 Task: Send an email with the signature Andrew Lee with the subject Sales pitch and the message I regret to inform you that your request has been denied. from softage.1@softage.net to softage.2@softage.net and softage.3@softage.net with an attached document Terms_and_conditions.doc
Action: Mouse moved to (378, 618)
Screenshot: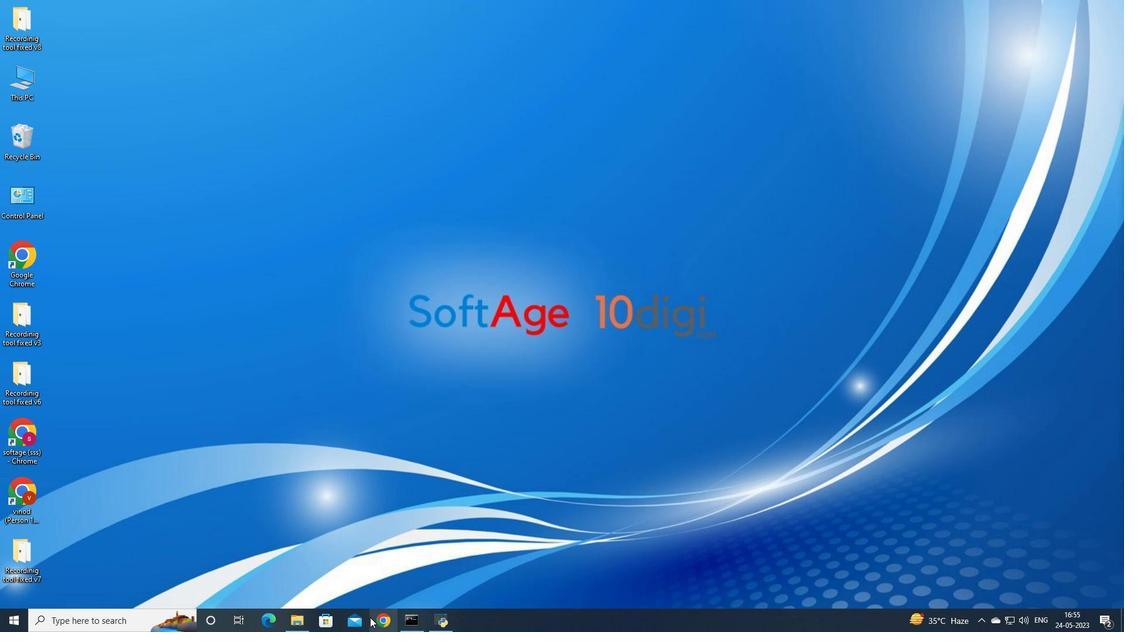 
Action: Mouse pressed left at (378, 618)
Screenshot: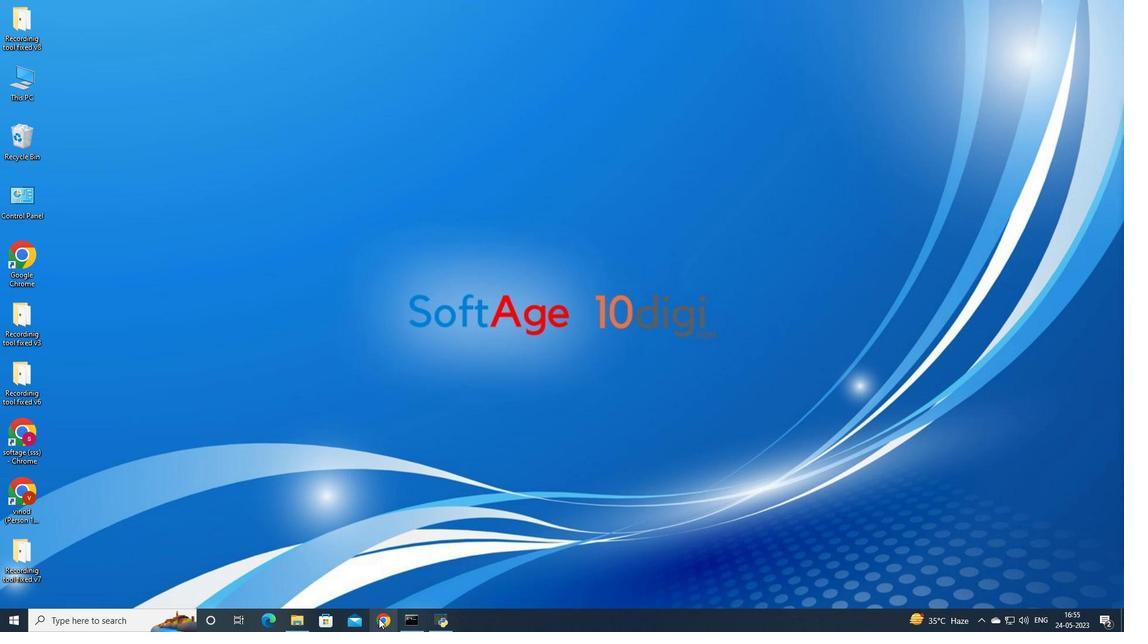 
Action: Mouse moved to (497, 362)
Screenshot: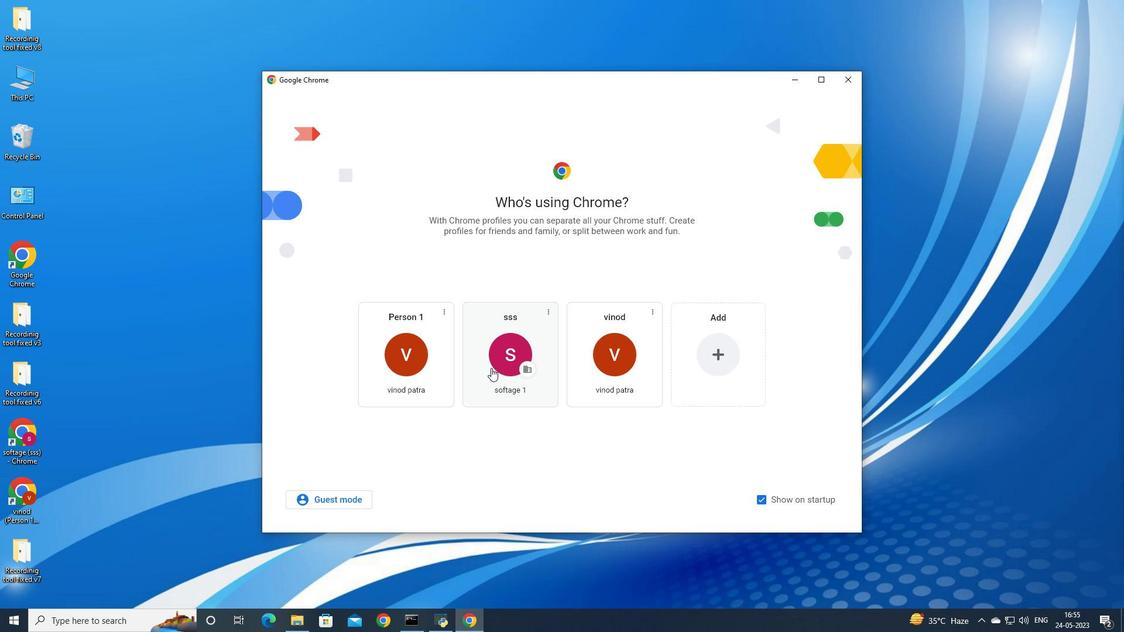 
Action: Mouse pressed left at (497, 362)
Screenshot: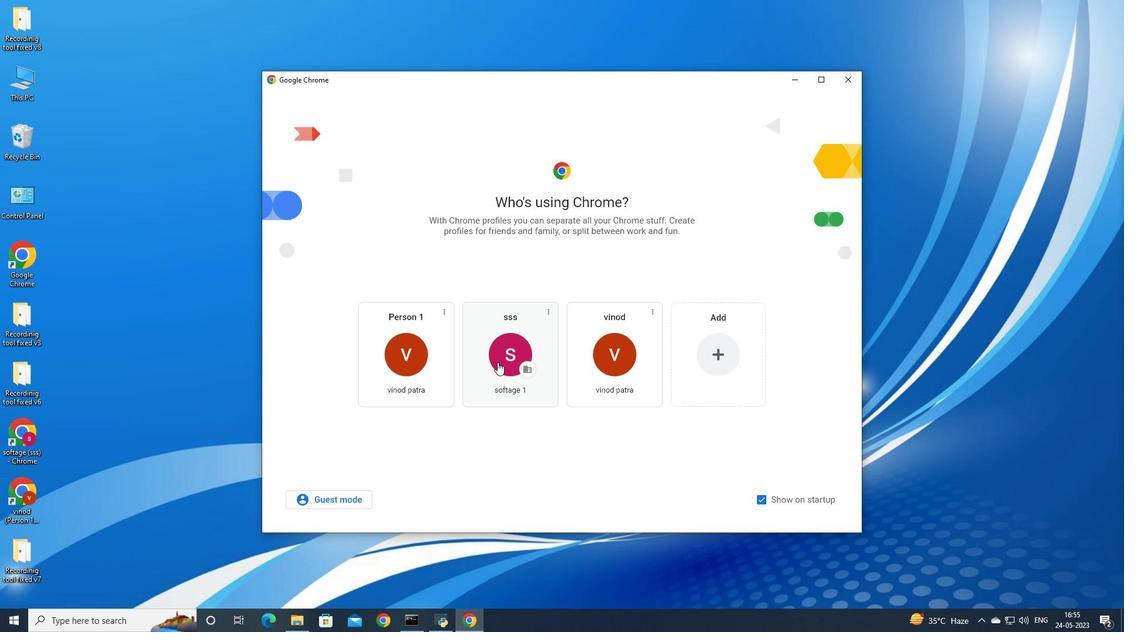
Action: Mouse moved to (1002, 62)
Screenshot: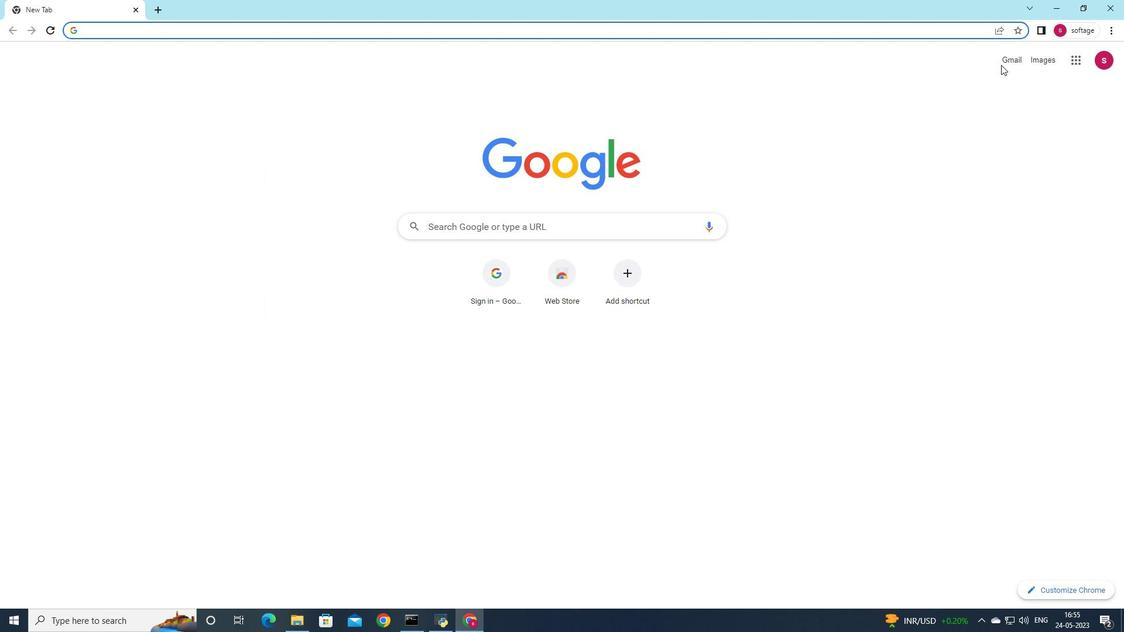 
Action: Mouse pressed left at (1002, 62)
Screenshot: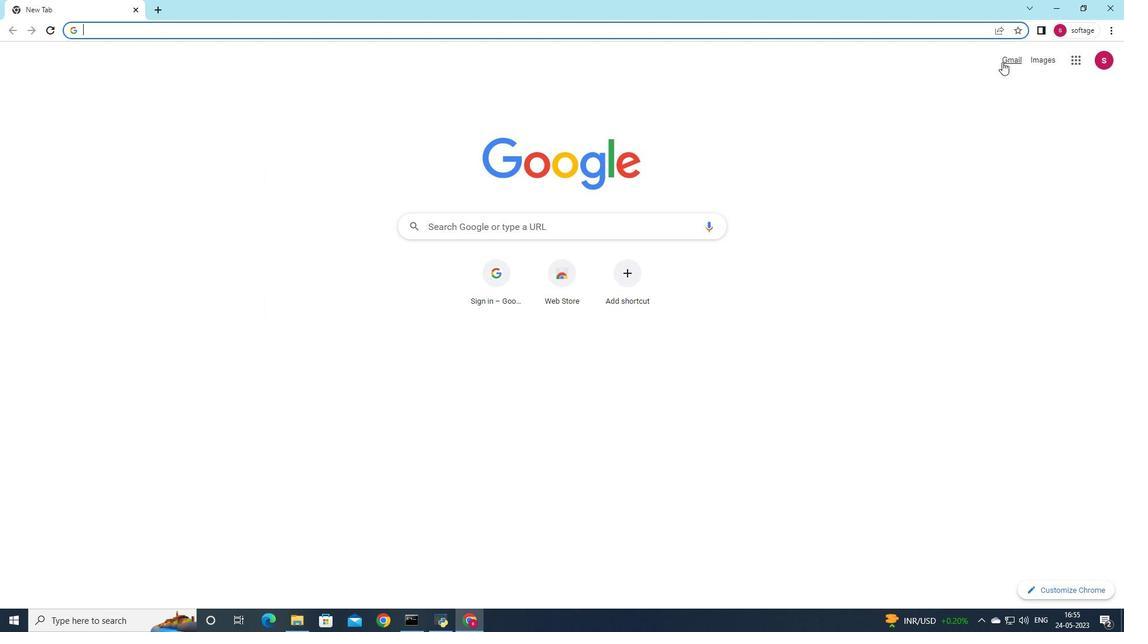 
Action: Mouse moved to (985, 76)
Screenshot: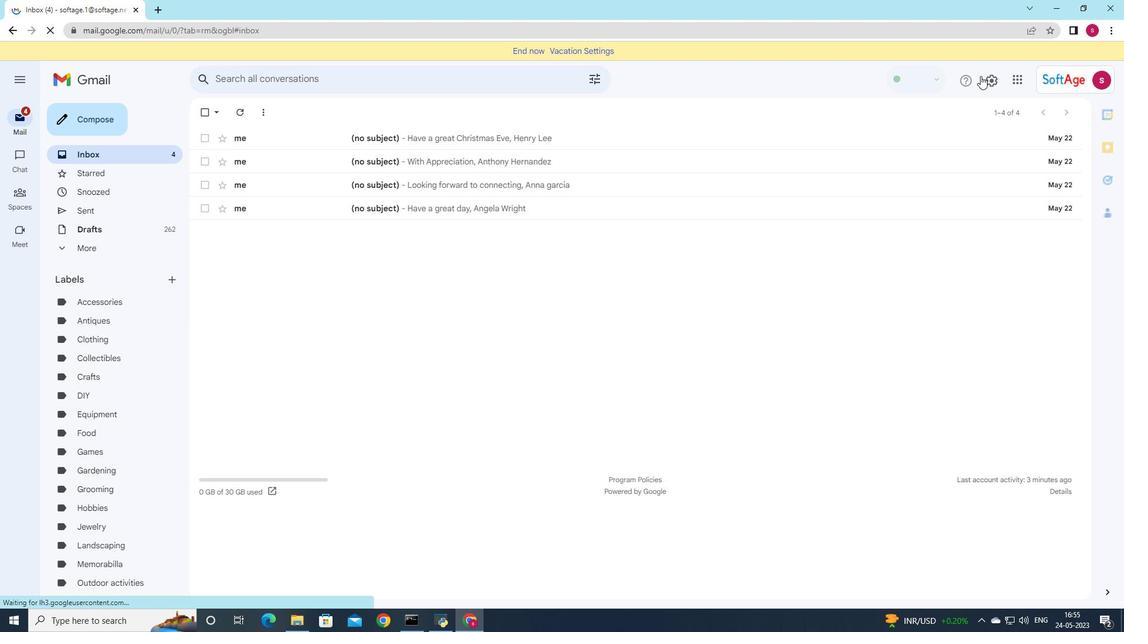 
Action: Mouse pressed left at (985, 76)
Screenshot: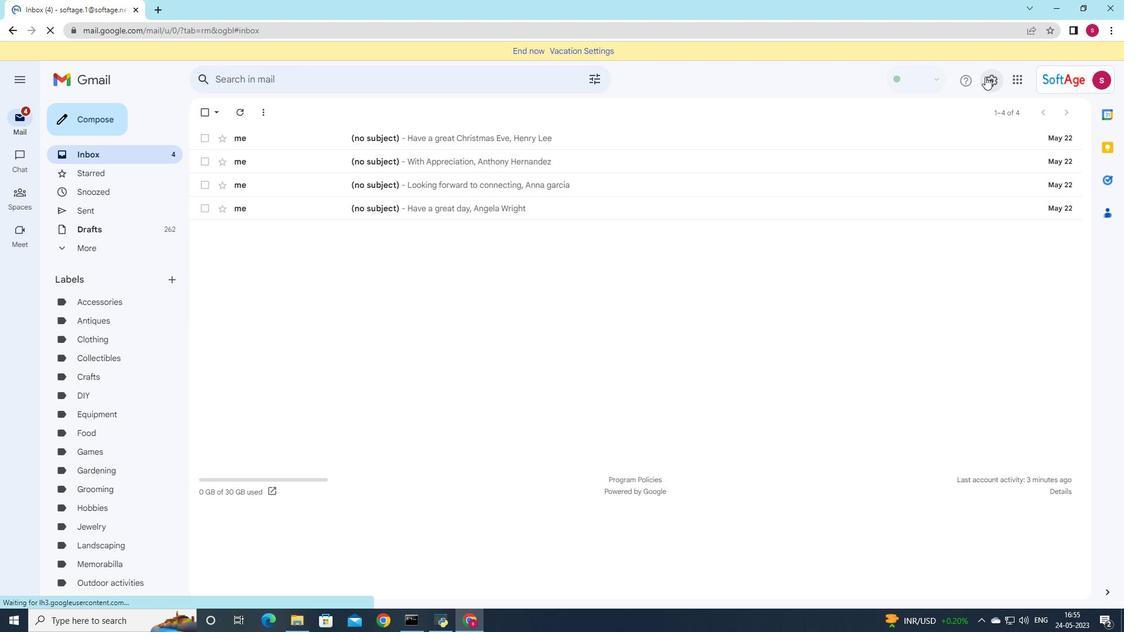 
Action: Mouse moved to (1003, 139)
Screenshot: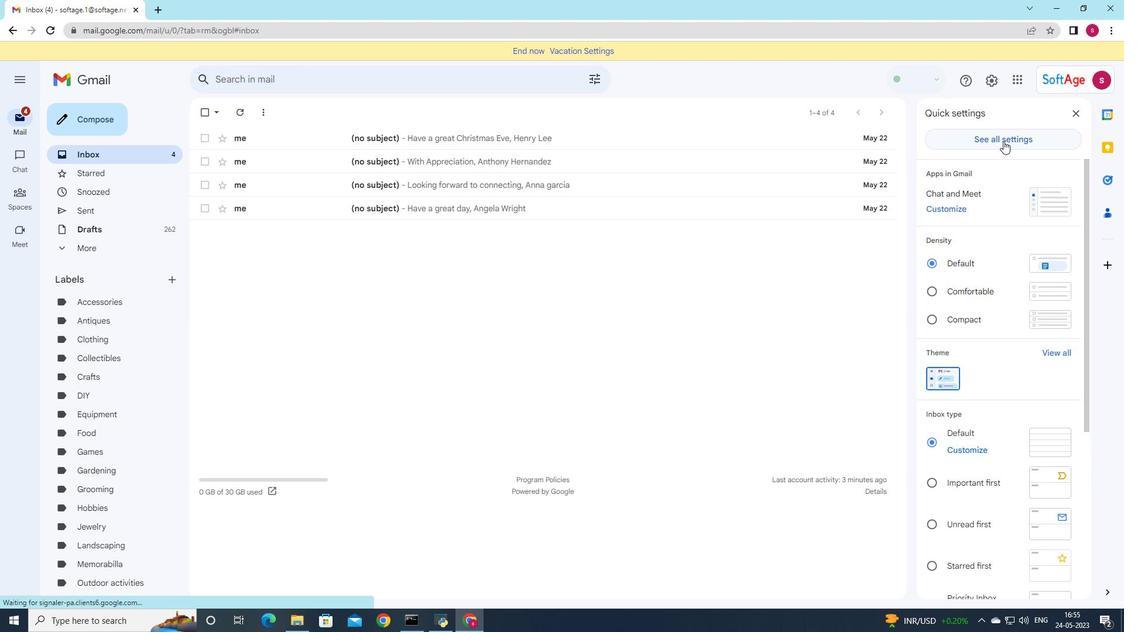 
Action: Mouse pressed left at (1003, 139)
Screenshot: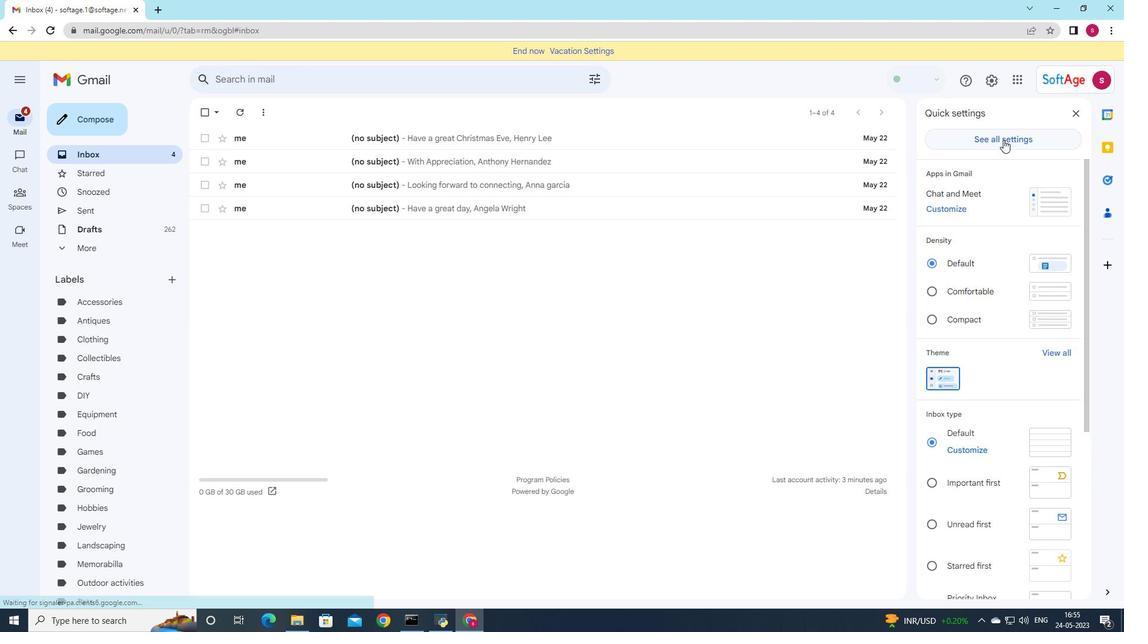
Action: Mouse moved to (627, 351)
Screenshot: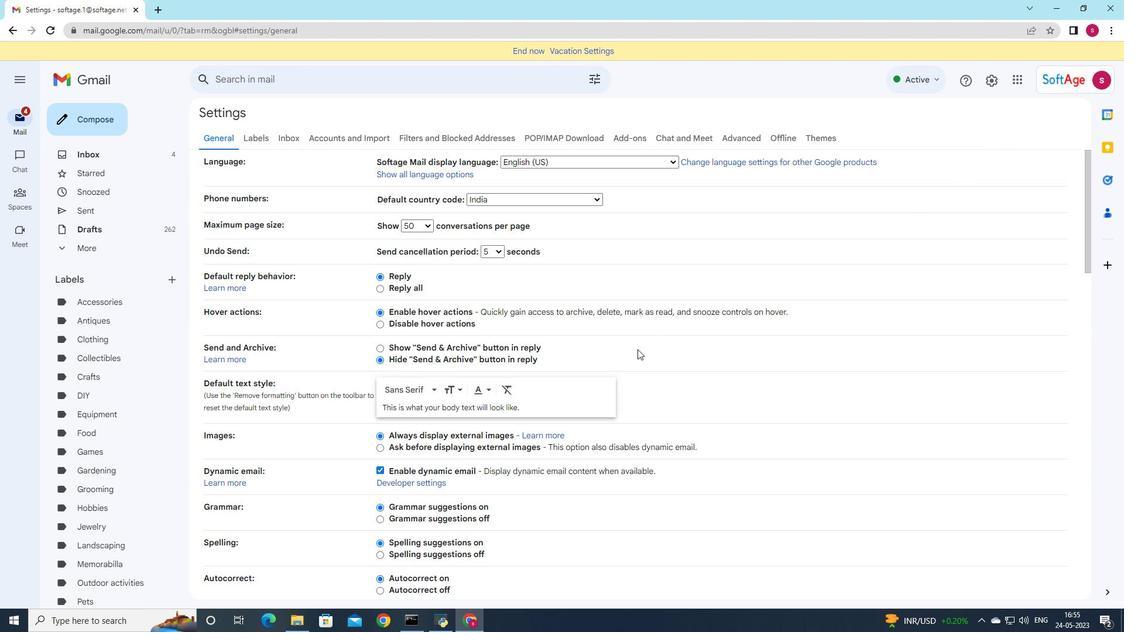 
Action: Mouse scrolled (627, 351) with delta (0, 0)
Screenshot: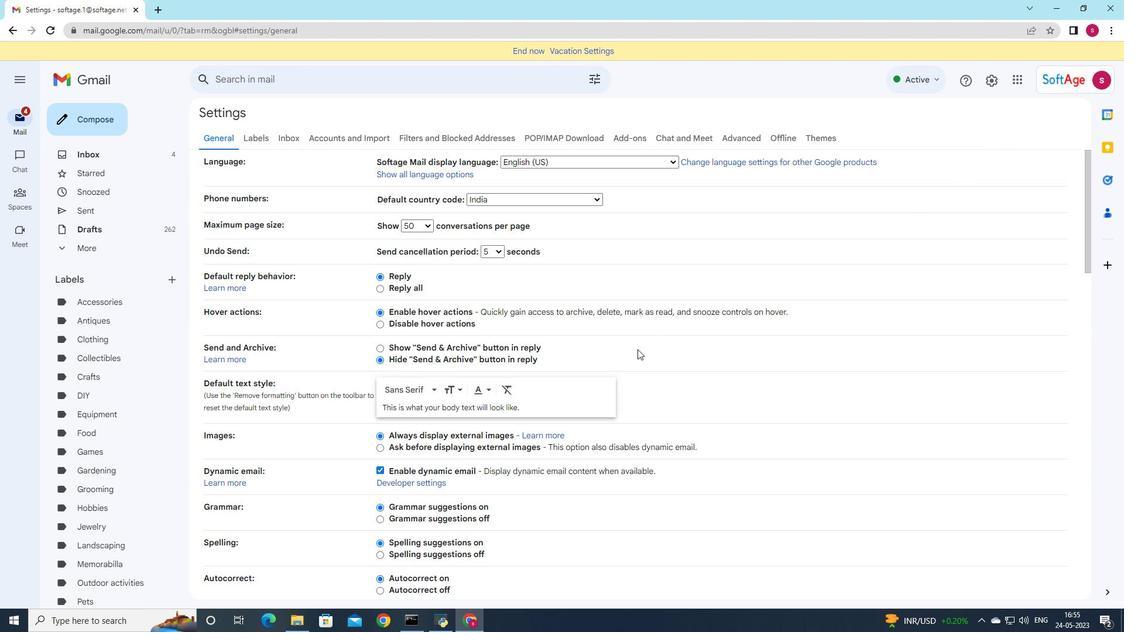 
Action: Mouse scrolled (627, 351) with delta (0, 0)
Screenshot: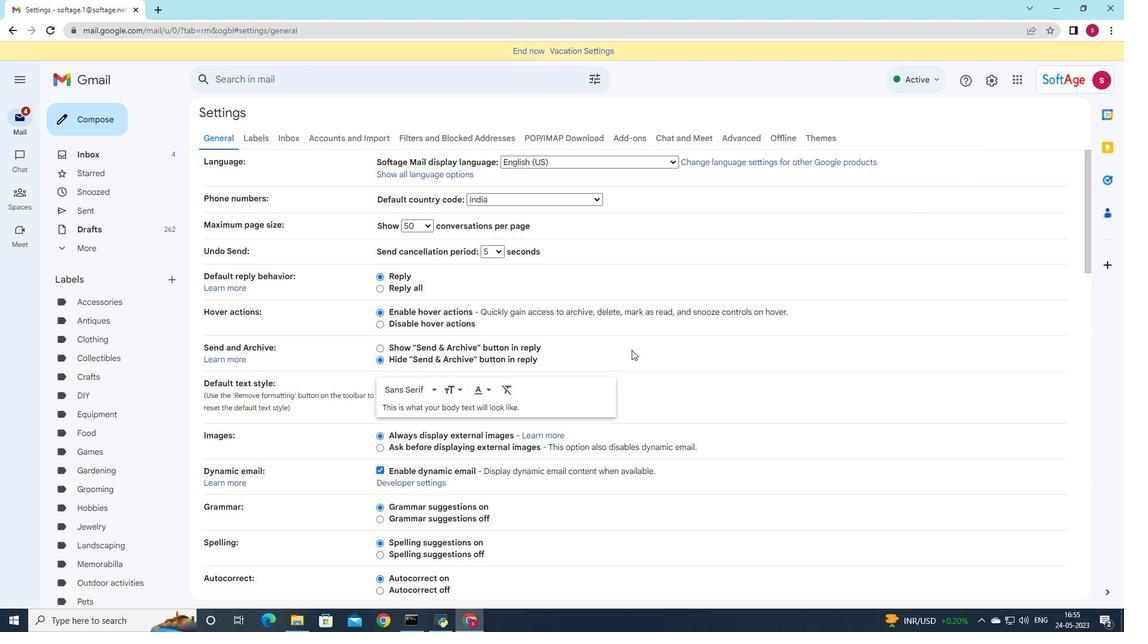 
Action: Mouse scrolled (627, 351) with delta (0, 0)
Screenshot: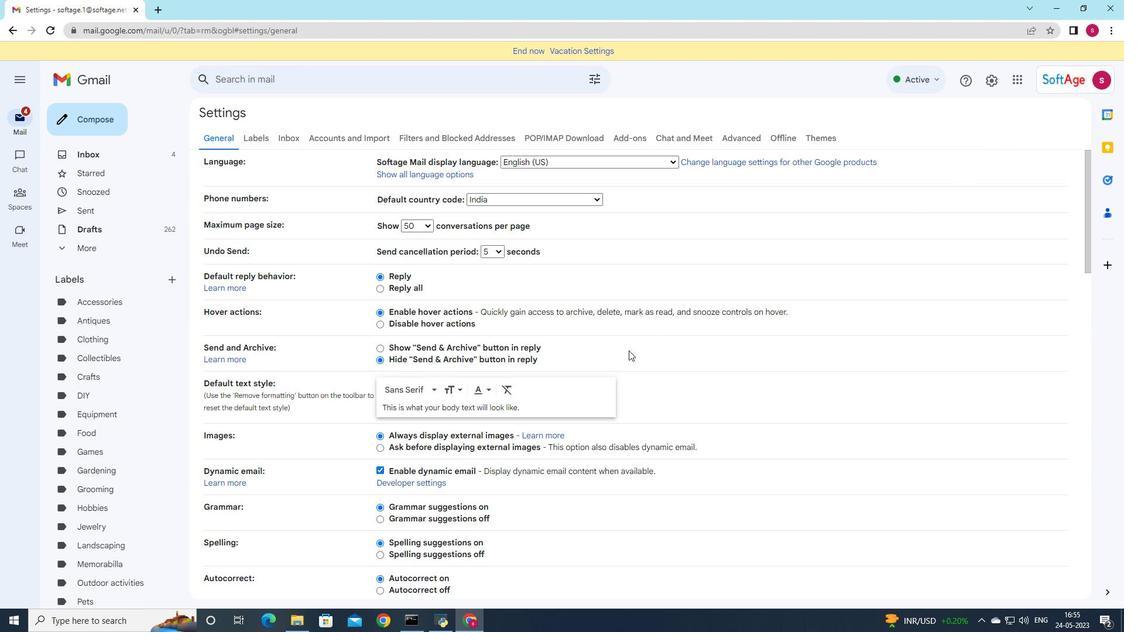
Action: Mouse scrolled (627, 351) with delta (0, 0)
Screenshot: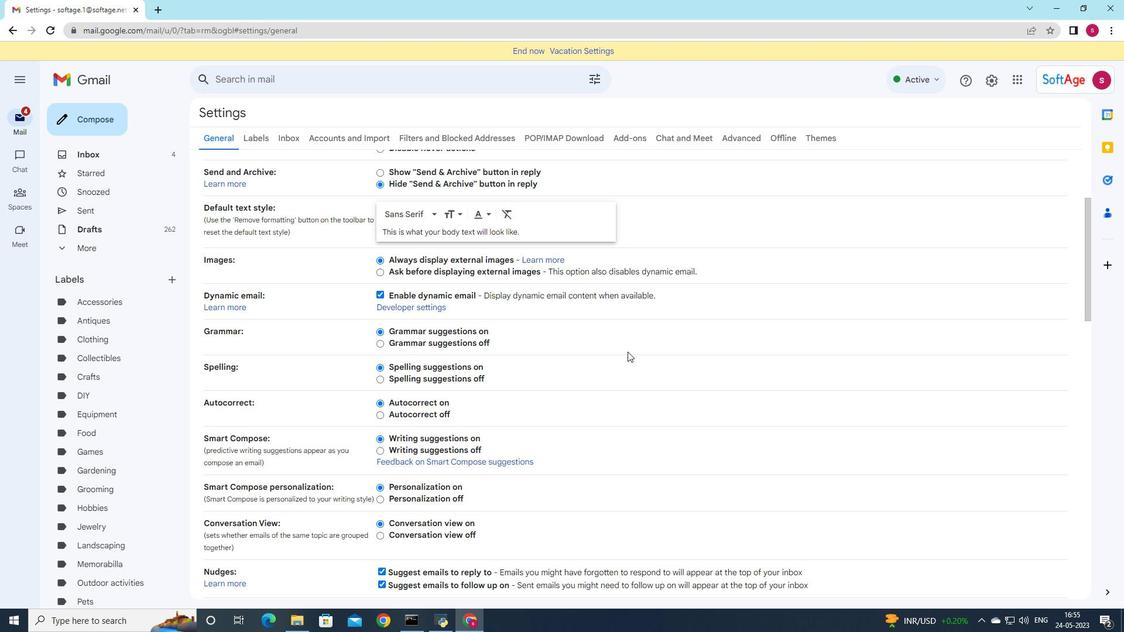 
Action: Mouse scrolled (627, 351) with delta (0, 0)
Screenshot: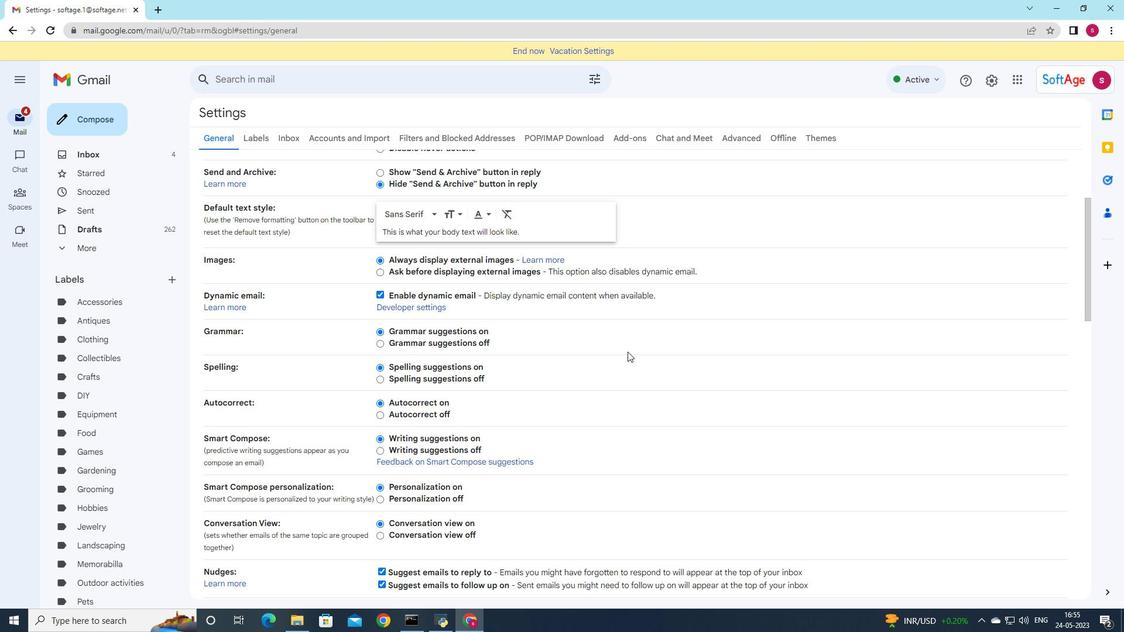 
Action: Mouse scrolled (627, 351) with delta (0, 0)
Screenshot: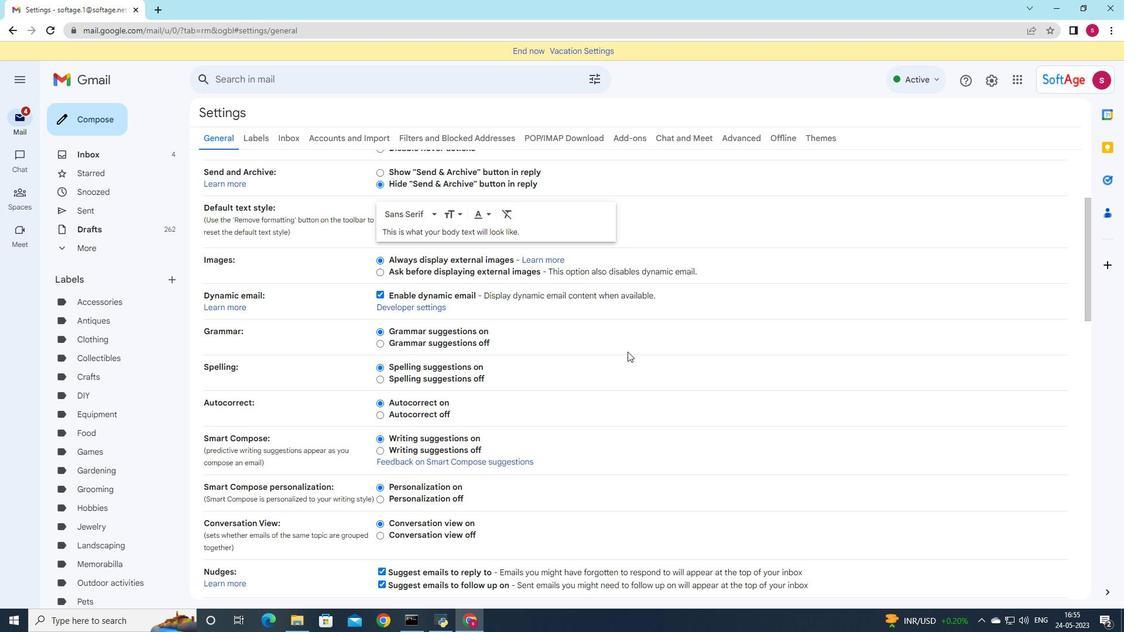 
Action: Mouse scrolled (627, 351) with delta (0, 0)
Screenshot: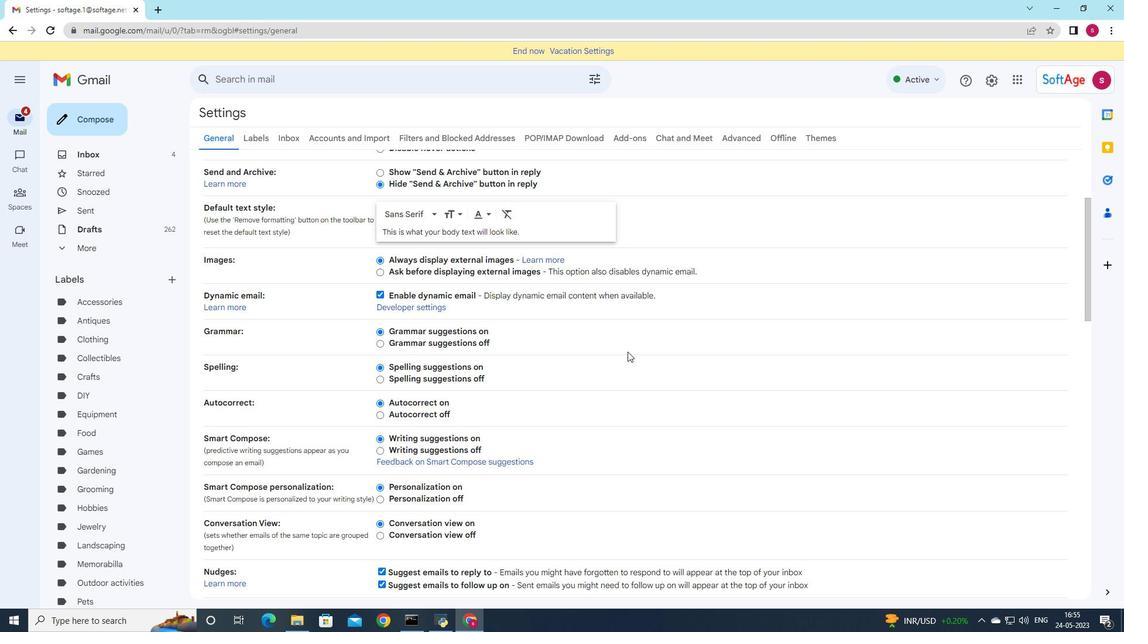 
Action: Mouse scrolled (627, 351) with delta (0, 0)
Screenshot: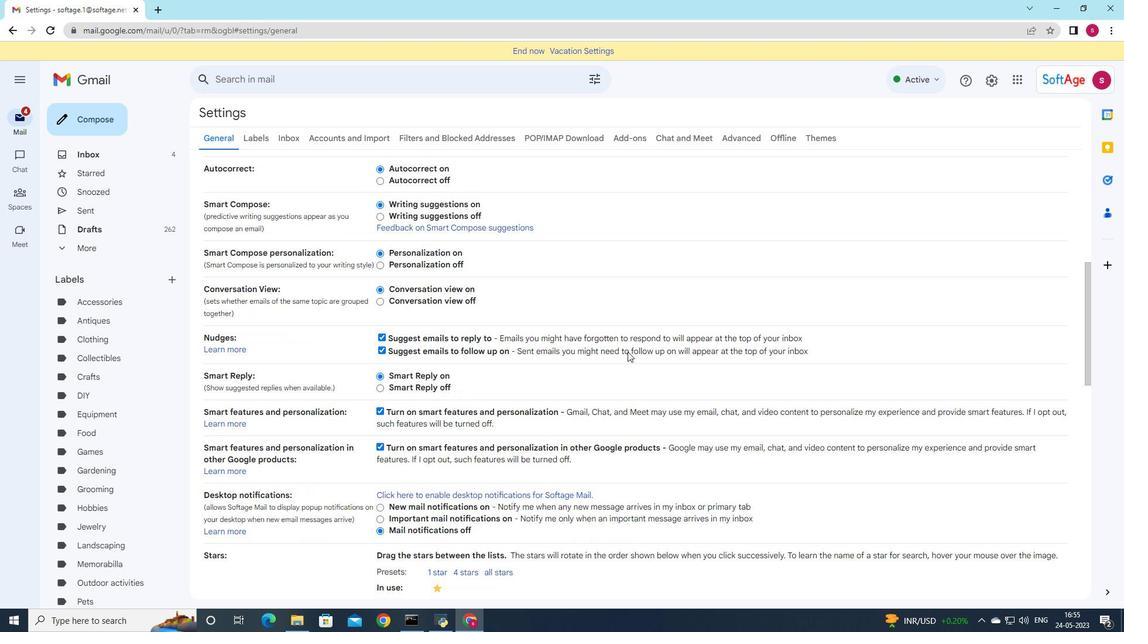 
Action: Mouse scrolled (627, 351) with delta (0, 0)
Screenshot: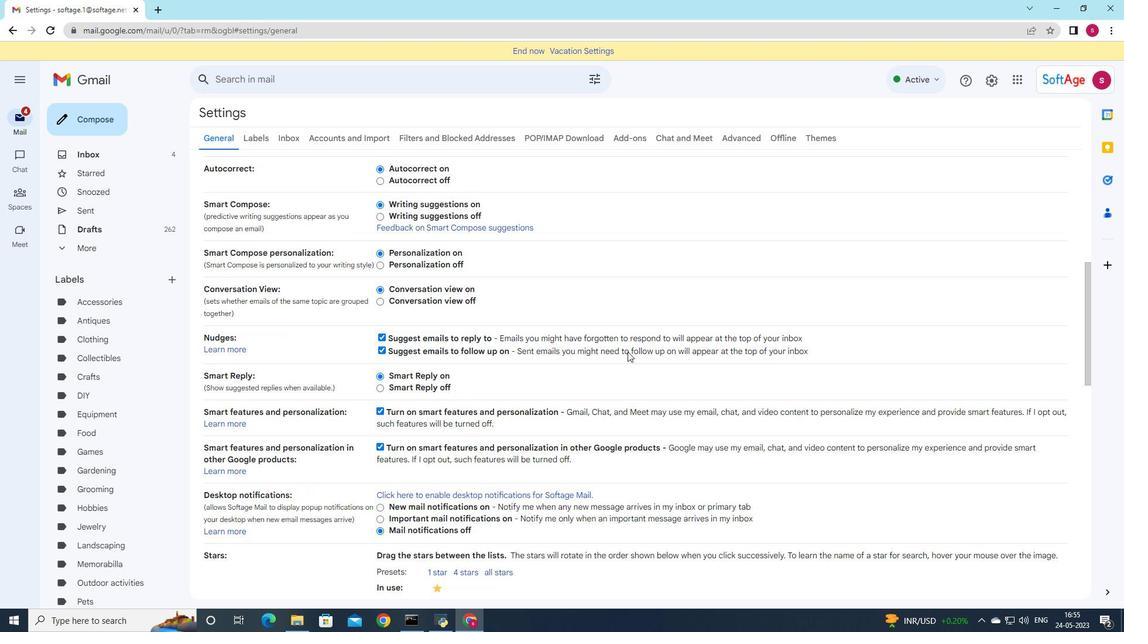 
Action: Mouse scrolled (627, 351) with delta (0, 0)
Screenshot: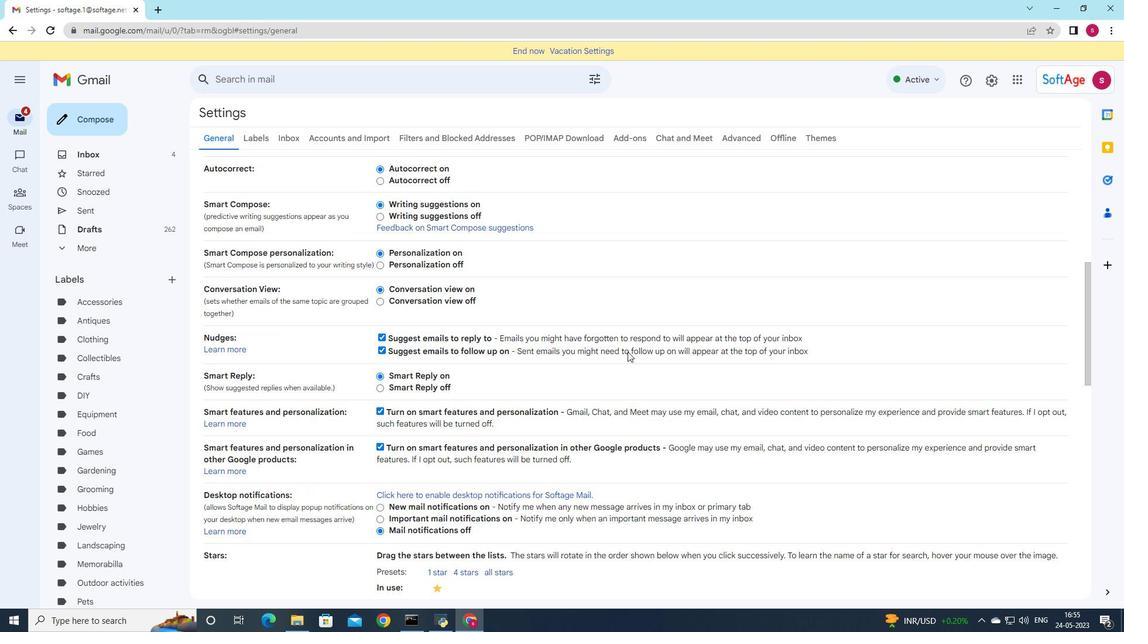 
Action: Mouse scrolled (627, 351) with delta (0, 0)
Screenshot: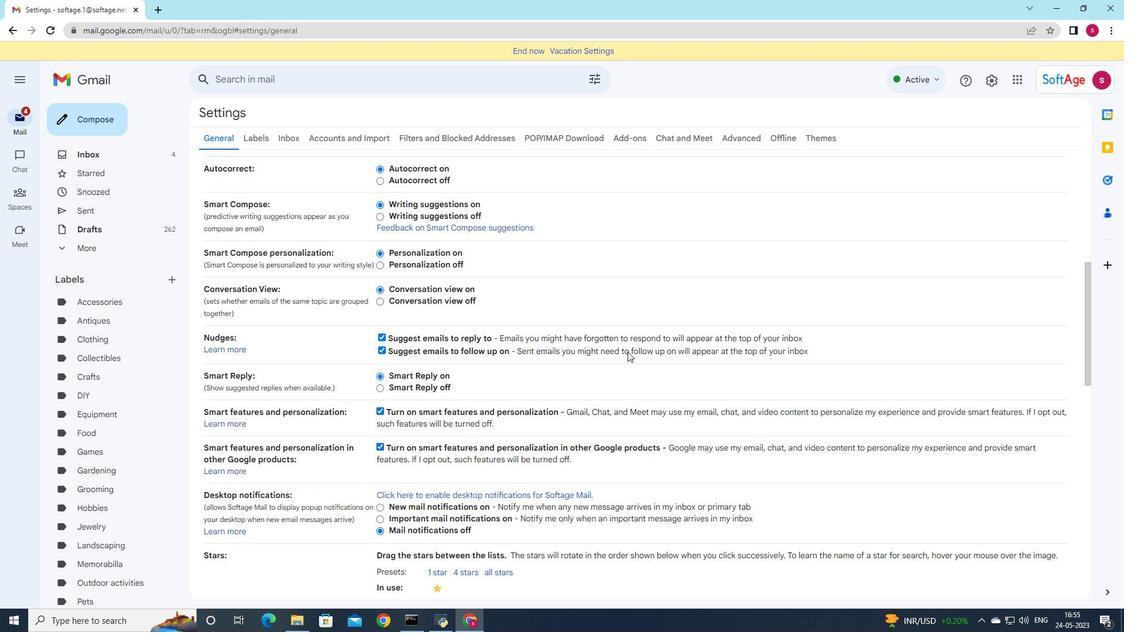 
Action: Mouse scrolled (627, 351) with delta (0, 0)
Screenshot: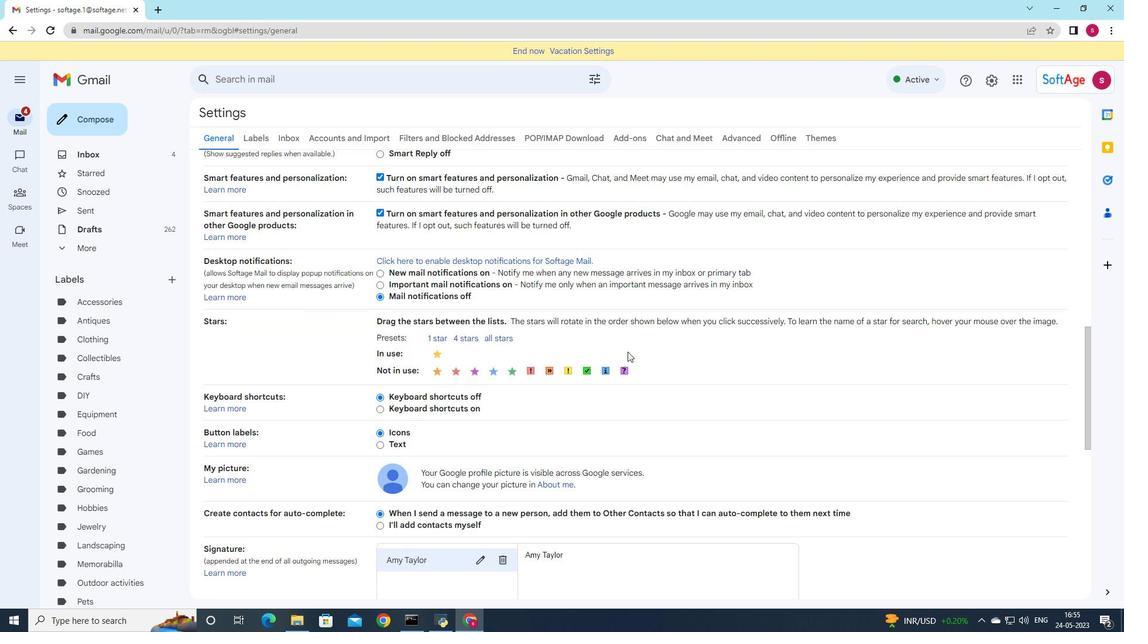 
Action: Mouse scrolled (627, 351) with delta (0, 0)
Screenshot: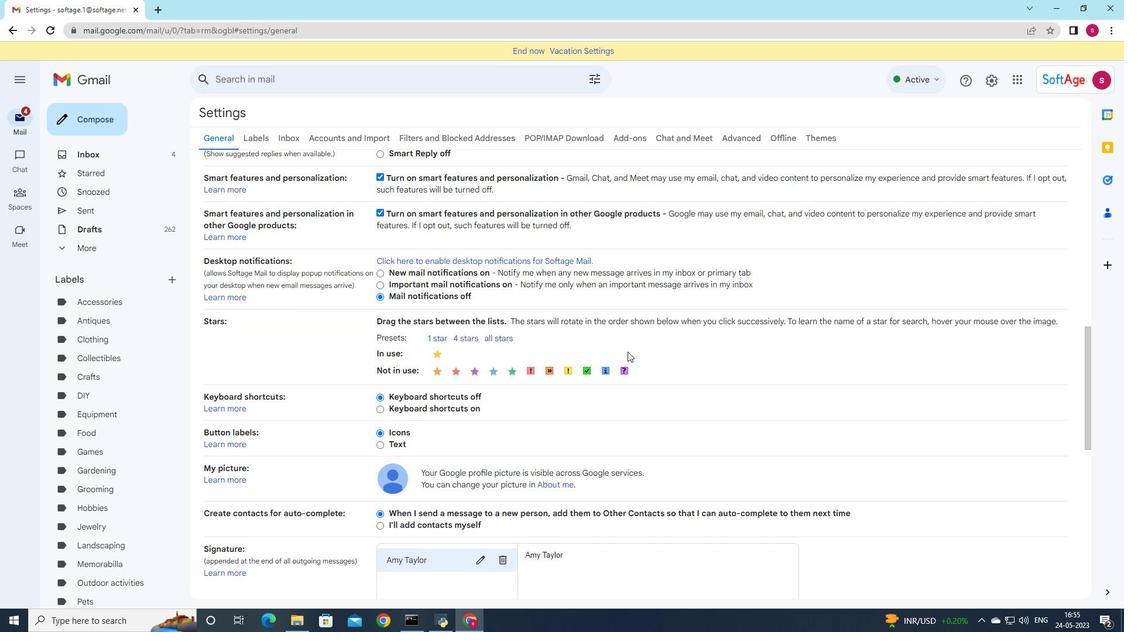 
Action: Mouse scrolled (627, 351) with delta (0, 0)
Screenshot: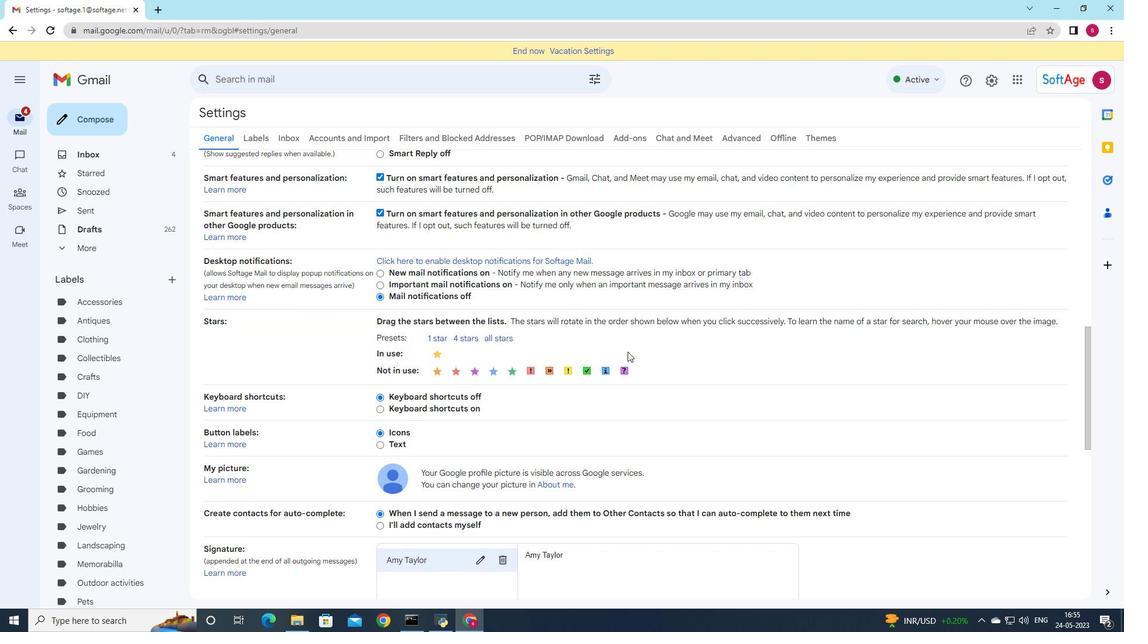 
Action: Mouse scrolled (627, 351) with delta (0, 0)
Screenshot: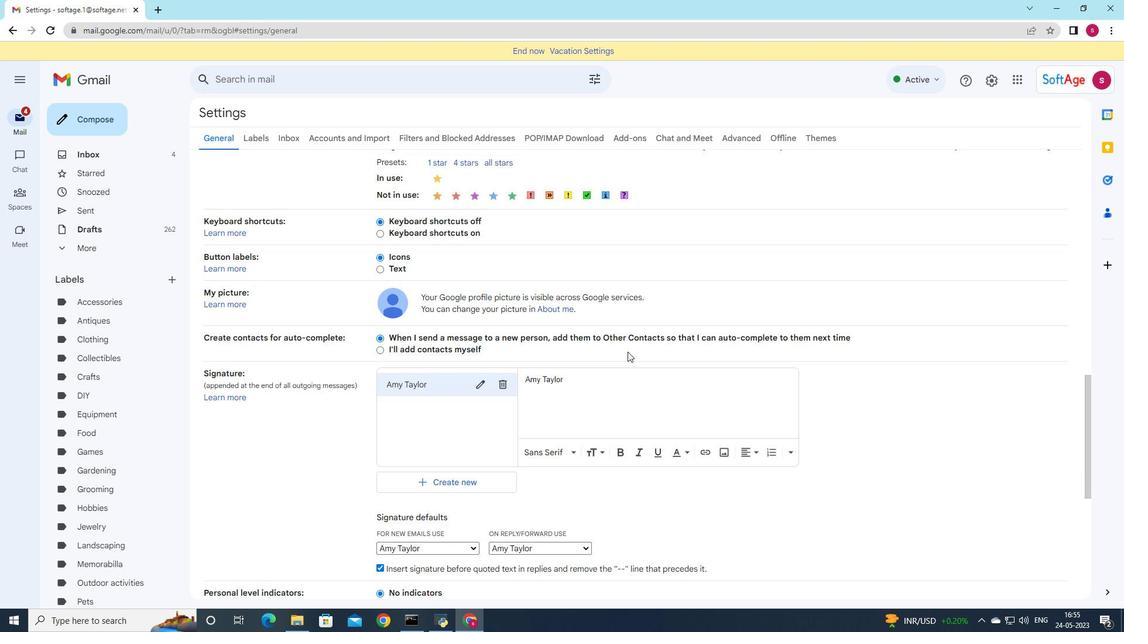 
Action: Mouse scrolled (627, 351) with delta (0, 0)
Screenshot: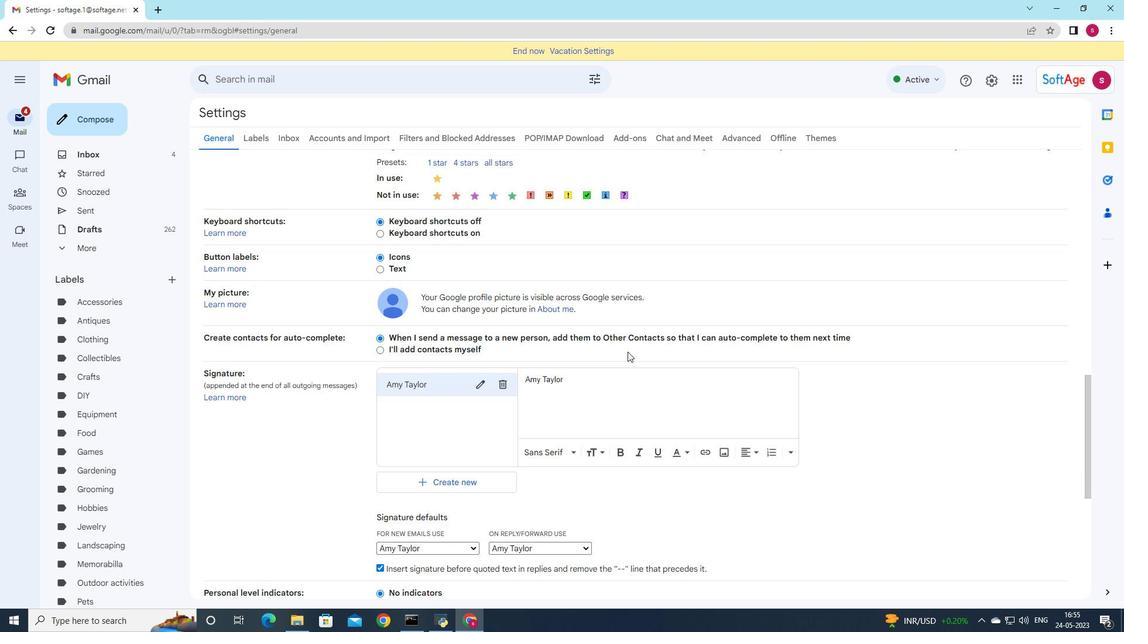 
Action: Mouse scrolled (627, 351) with delta (0, 0)
Screenshot: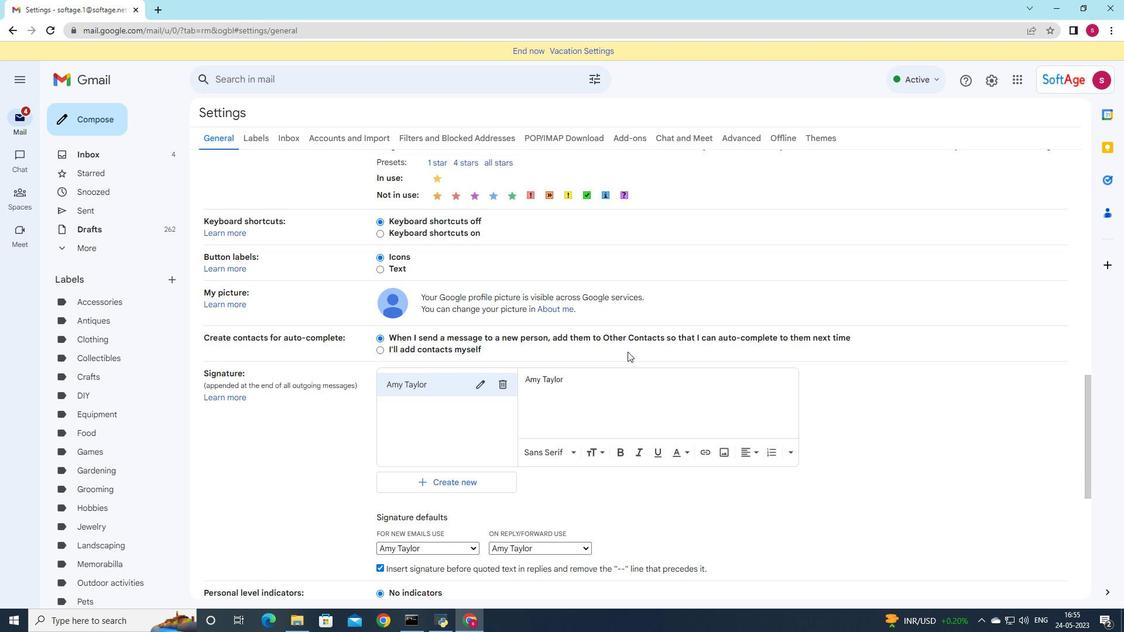 
Action: Mouse scrolled (627, 351) with delta (0, 0)
Screenshot: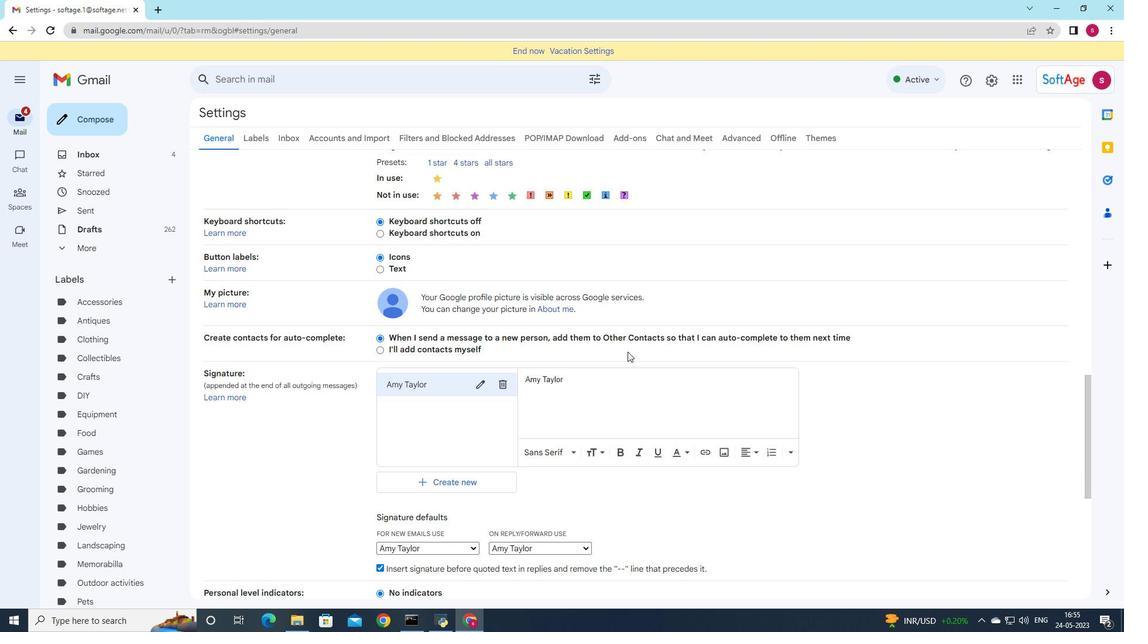 
Action: Mouse moved to (506, 145)
Screenshot: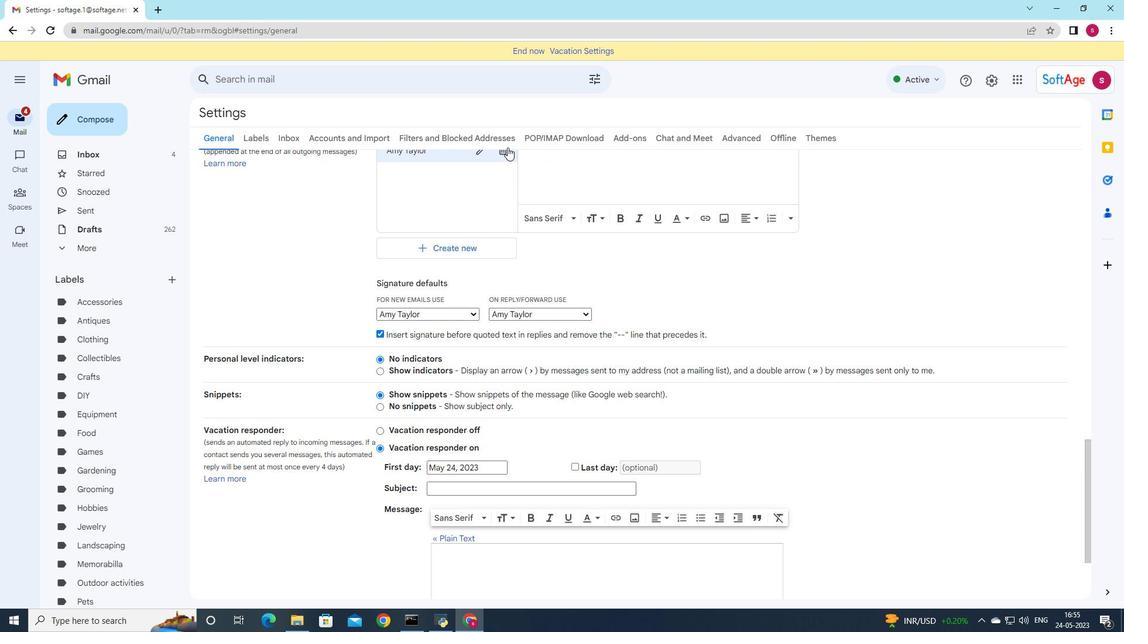 
Action: Mouse pressed left at (506, 145)
Screenshot: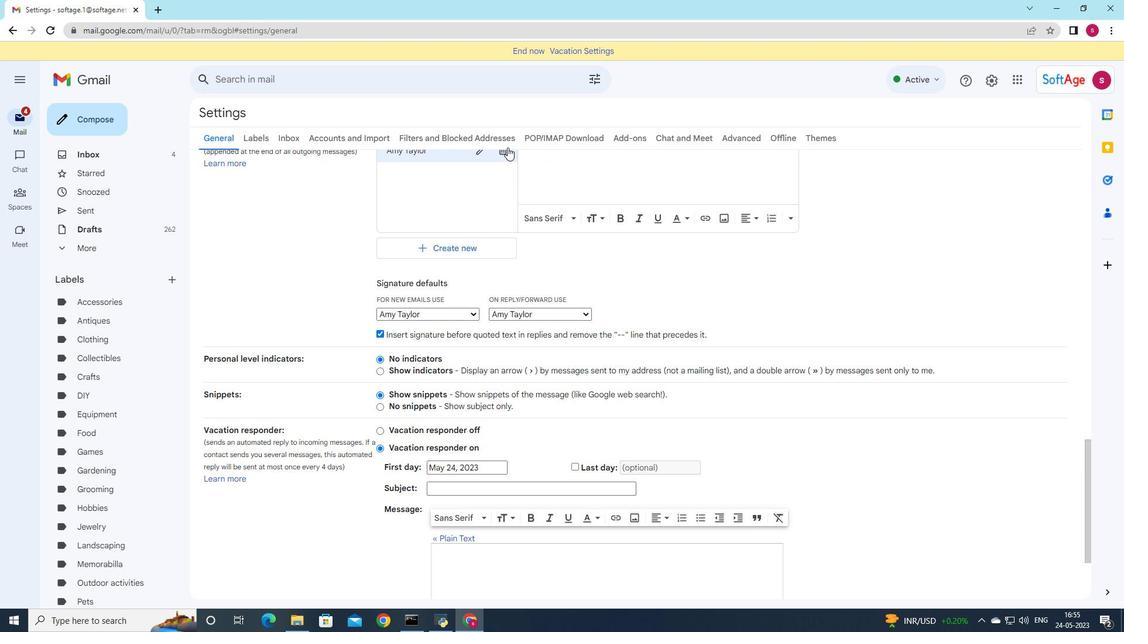 
Action: Mouse moved to (554, 240)
Screenshot: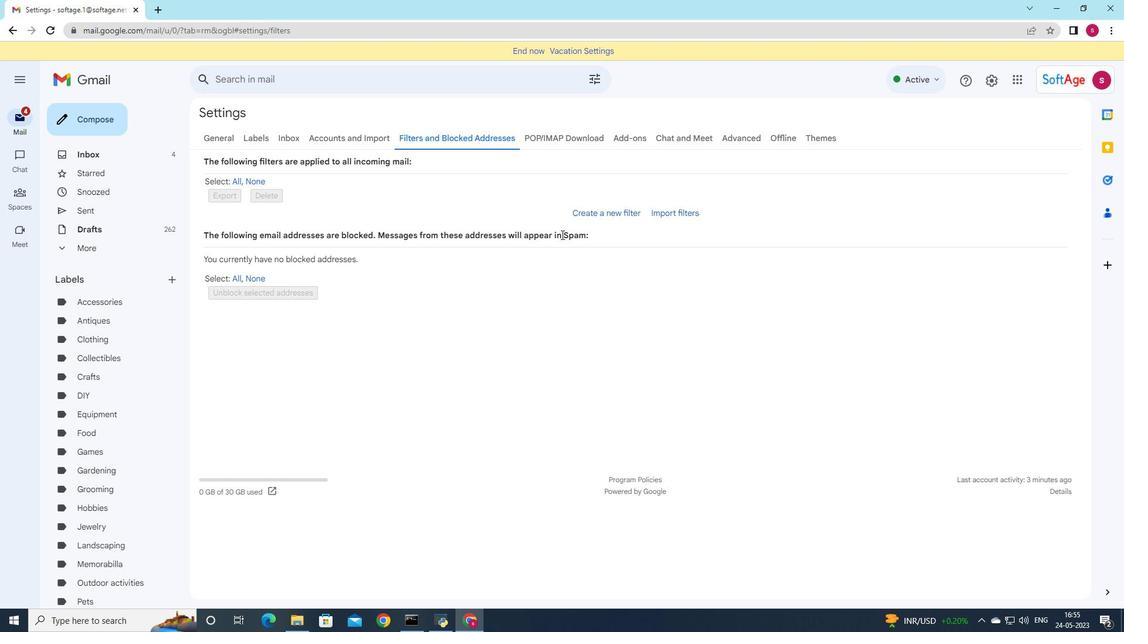 
Action: Mouse scrolled (554, 241) with delta (0, 0)
Screenshot: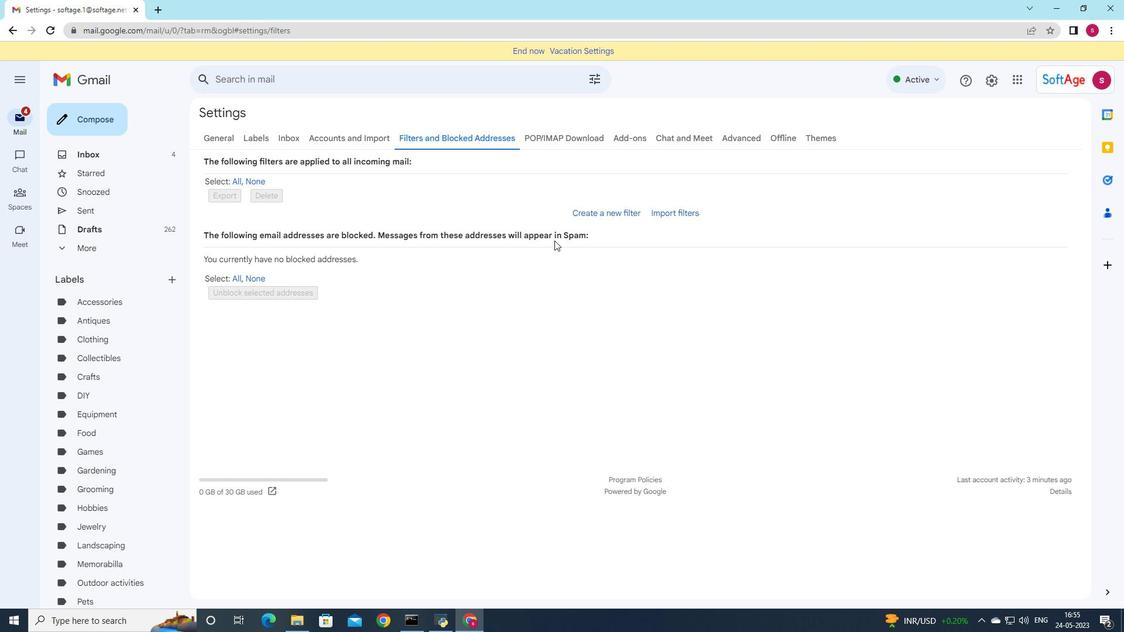 
Action: Mouse scrolled (554, 241) with delta (0, 0)
Screenshot: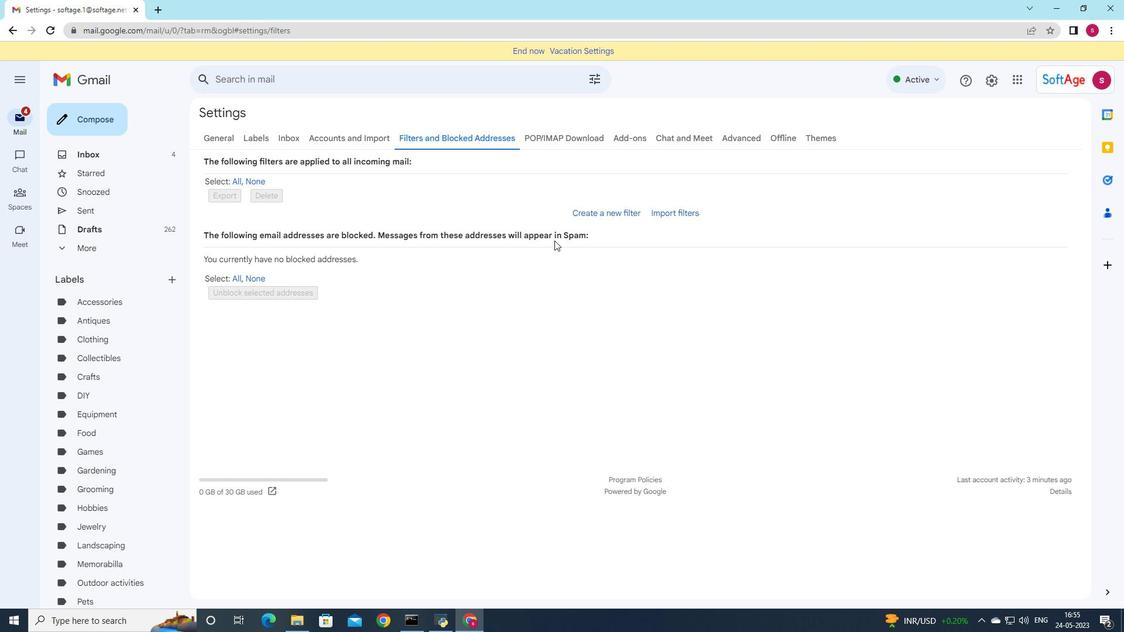 
Action: Mouse scrolled (554, 241) with delta (0, 0)
Screenshot: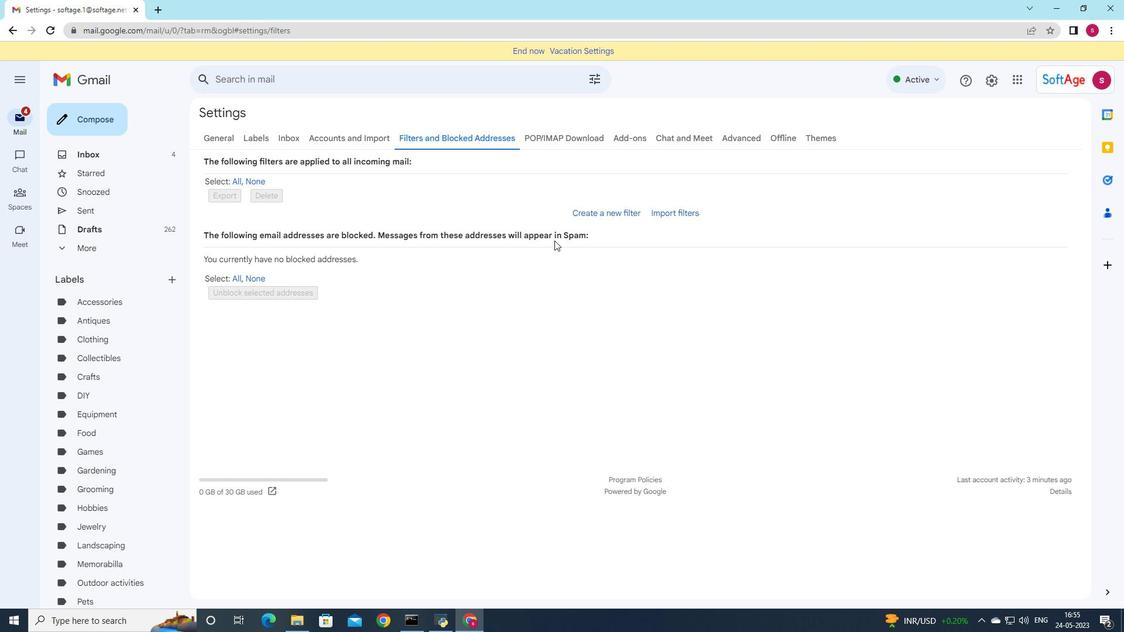 
Action: Mouse moved to (231, 138)
Screenshot: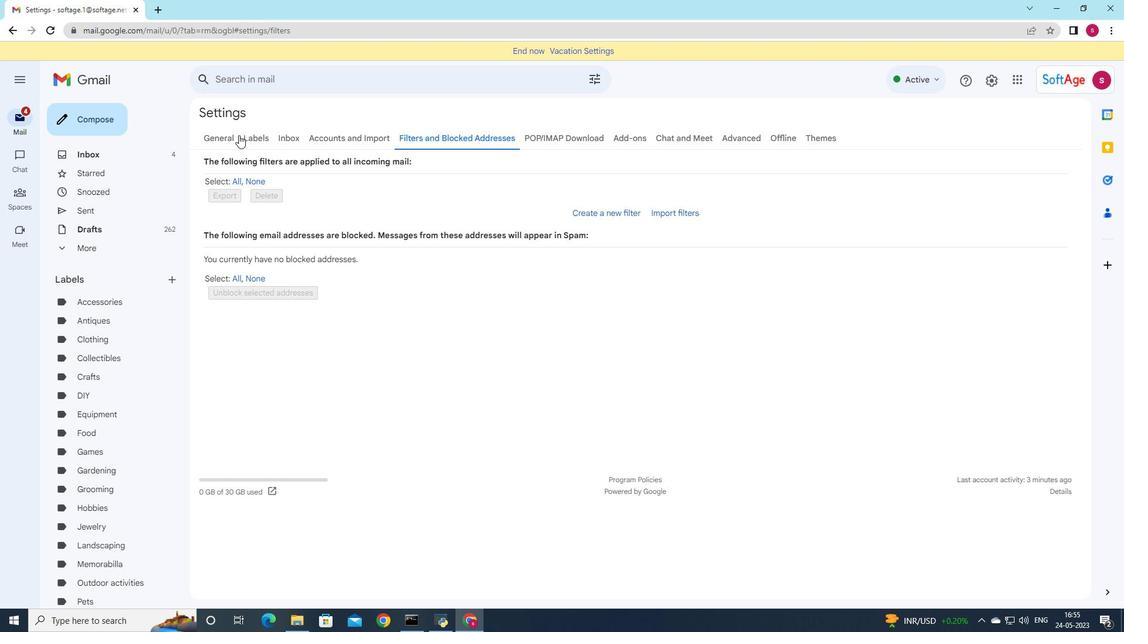 
Action: Mouse pressed left at (231, 138)
Screenshot: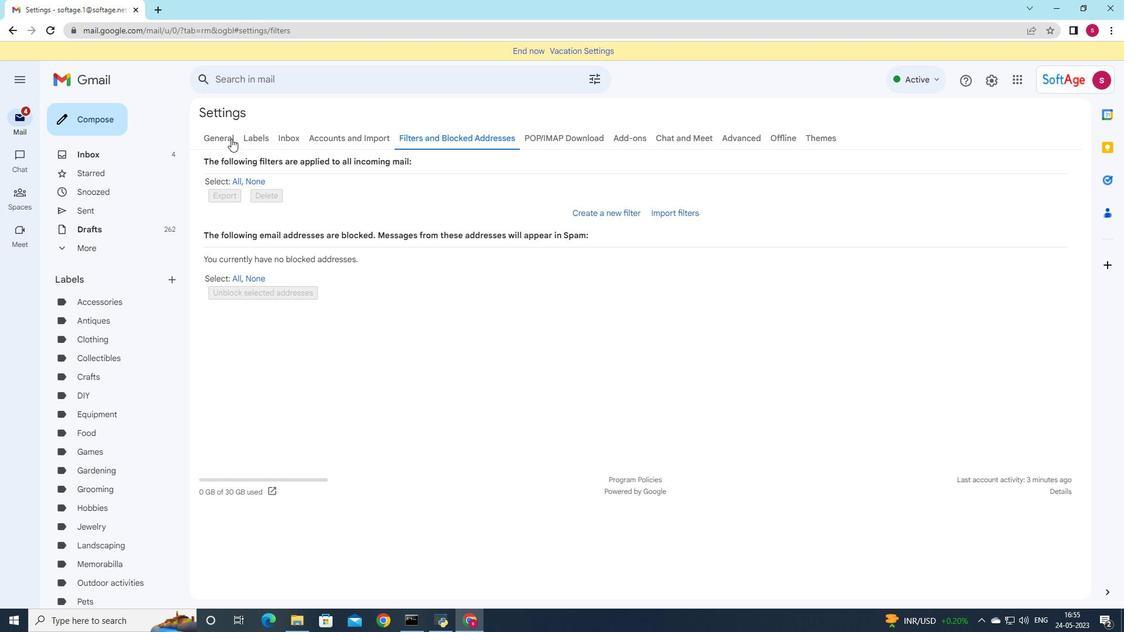 
Action: Mouse moved to (459, 254)
Screenshot: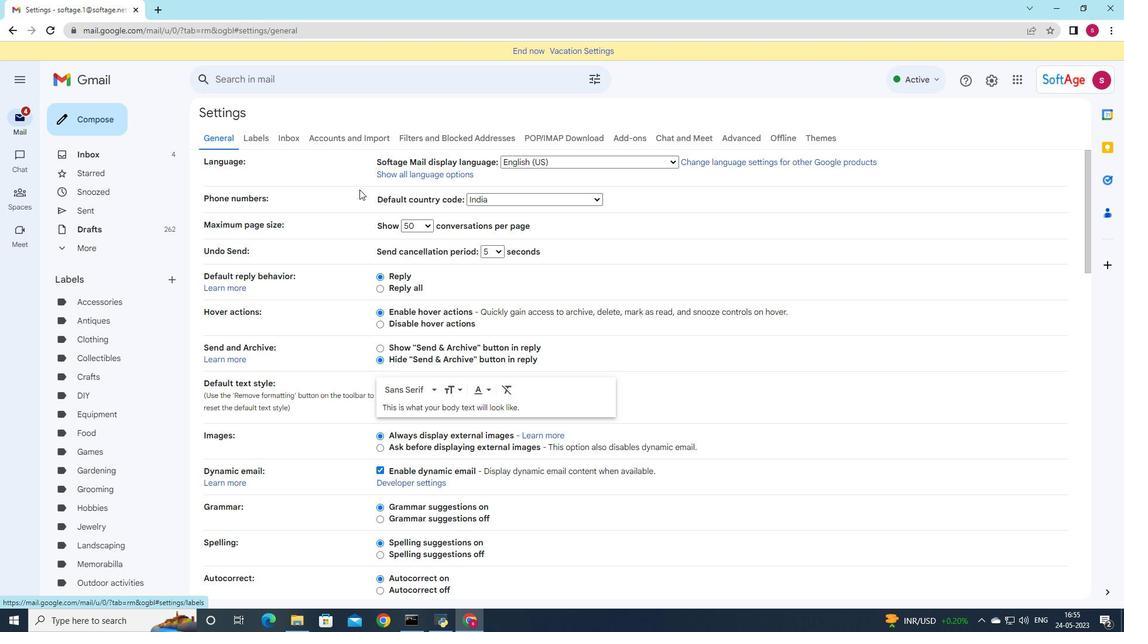 
Action: Mouse scrolled (459, 253) with delta (0, 0)
Screenshot: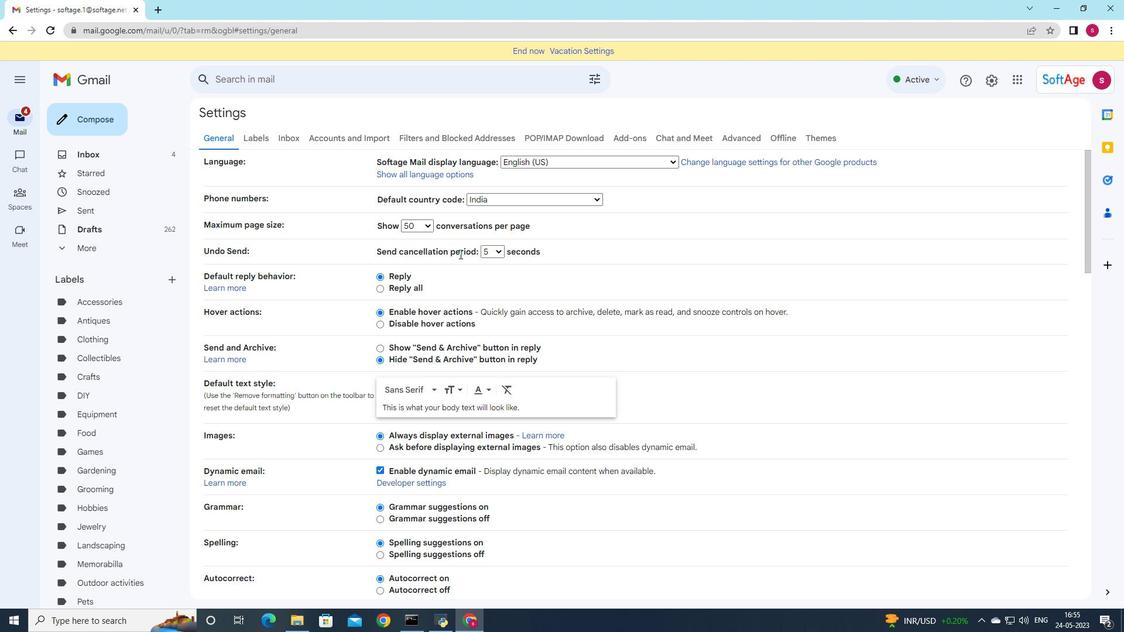 
Action: Mouse scrolled (459, 253) with delta (0, 0)
Screenshot: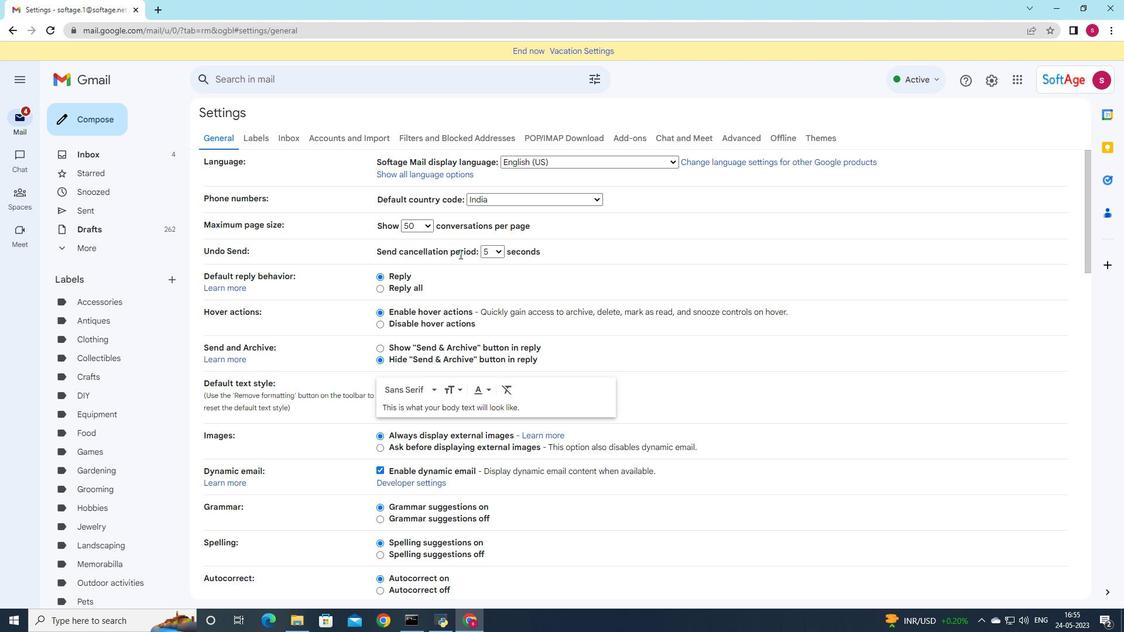 
Action: Mouse scrolled (459, 253) with delta (0, 0)
Screenshot: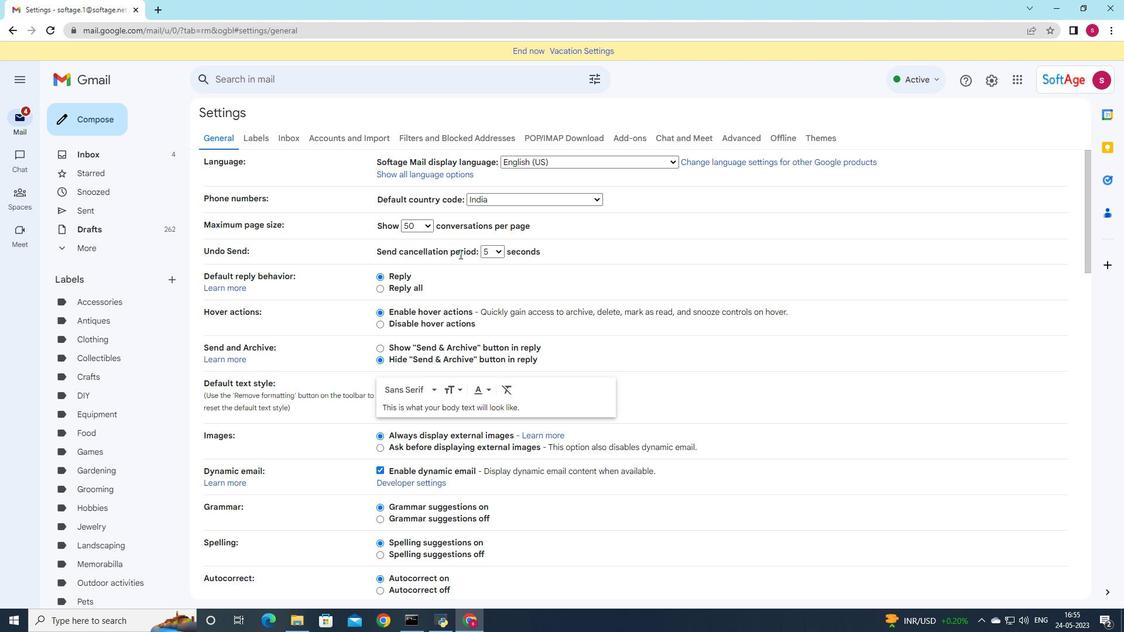
Action: Mouse scrolled (459, 253) with delta (0, 0)
Screenshot: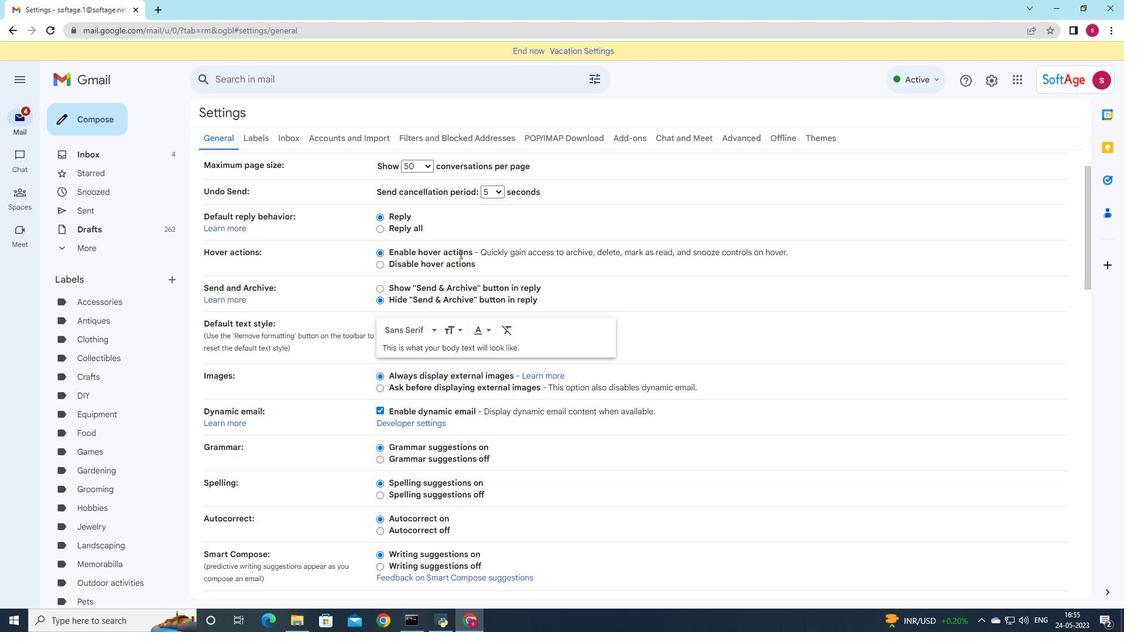 
Action: Mouse scrolled (459, 253) with delta (0, 0)
Screenshot: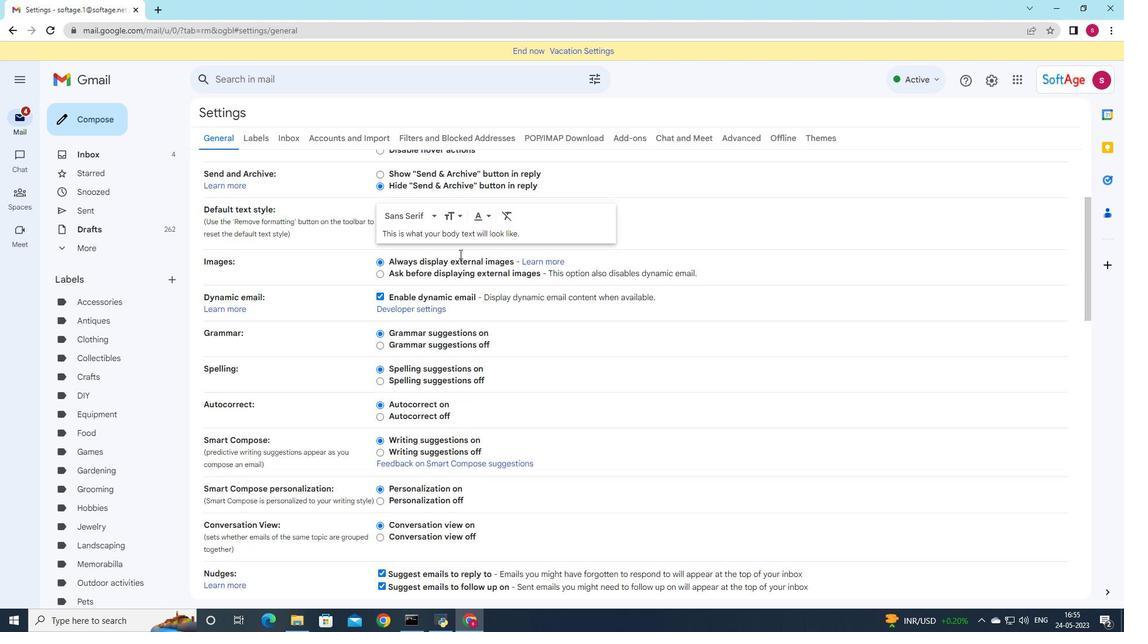 
Action: Mouse scrolled (459, 253) with delta (0, 0)
Screenshot: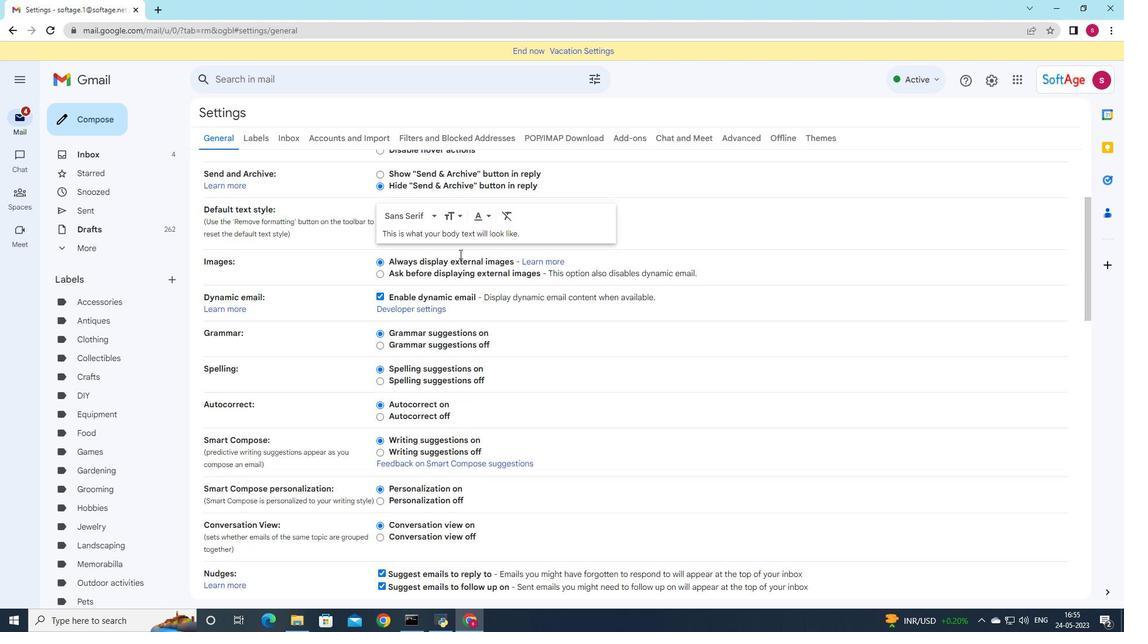 
Action: Mouse scrolled (459, 253) with delta (0, 0)
Screenshot: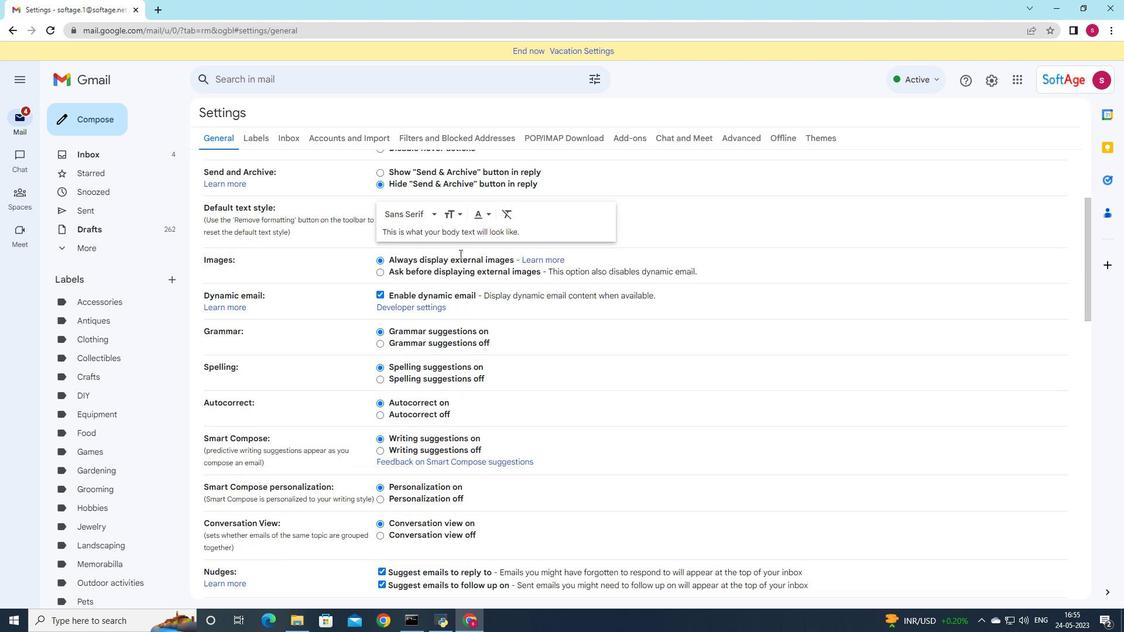 
Action: Mouse scrolled (459, 253) with delta (0, 0)
Screenshot: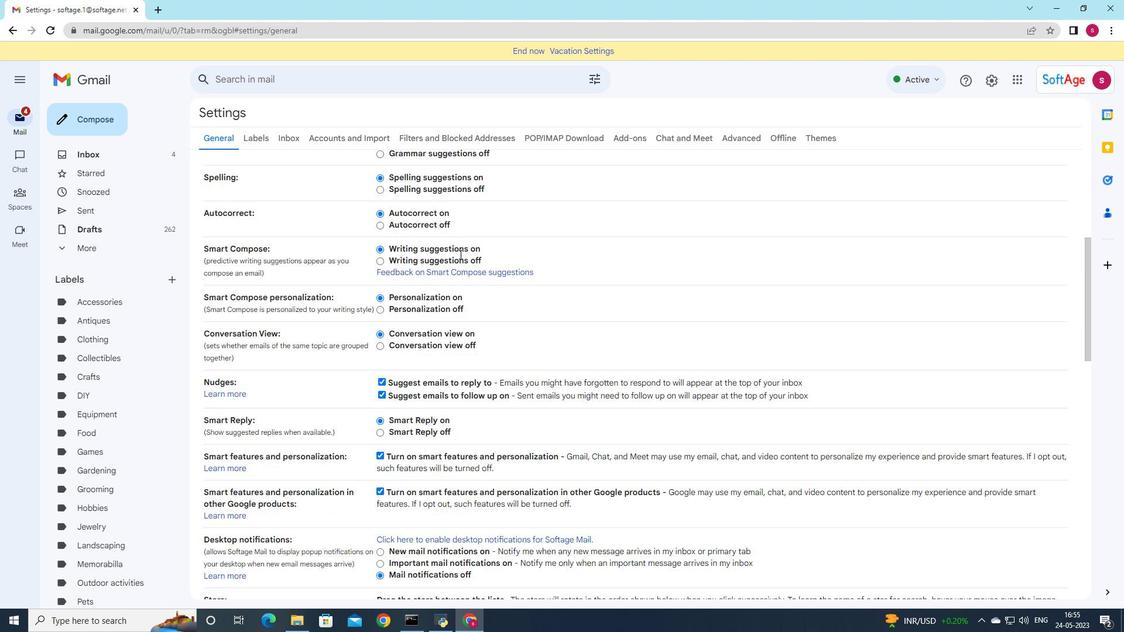 
Action: Mouse scrolled (459, 253) with delta (0, 0)
Screenshot: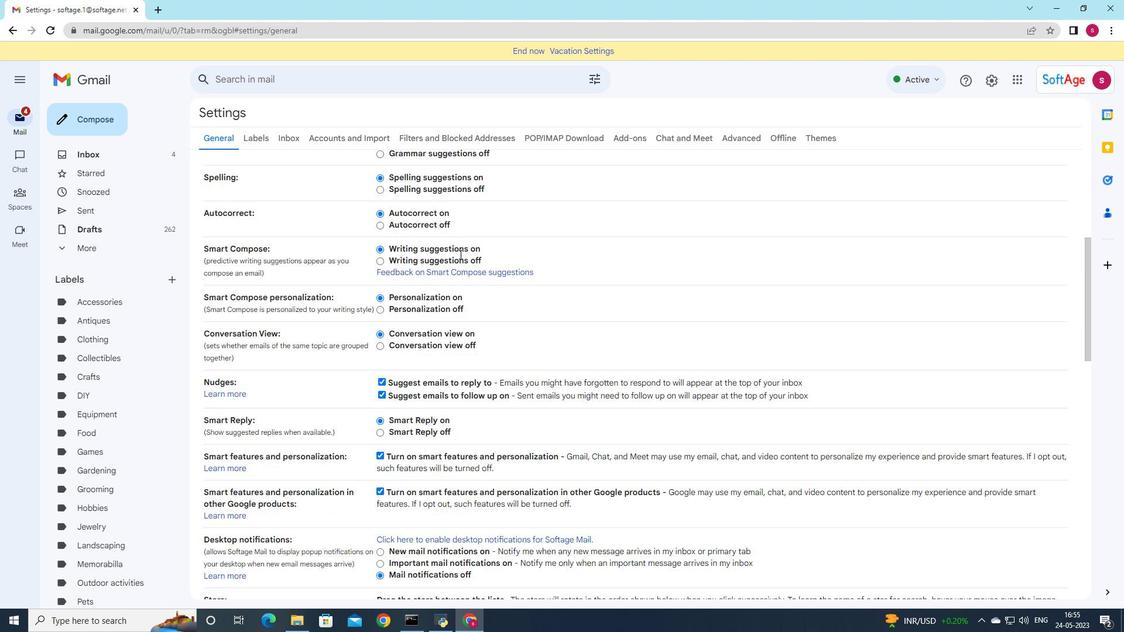 
Action: Mouse scrolled (459, 253) with delta (0, 0)
Screenshot: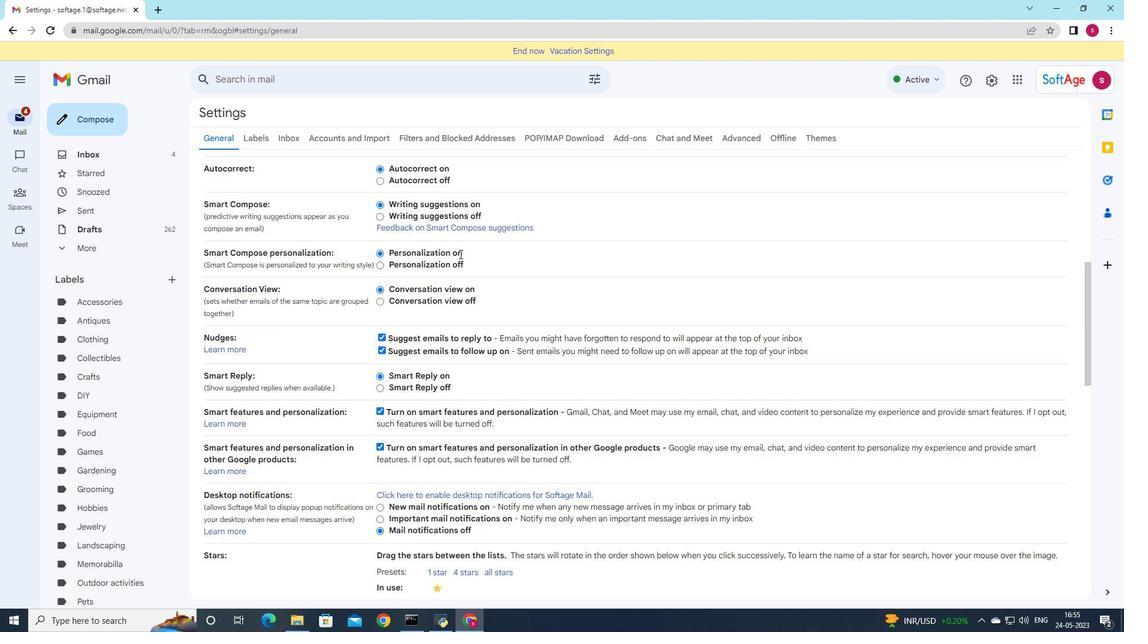
Action: Mouse scrolled (459, 253) with delta (0, 0)
Screenshot: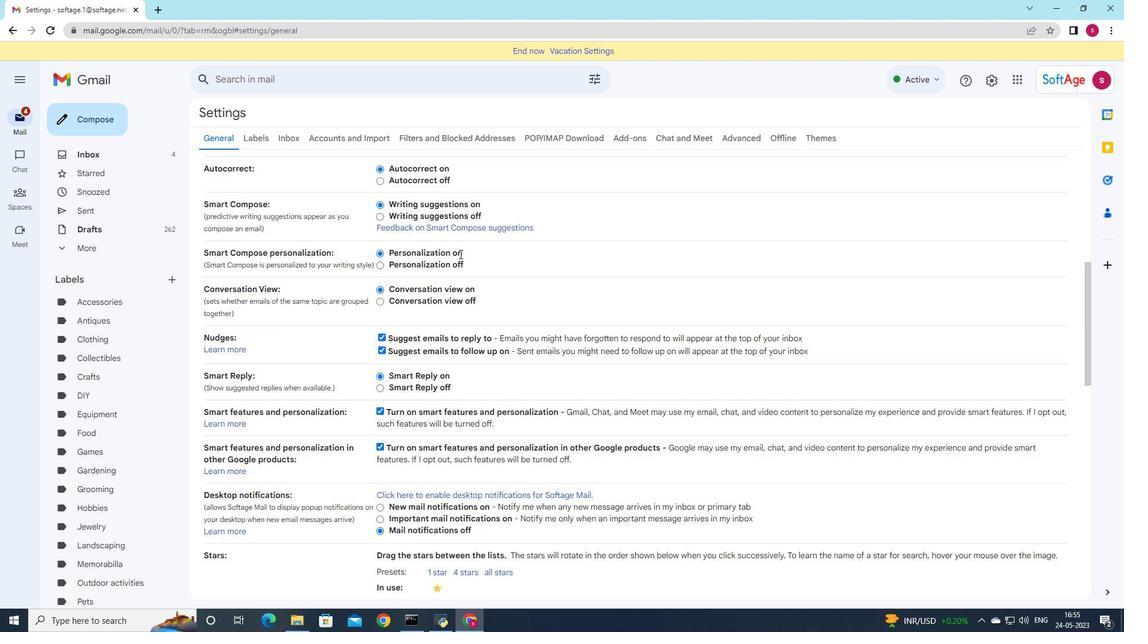 
Action: Mouse moved to (508, 556)
Screenshot: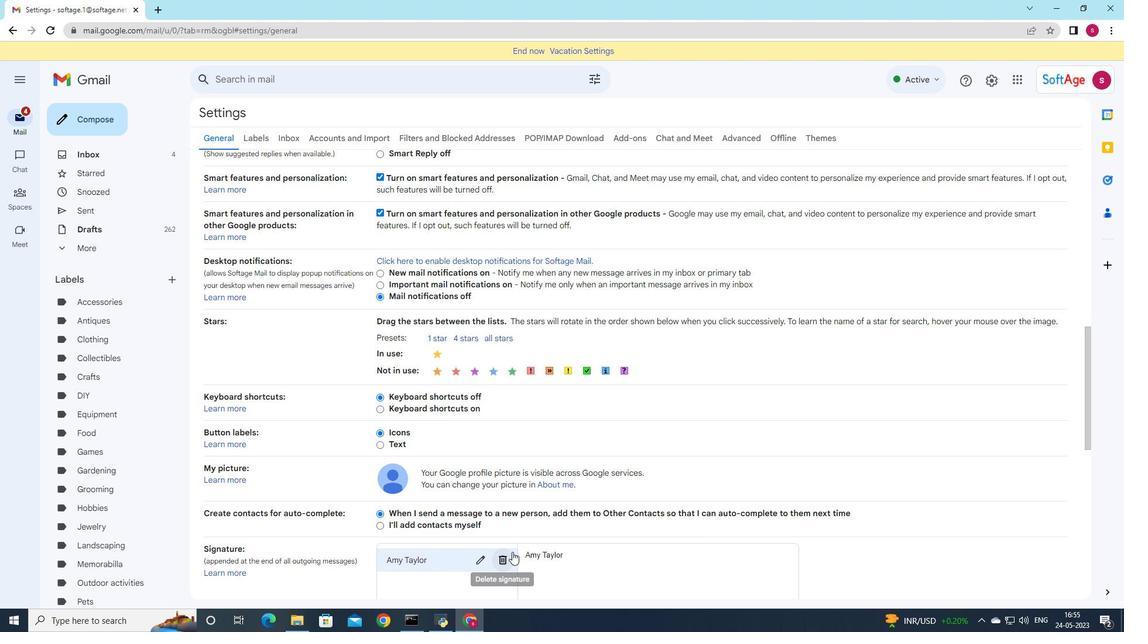 
Action: Mouse pressed left at (508, 556)
Screenshot: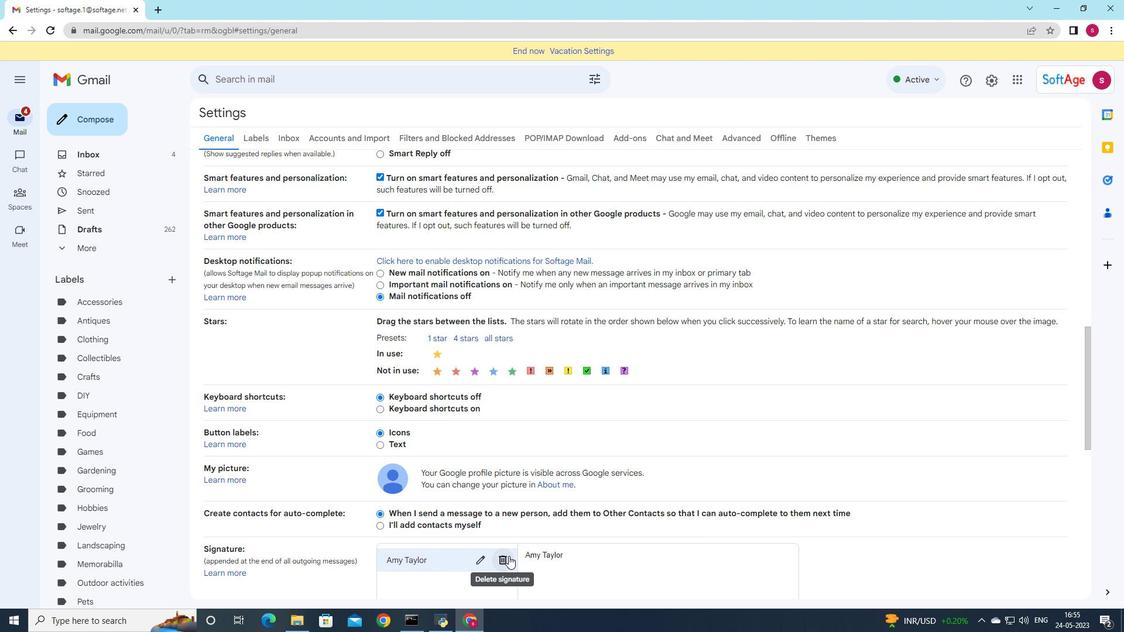 
Action: Mouse moved to (644, 352)
Screenshot: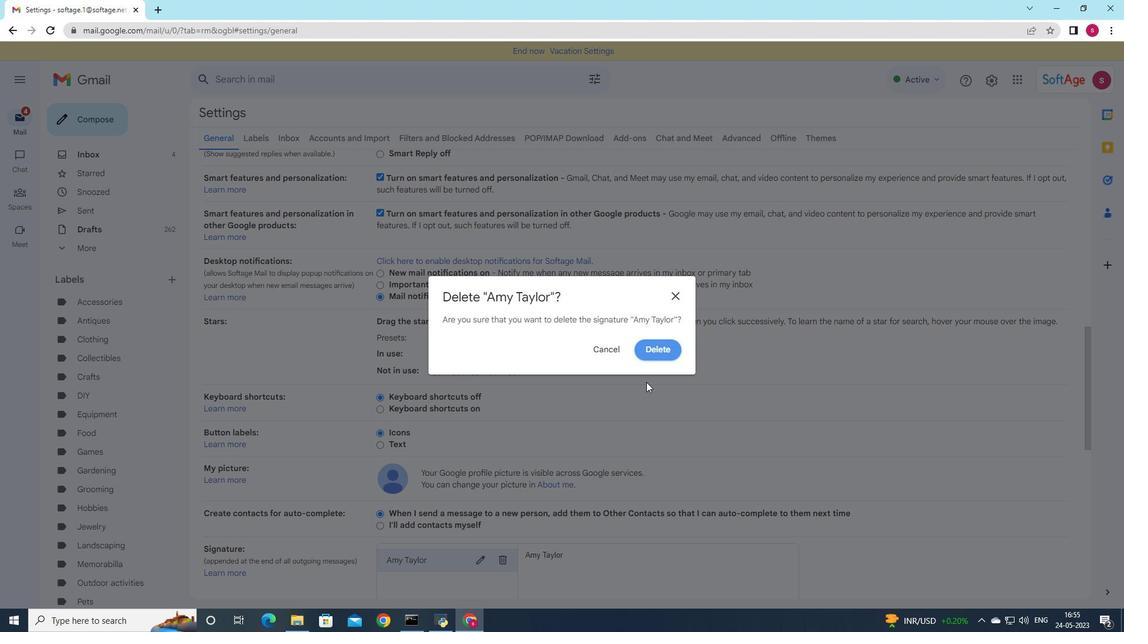 
Action: Mouse pressed left at (644, 352)
Screenshot: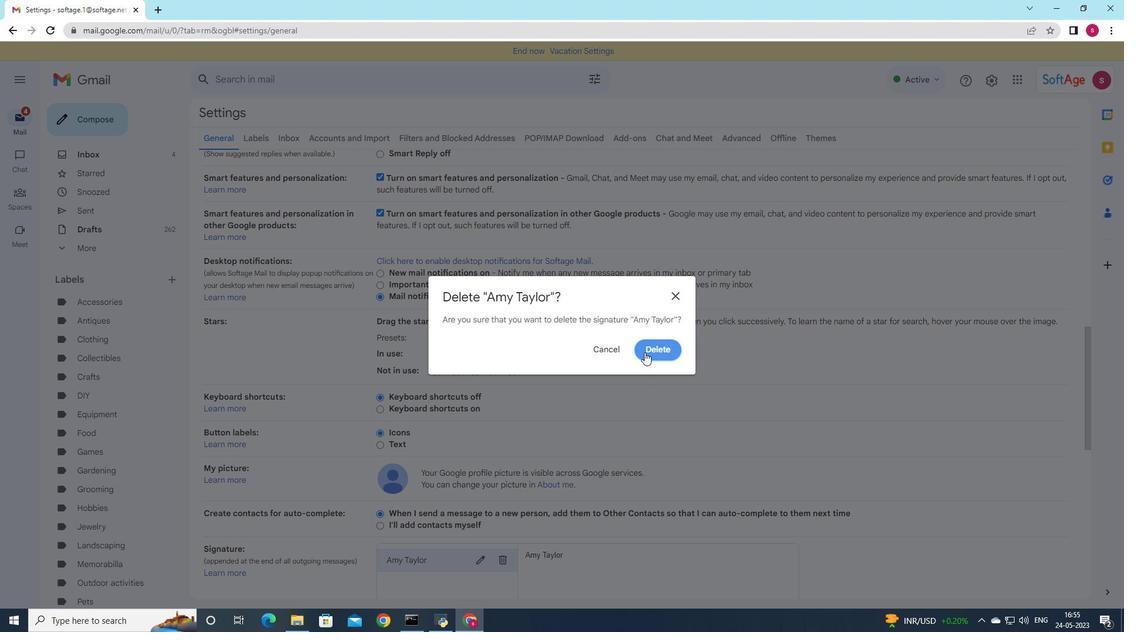
Action: Mouse moved to (527, 398)
Screenshot: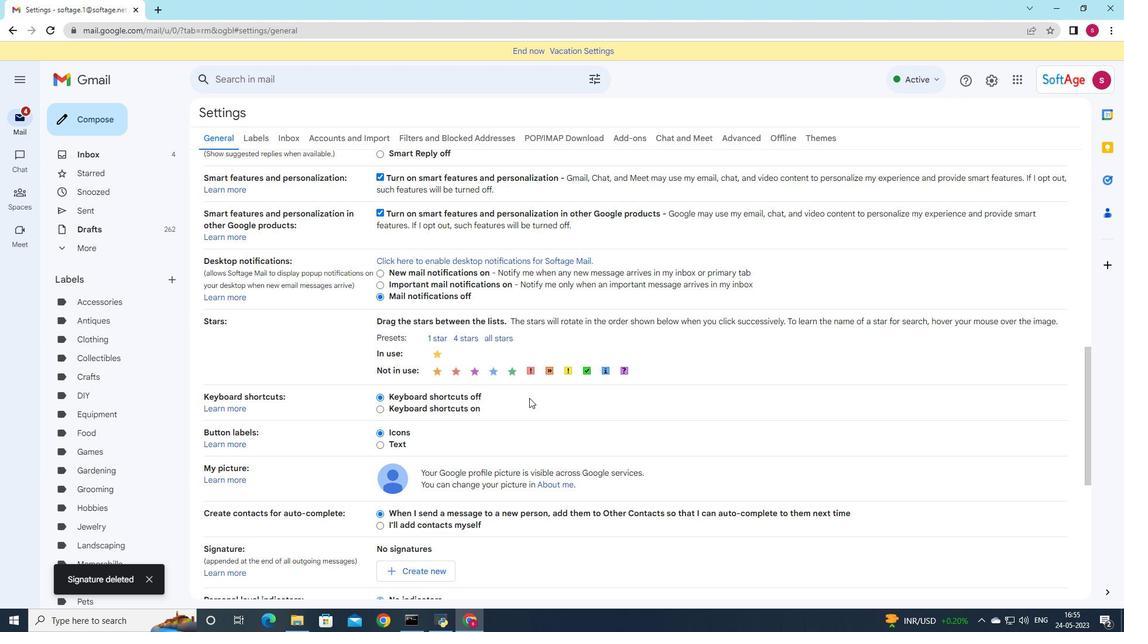 
Action: Mouse scrolled (527, 397) with delta (0, 0)
Screenshot: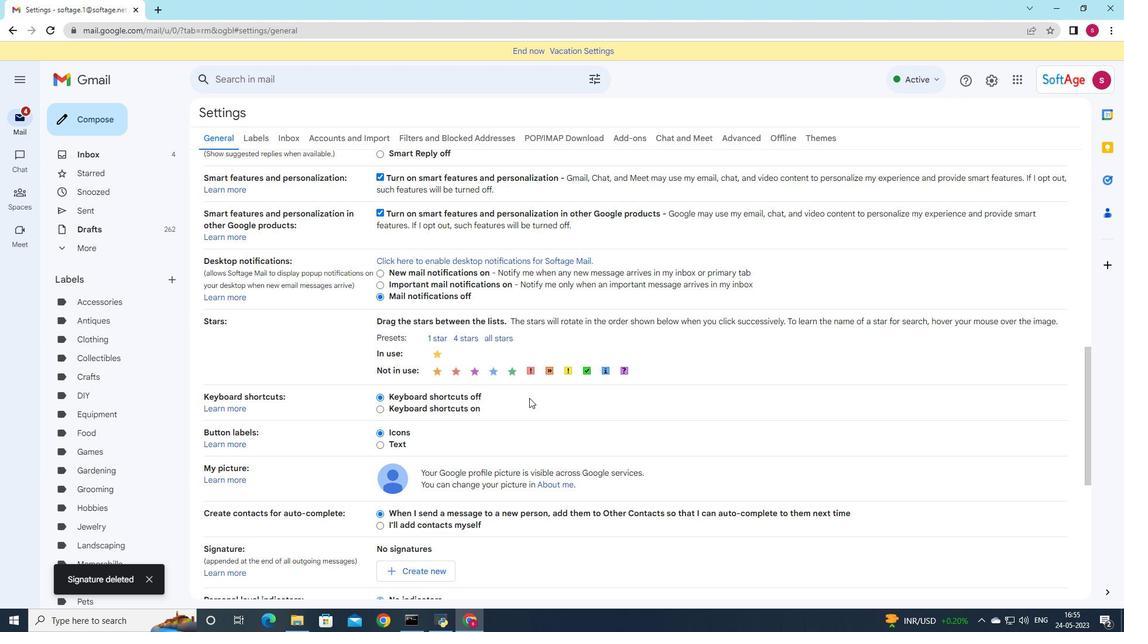 
Action: Mouse moved to (524, 399)
Screenshot: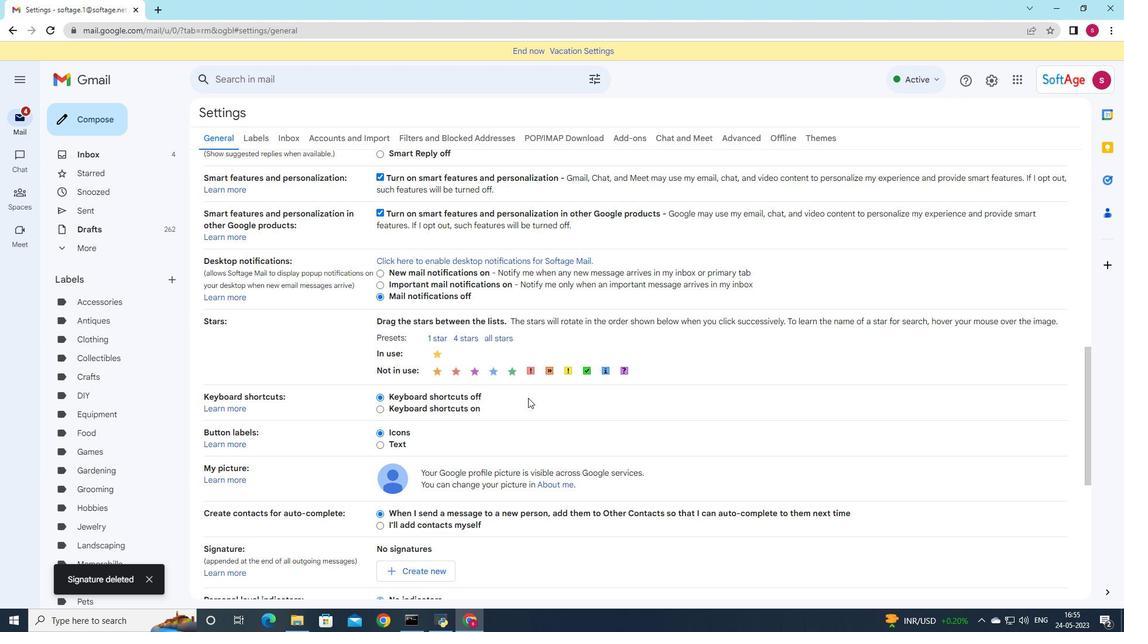 
Action: Mouse scrolled (524, 398) with delta (0, 0)
Screenshot: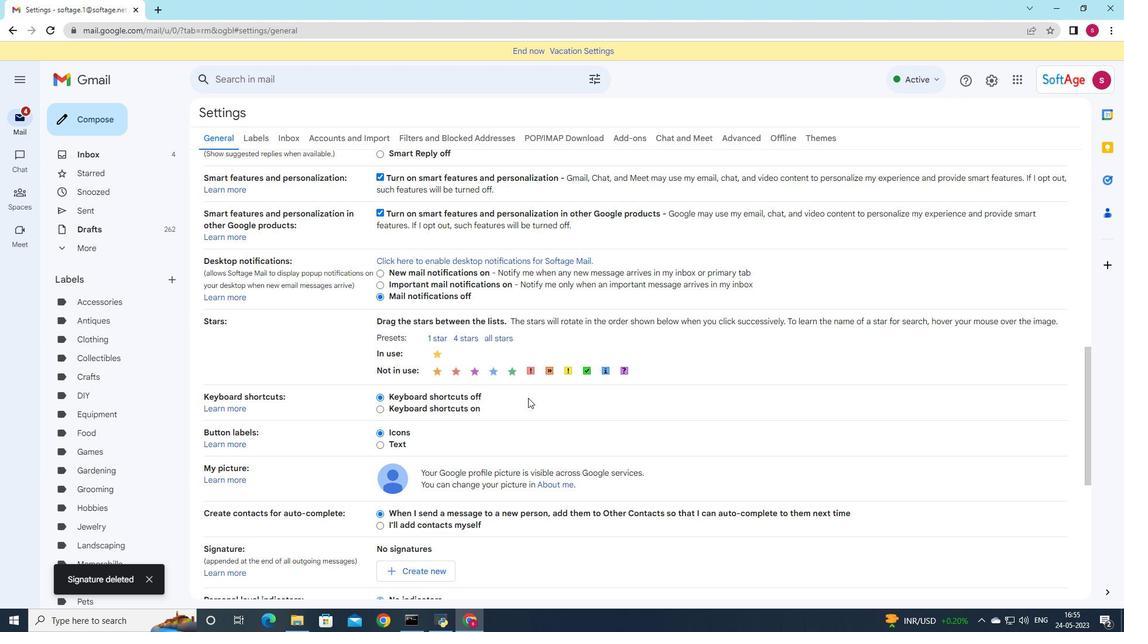 
Action: Mouse moved to (501, 417)
Screenshot: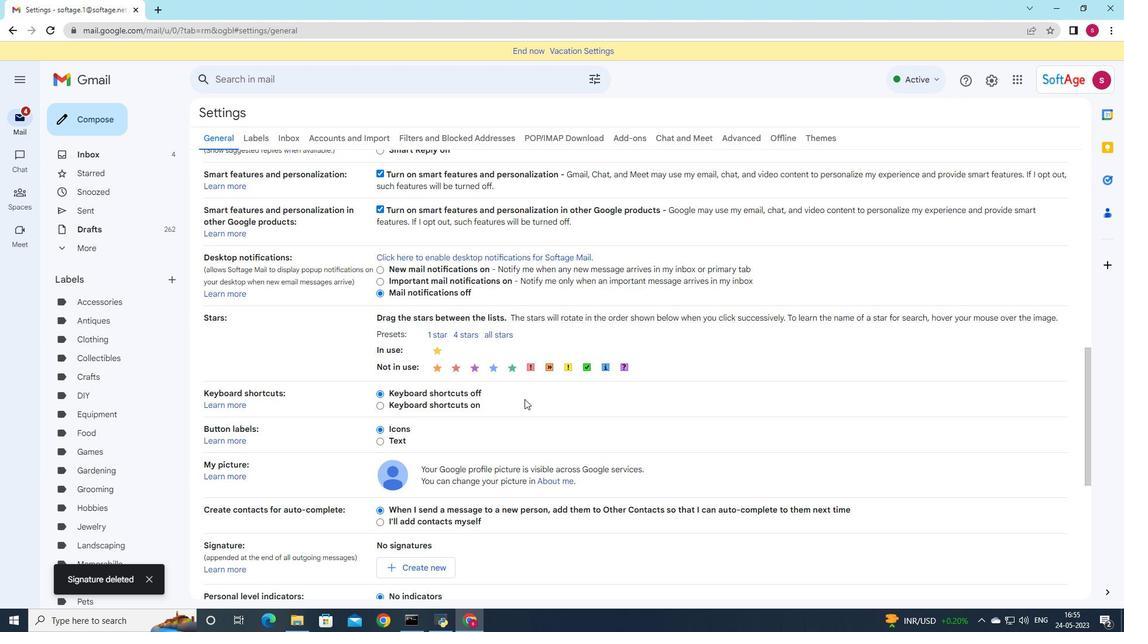 
Action: Mouse scrolled (517, 404) with delta (0, 0)
Screenshot: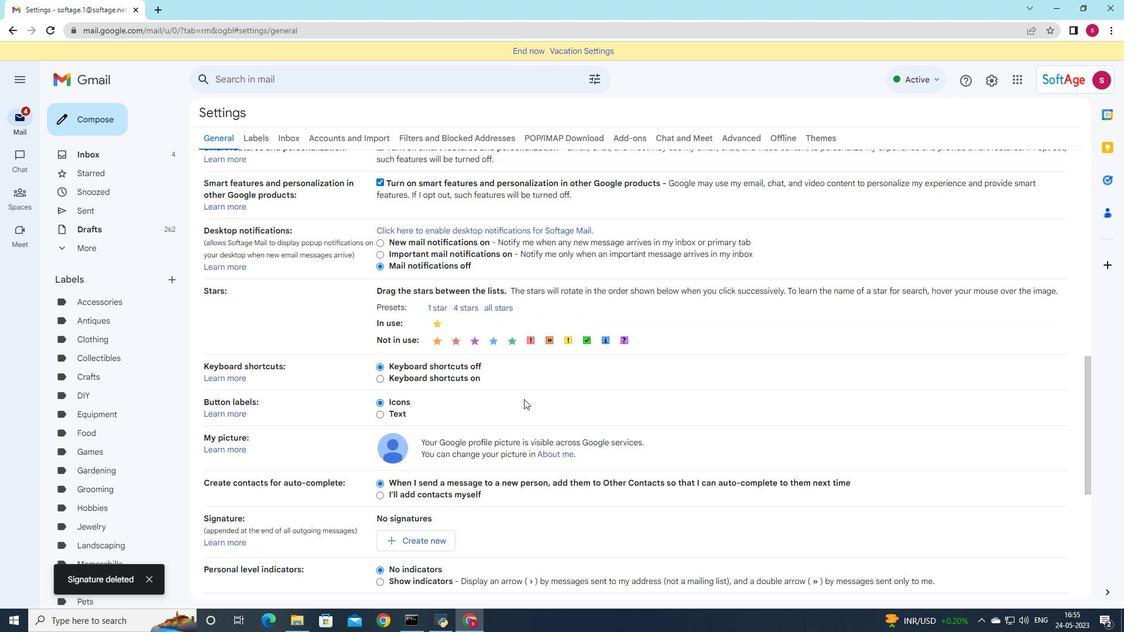 
Action: Mouse moved to (438, 404)
Screenshot: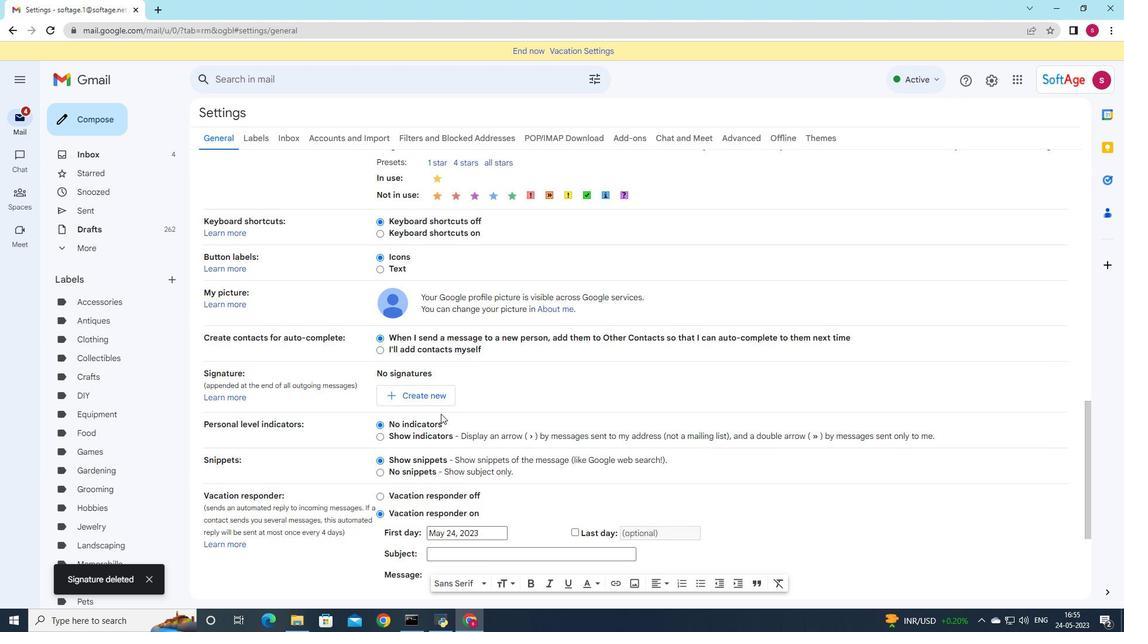 
Action: Mouse pressed left at (438, 404)
Screenshot: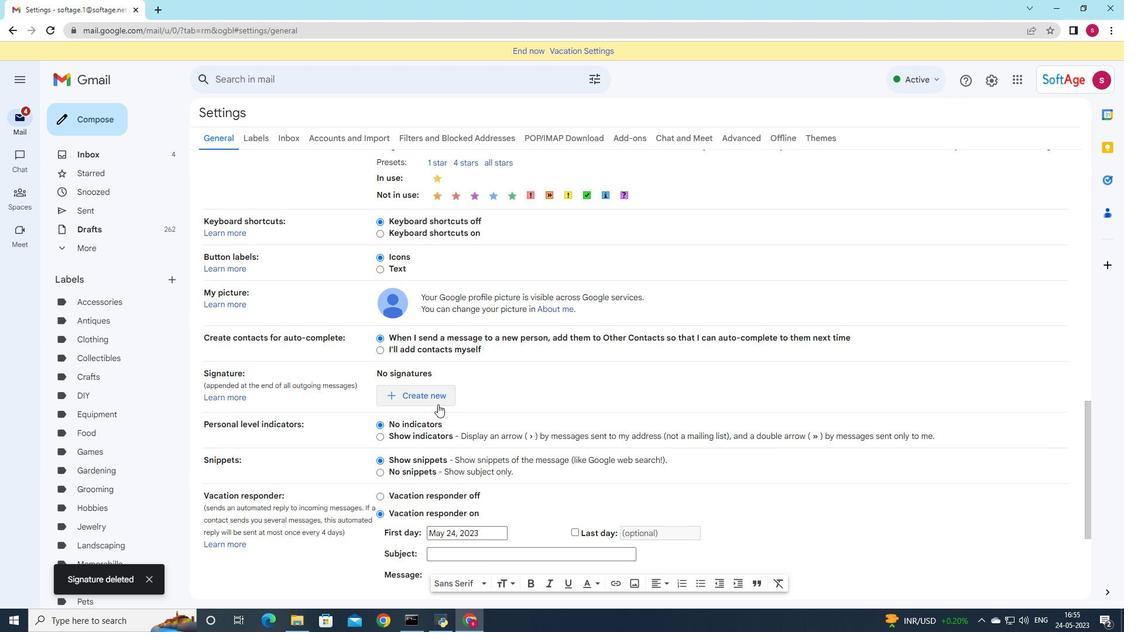 
Action: Mouse moved to (649, 371)
Screenshot: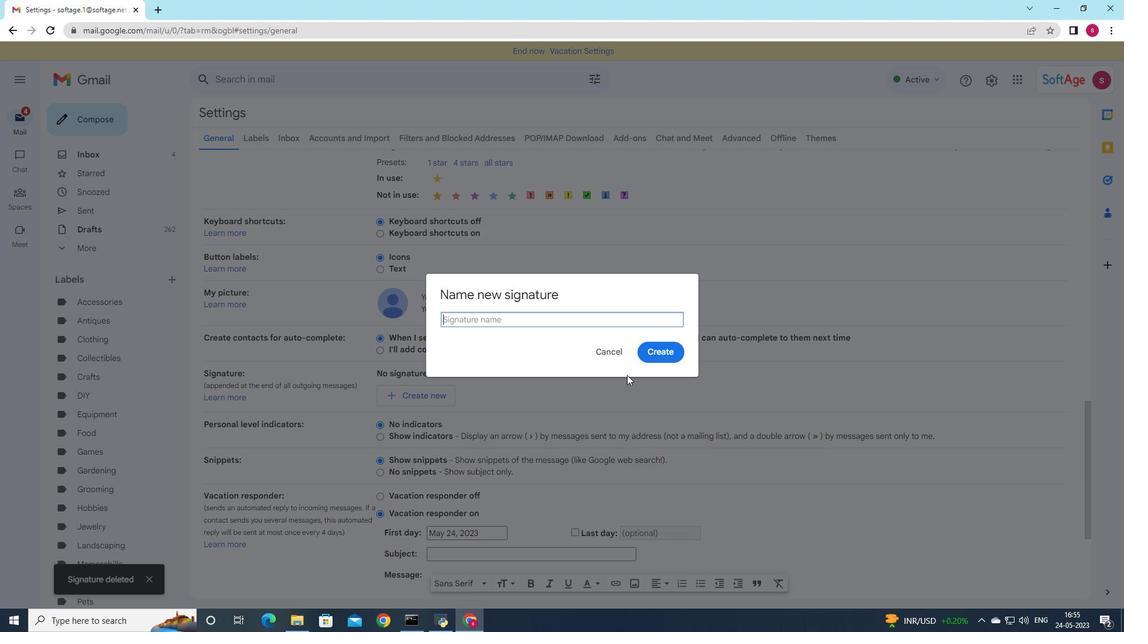 
Action: Key pressed <Key.shift>Andrew<Key.space><Key.shift>Lee
Screenshot: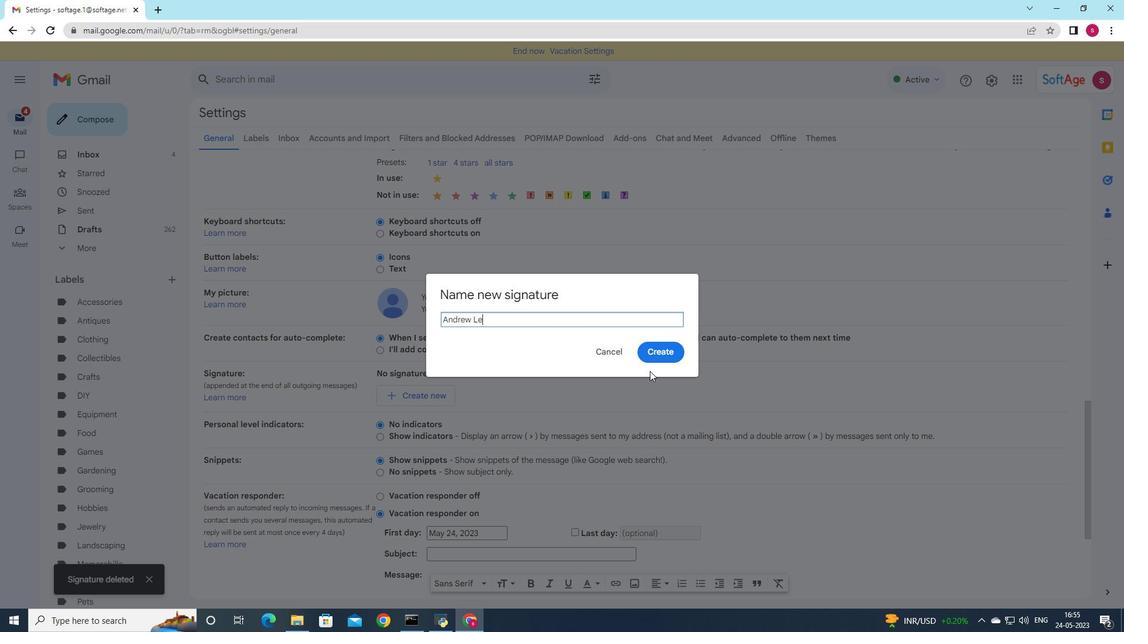 
Action: Mouse moved to (653, 358)
Screenshot: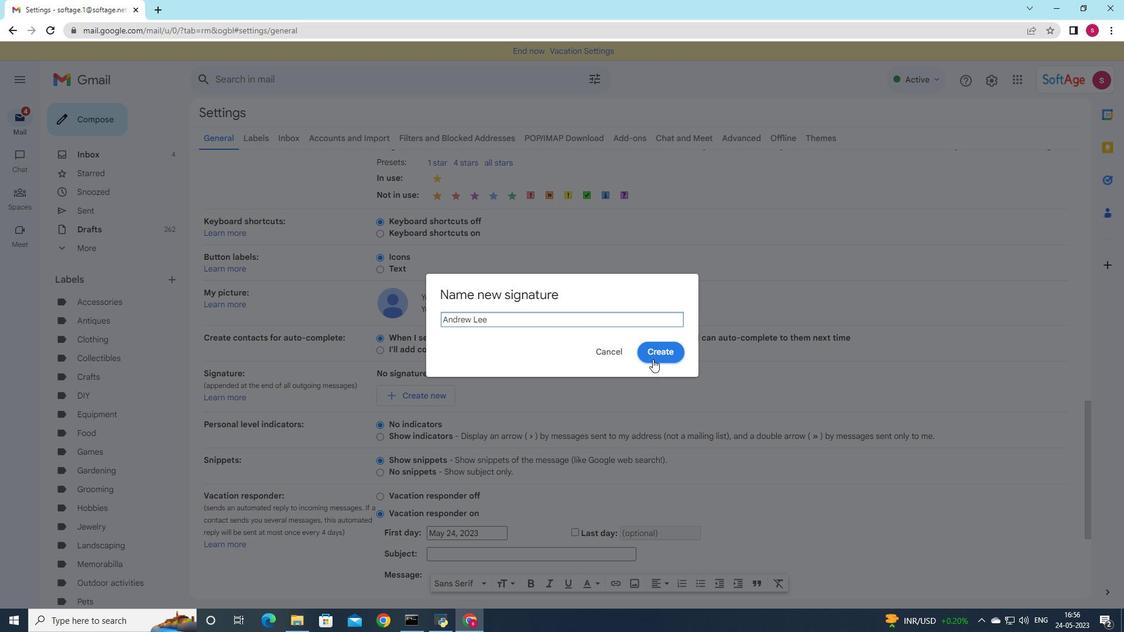 
Action: Mouse pressed left at (653, 358)
Screenshot: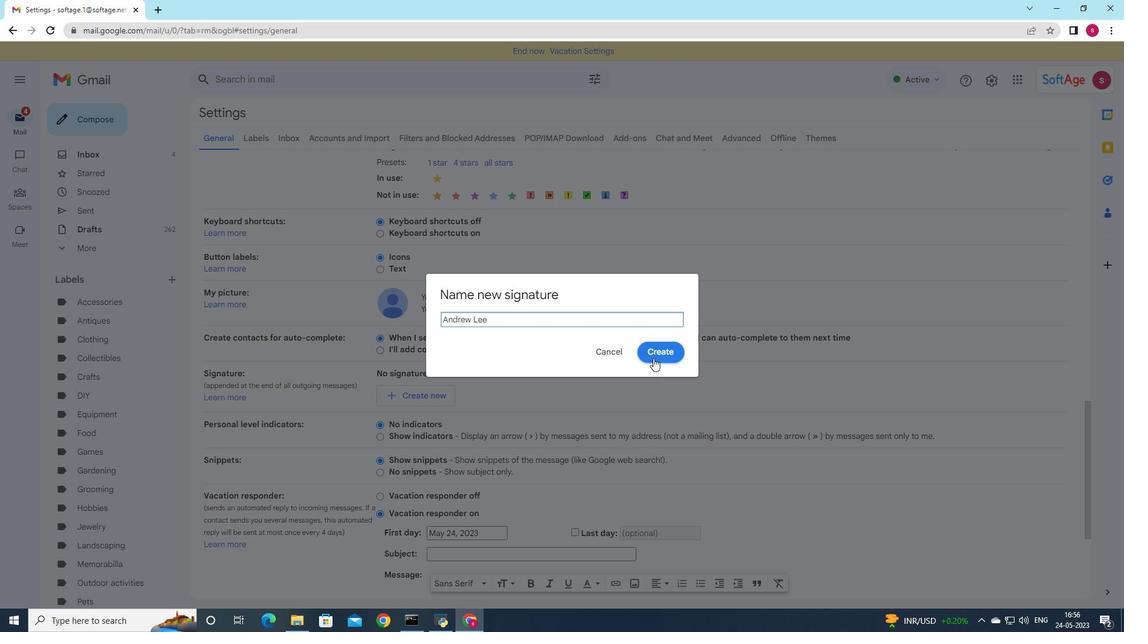 
Action: Mouse moved to (580, 374)
Screenshot: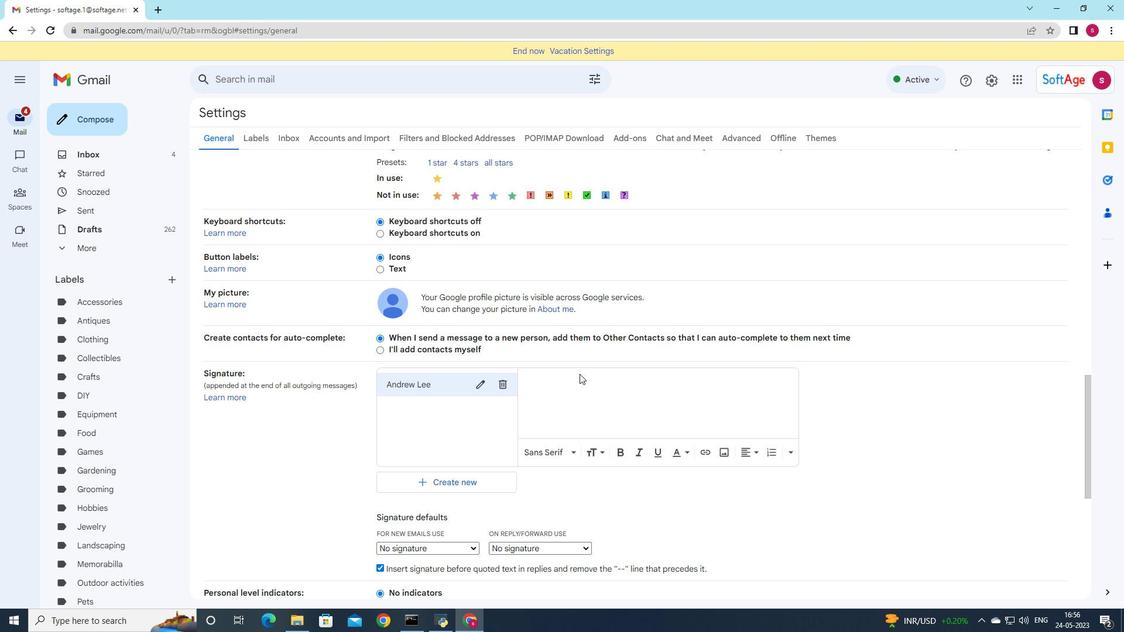 
Action: Mouse pressed left at (580, 374)
Screenshot: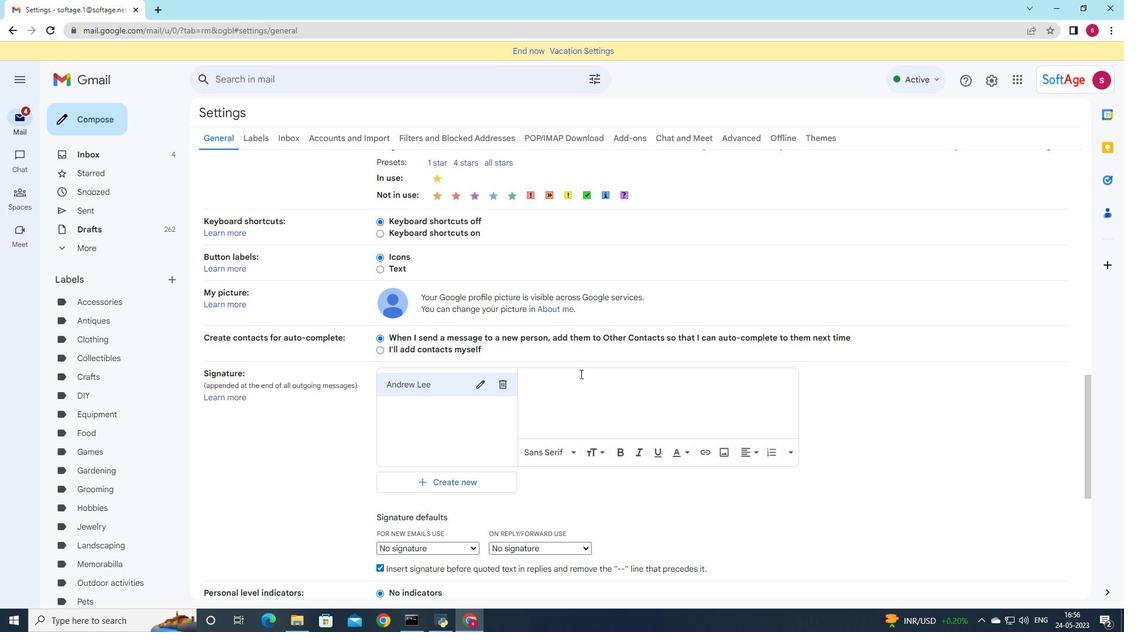 
Action: Key pressed <Key.shift>Andrew<Key.space><Key.shift><Key.shift>Lee
Screenshot: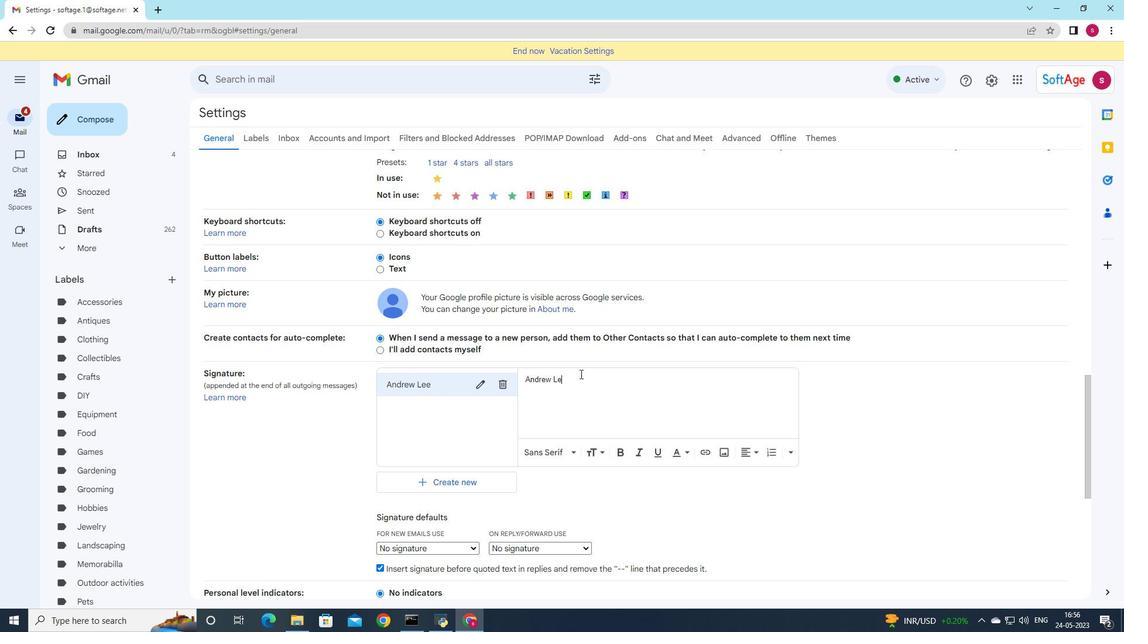 
Action: Mouse moved to (450, 435)
Screenshot: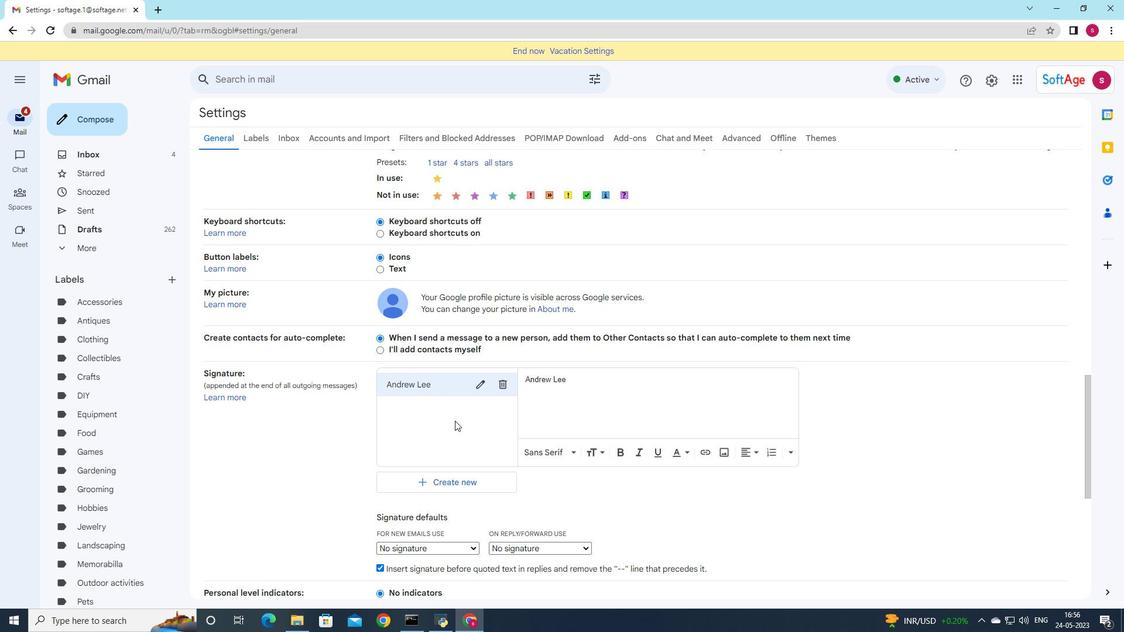 
Action: Mouse scrolled (450, 434) with delta (0, 0)
Screenshot: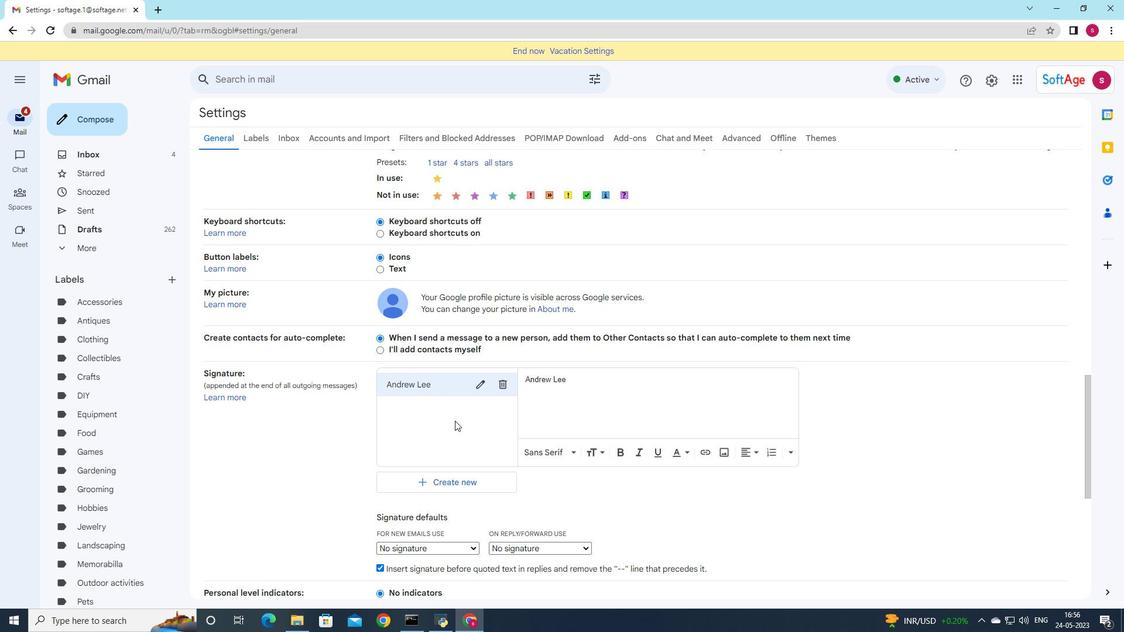 
Action: Mouse moved to (452, 459)
Screenshot: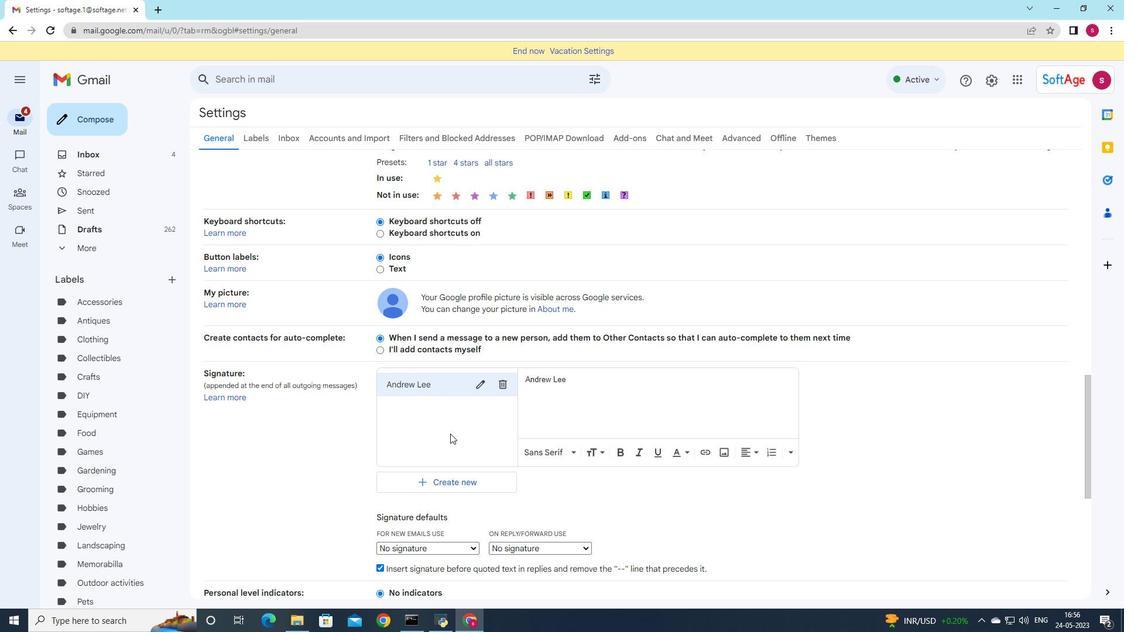 
Action: Mouse scrolled (452, 458) with delta (0, 0)
Screenshot: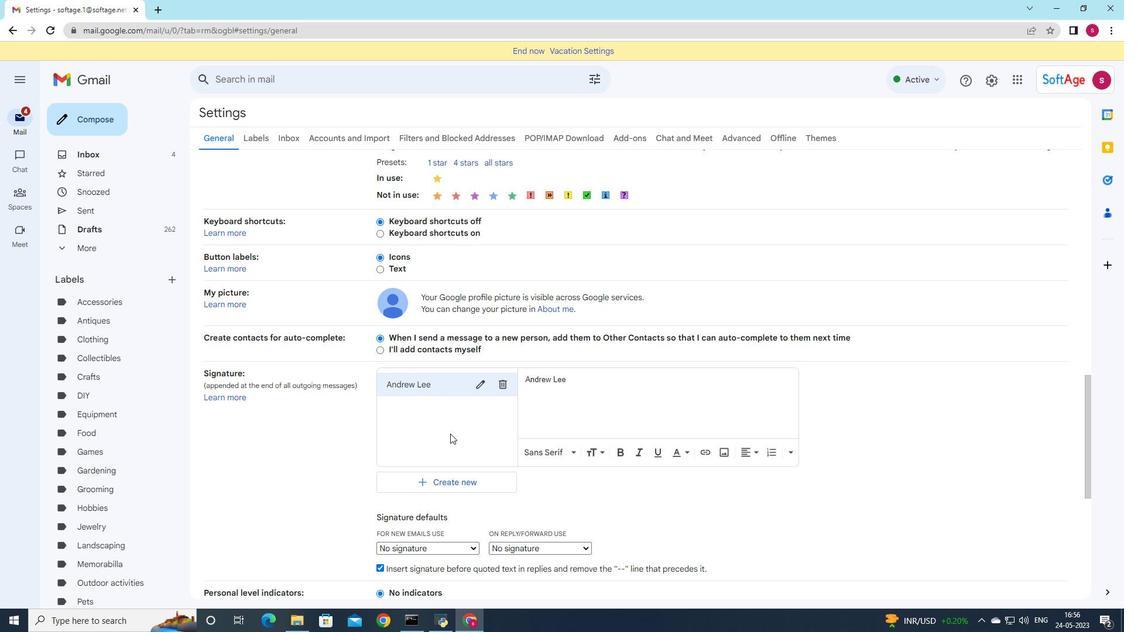 
Action: Mouse moved to (451, 427)
Screenshot: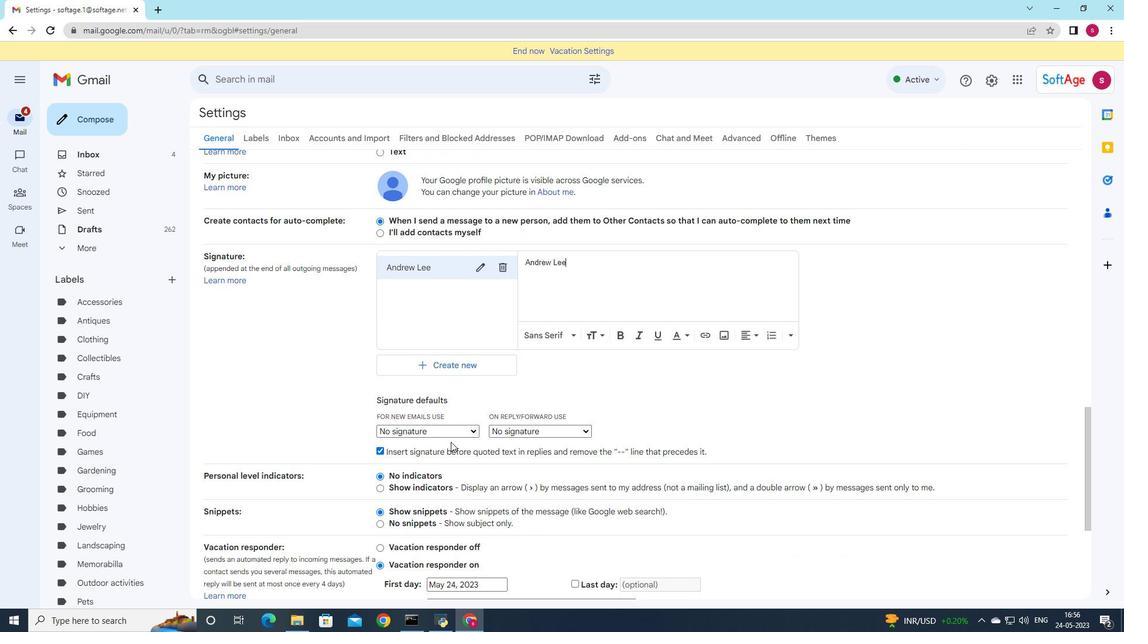 
Action: Mouse pressed left at (451, 427)
Screenshot: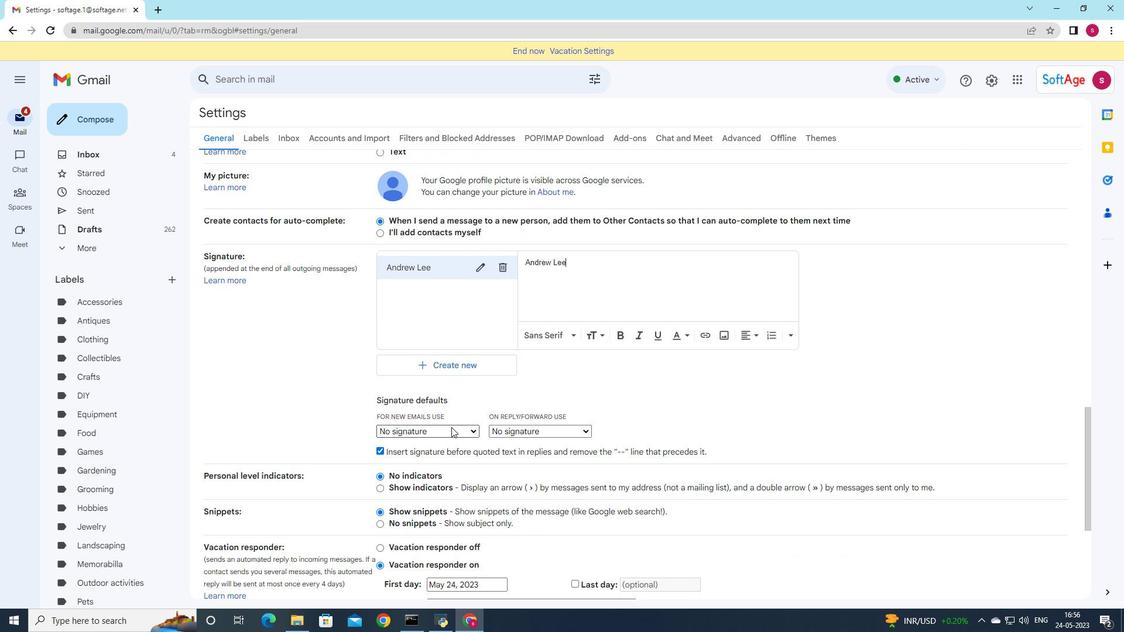 
Action: Mouse moved to (452, 459)
Screenshot: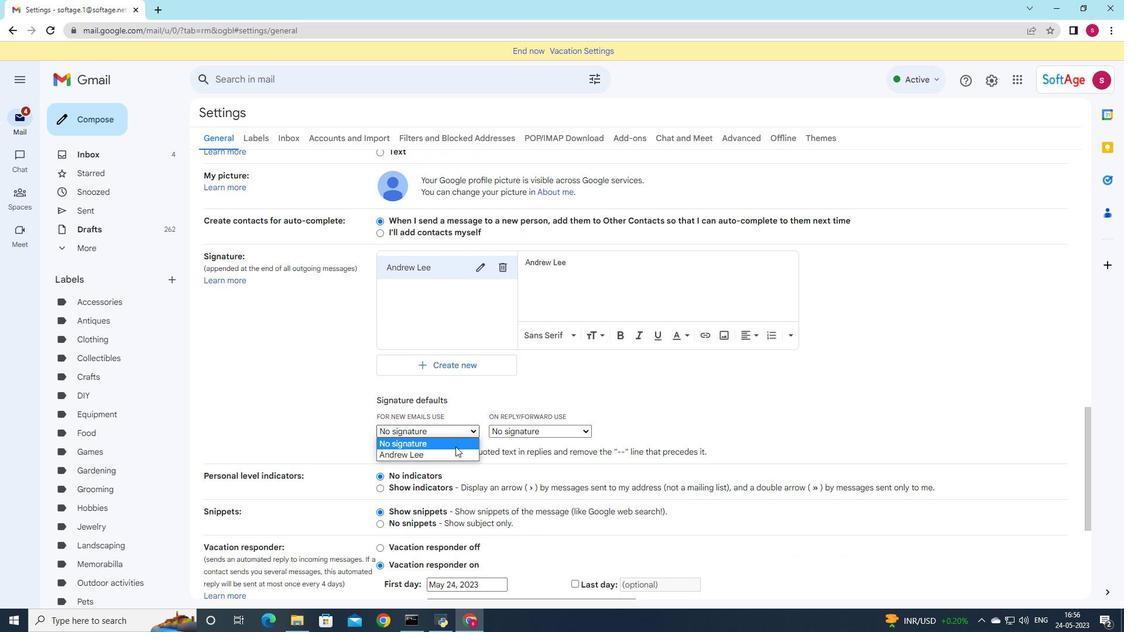 
Action: Mouse pressed left at (452, 459)
Screenshot: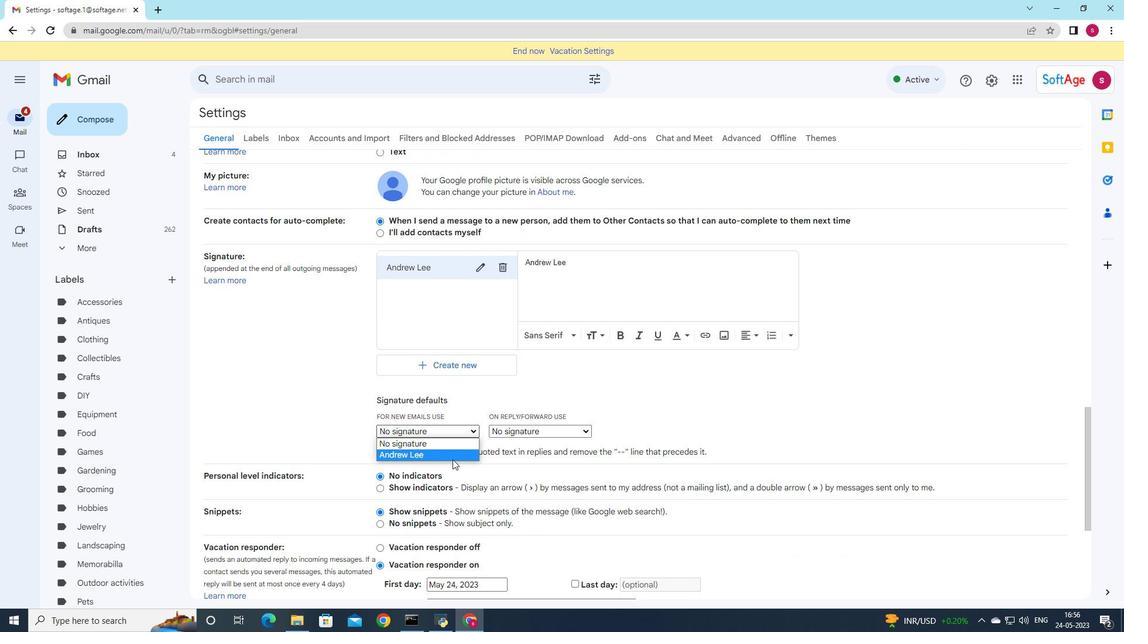 
Action: Mouse moved to (512, 428)
Screenshot: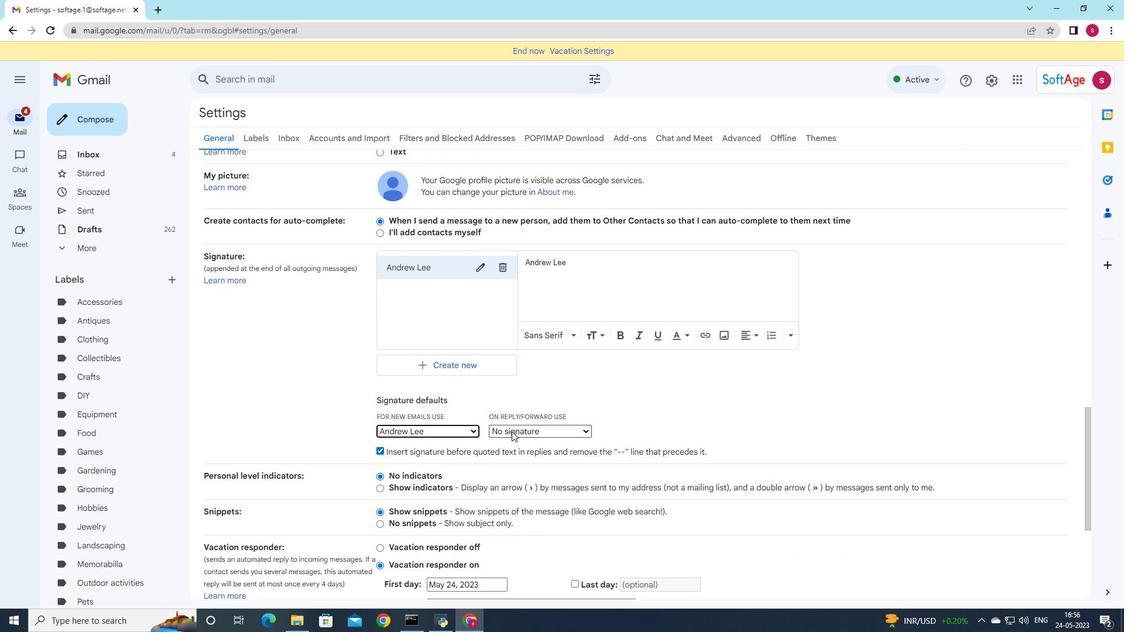 
Action: Mouse pressed left at (512, 428)
Screenshot: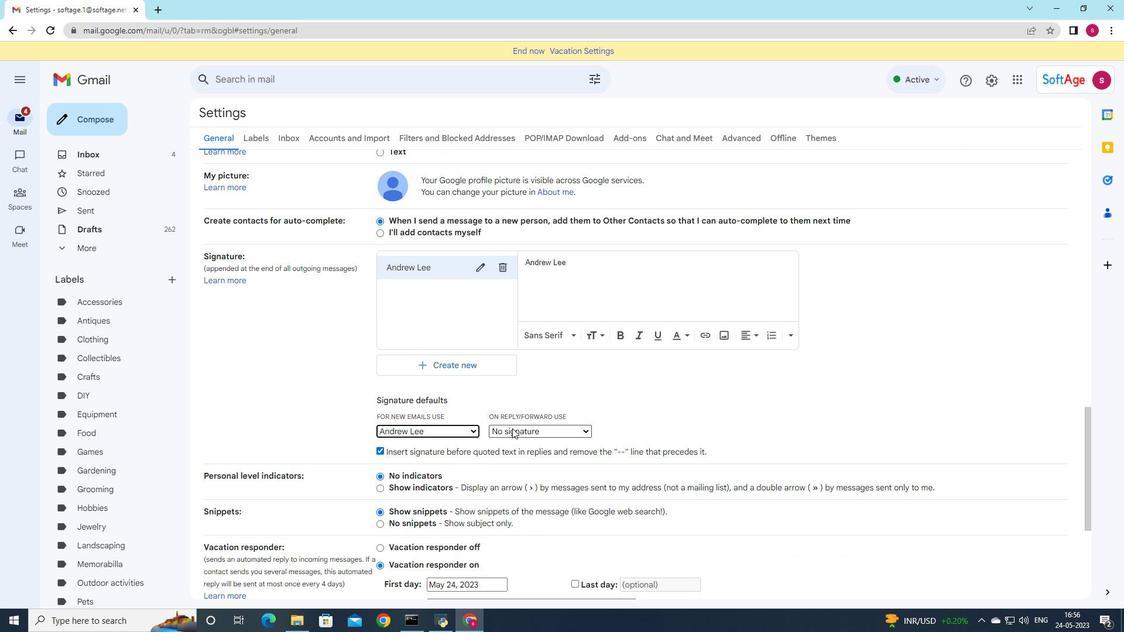
Action: Mouse moved to (524, 454)
Screenshot: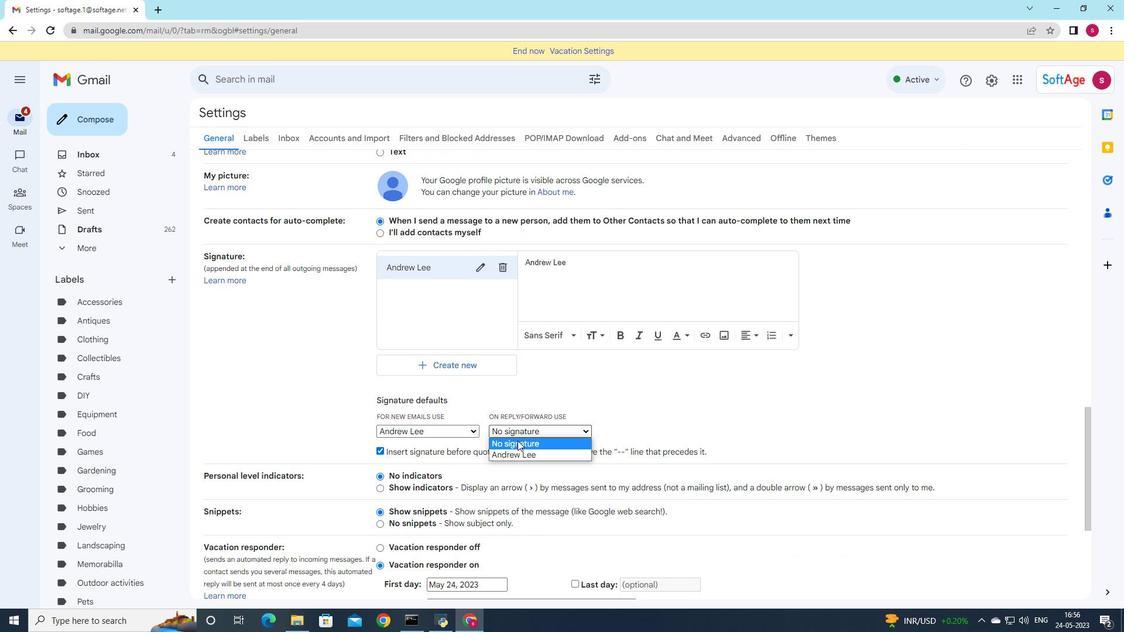 
Action: Mouse pressed left at (524, 454)
Screenshot: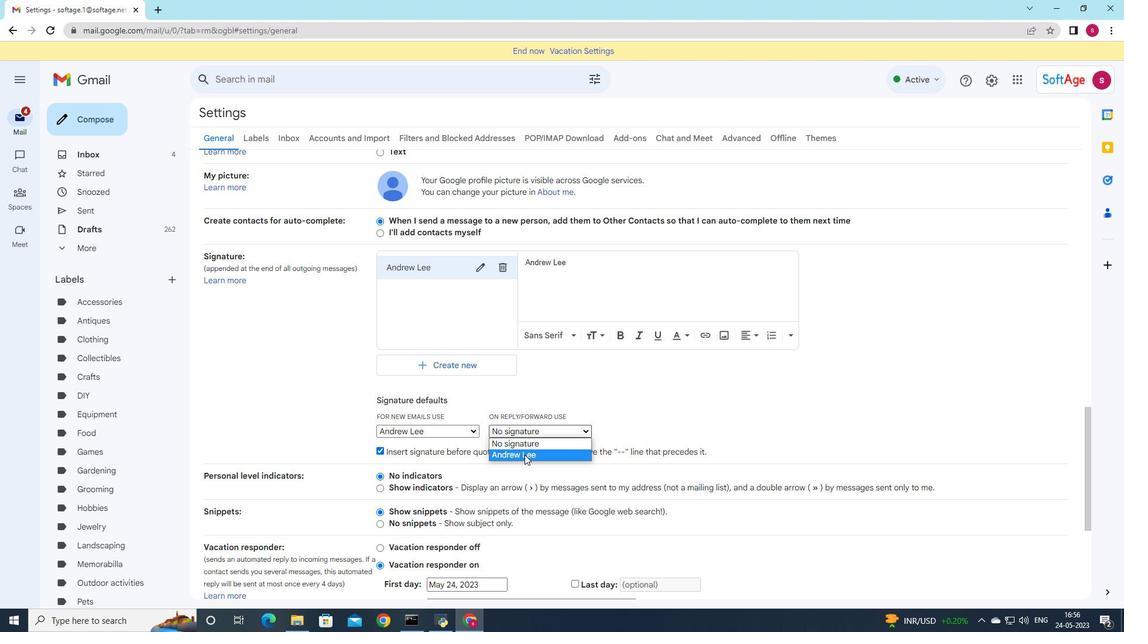 
Action: Mouse moved to (495, 377)
Screenshot: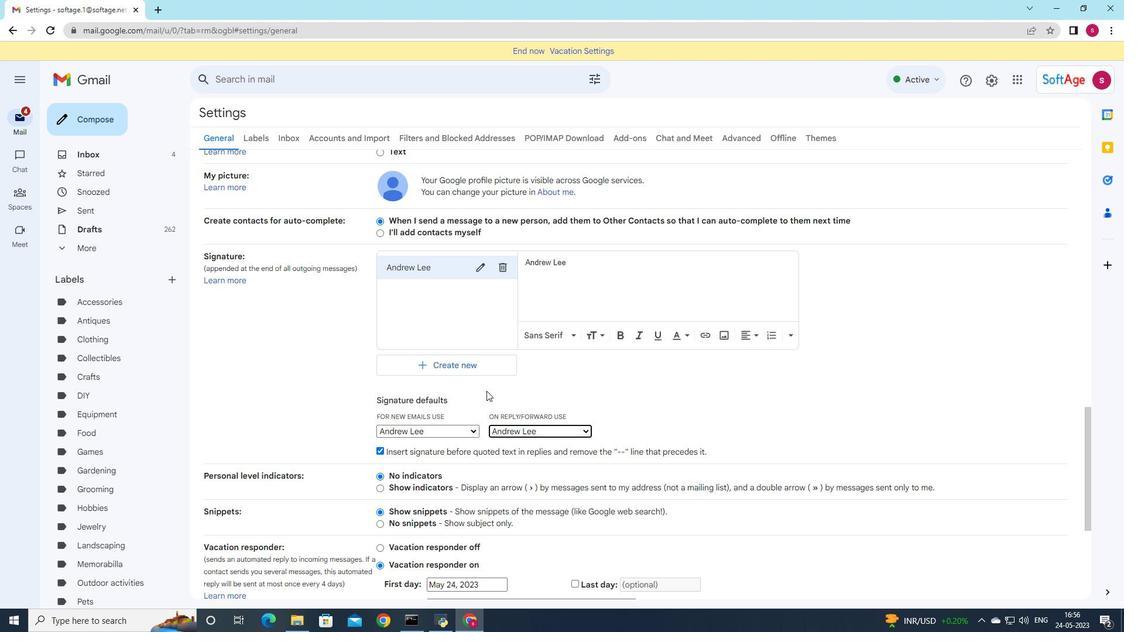 
Action: Mouse scrolled (495, 376) with delta (0, 0)
Screenshot: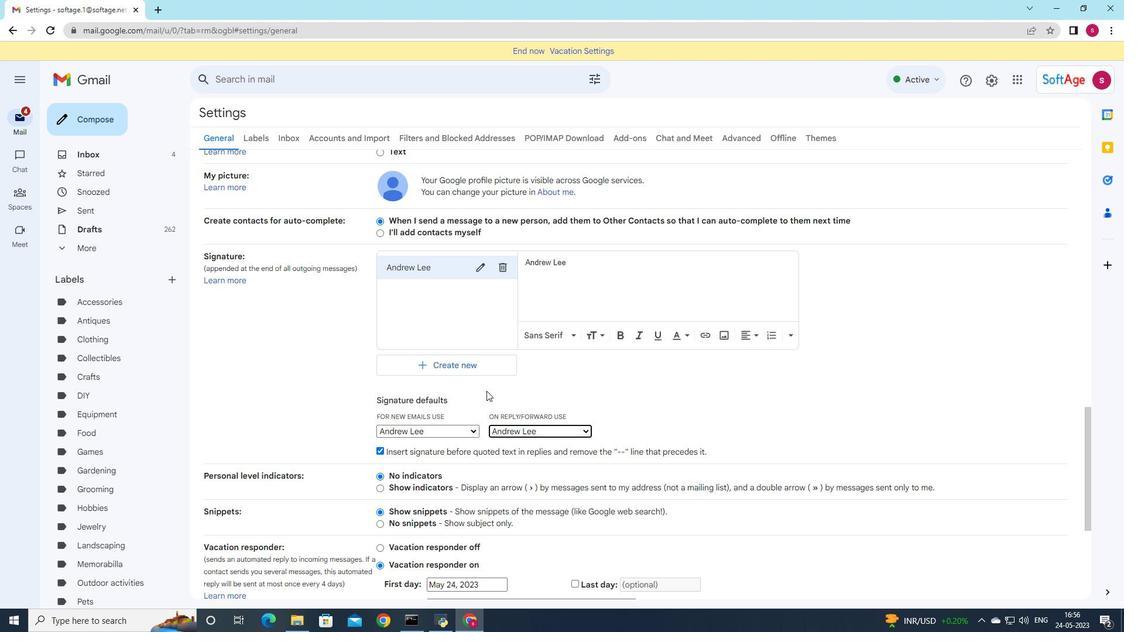 
Action: Mouse scrolled (495, 376) with delta (0, 0)
Screenshot: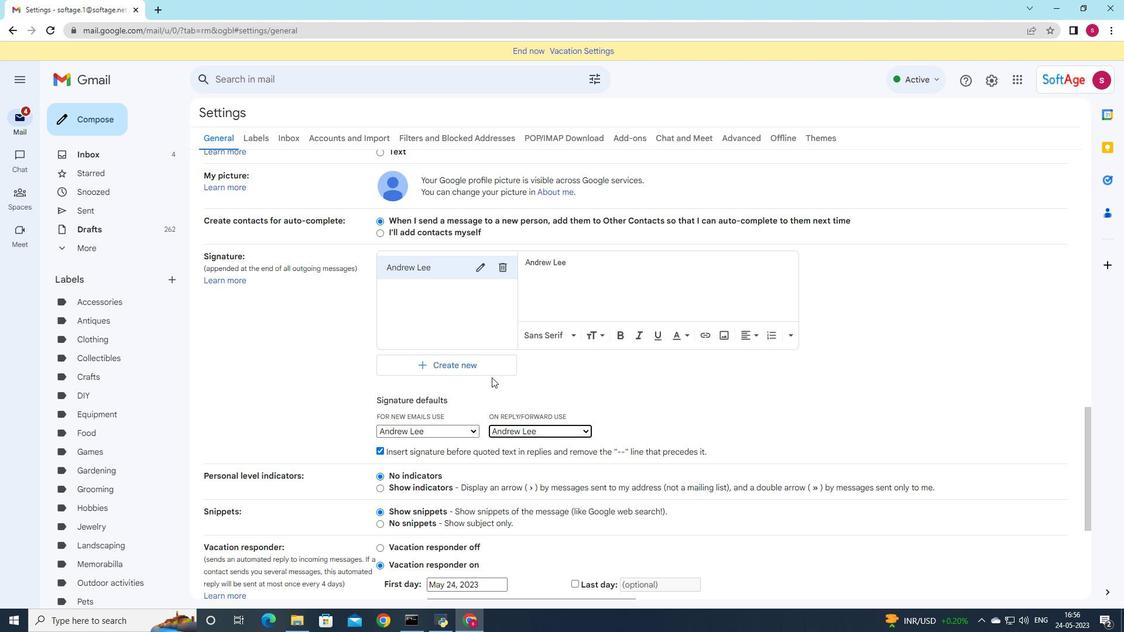 
Action: Mouse scrolled (495, 376) with delta (0, 0)
Screenshot: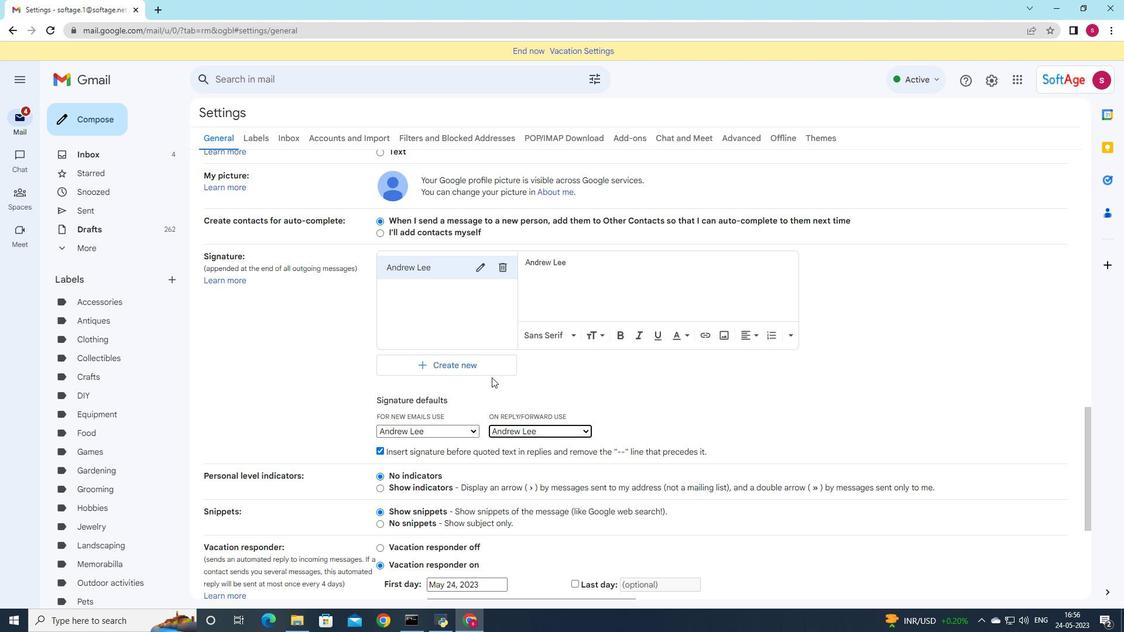 
Action: Mouse scrolled (495, 376) with delta (0, 0)
Screenshot: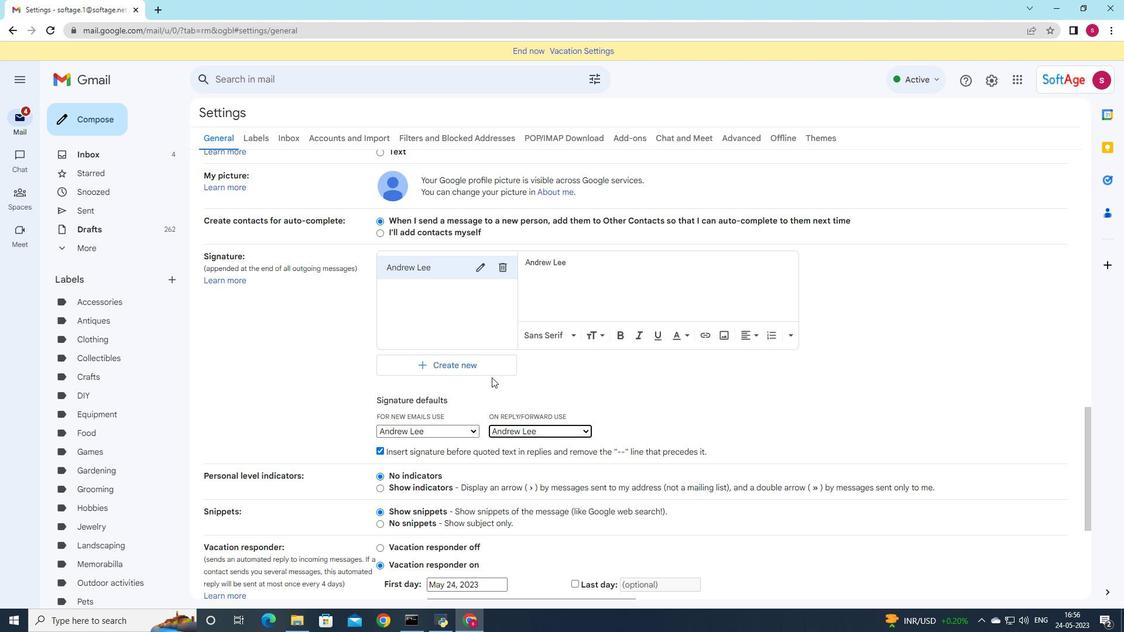 
Action: Mouse scrolled (495, 376) with delta (0, 0)
Screenshot: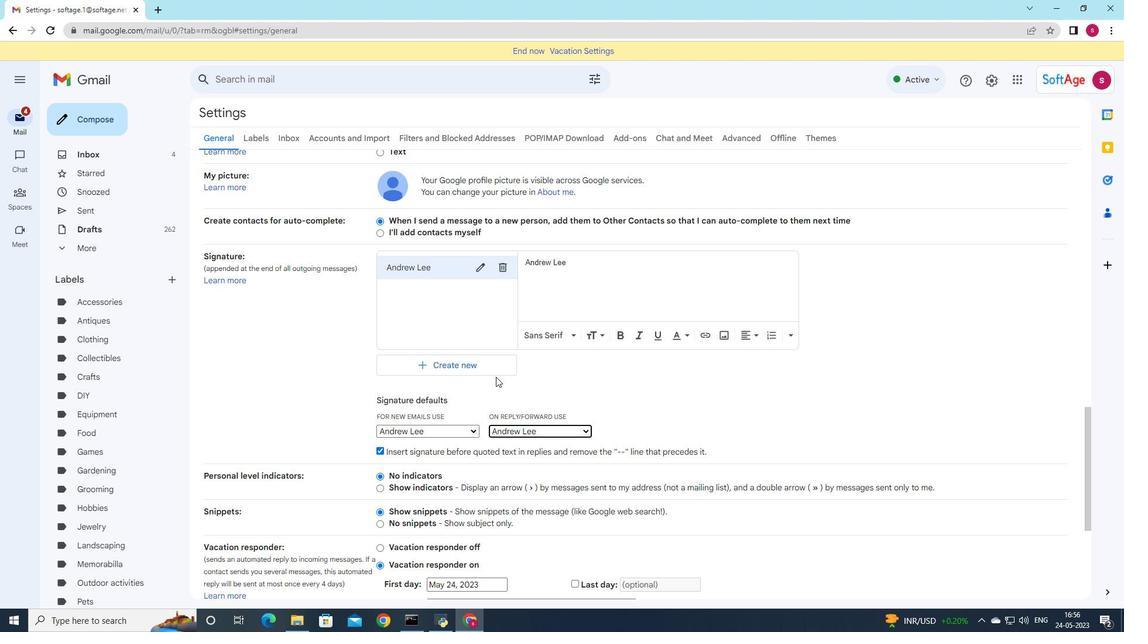 
Action: Mouse moved to (488, 380)
Screenshot: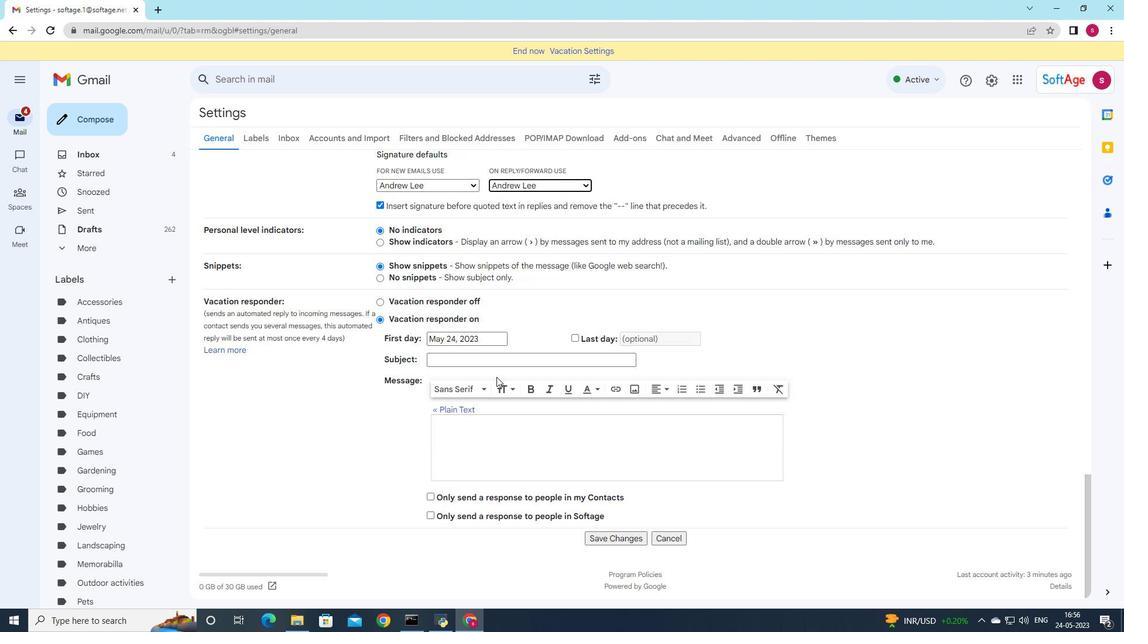 
Action: Mouse scrolled (488, 379) with delta (0, 0)
Screenshot: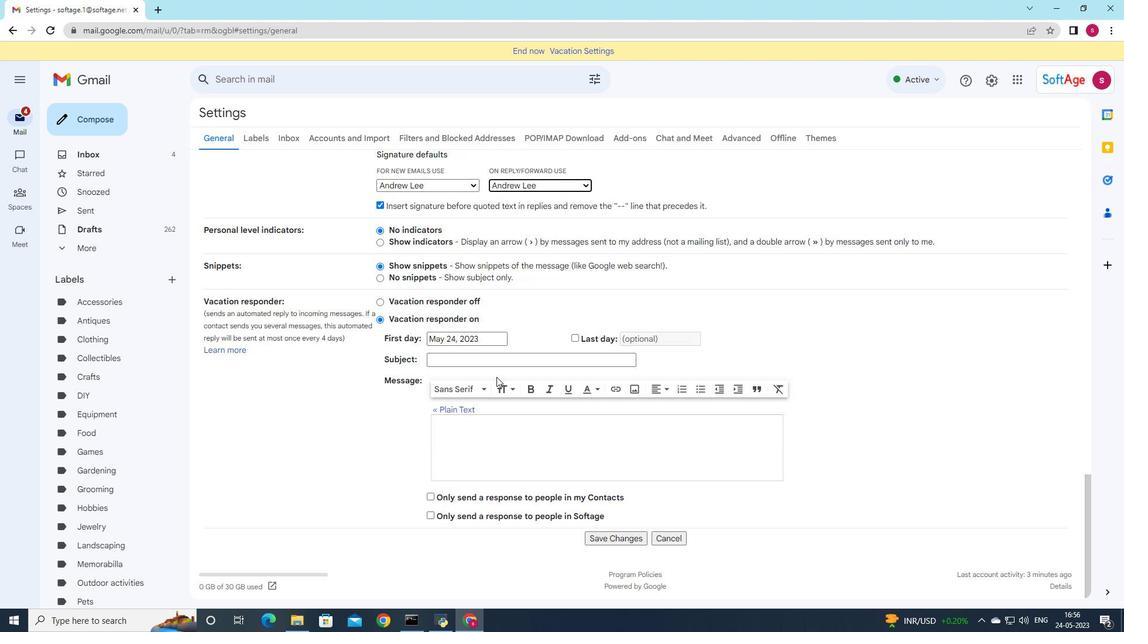 
Action: Mouse scrolled (488, 379) with delta (0, 0)
Screenshot: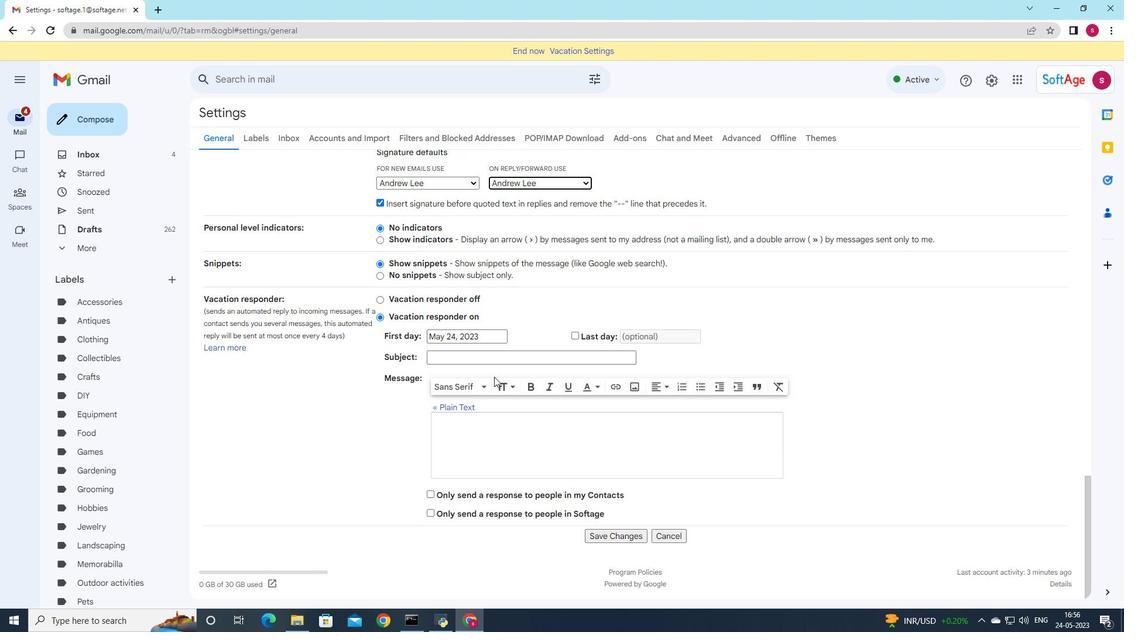 
Action: Mouse scrolled (488, 379) with delta (0, 0)
Screenshot: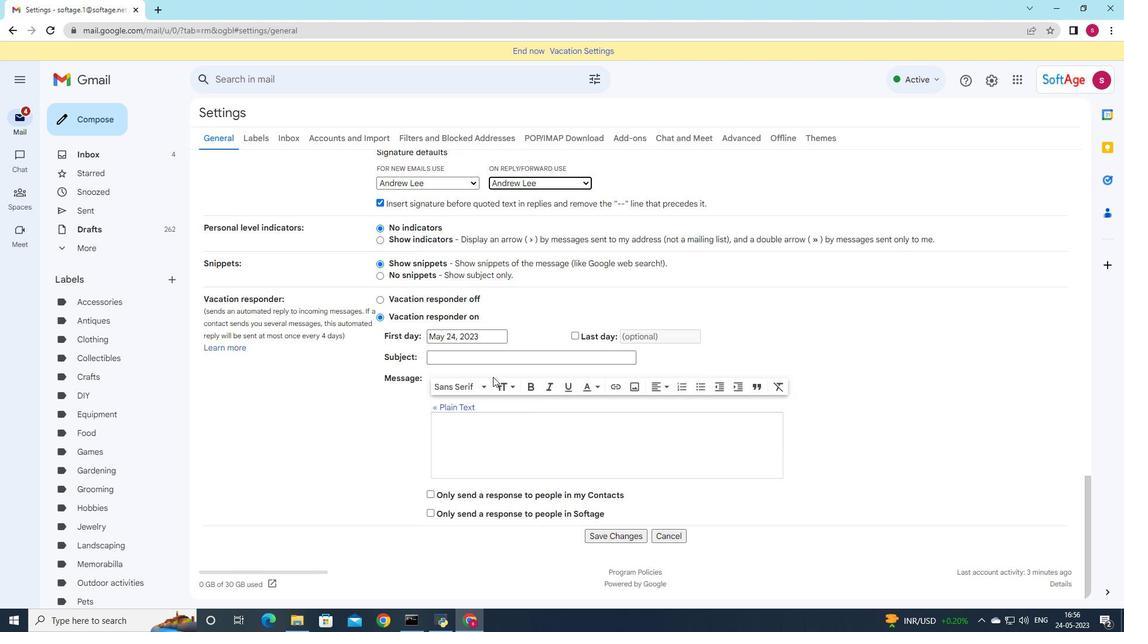 
Action: Mouse scrolled (488, 379) with delta (0, 0)
Screenshot: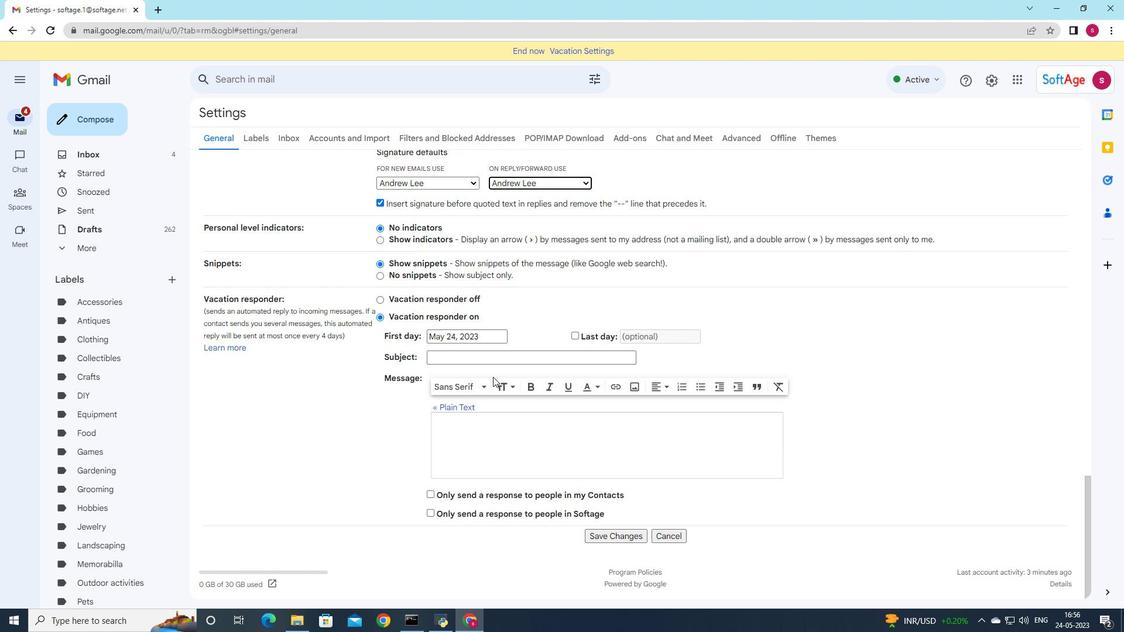 
Action: Mouse moved to (606, 541)
Screenshot: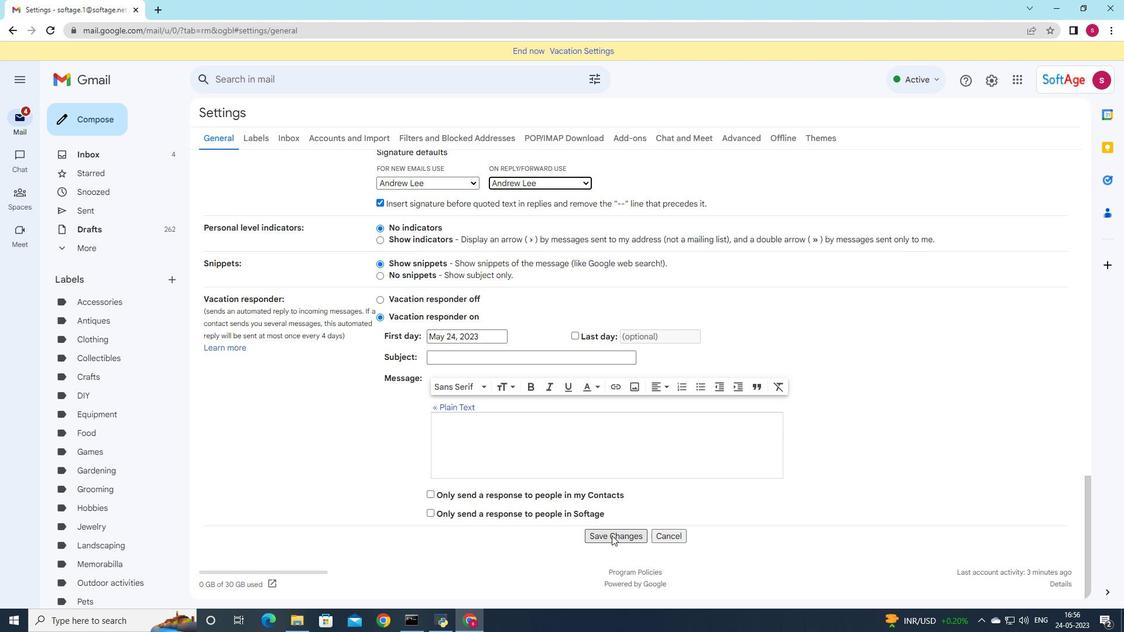 
Action: Mouse pressed left at (606, 541)
Screenshot: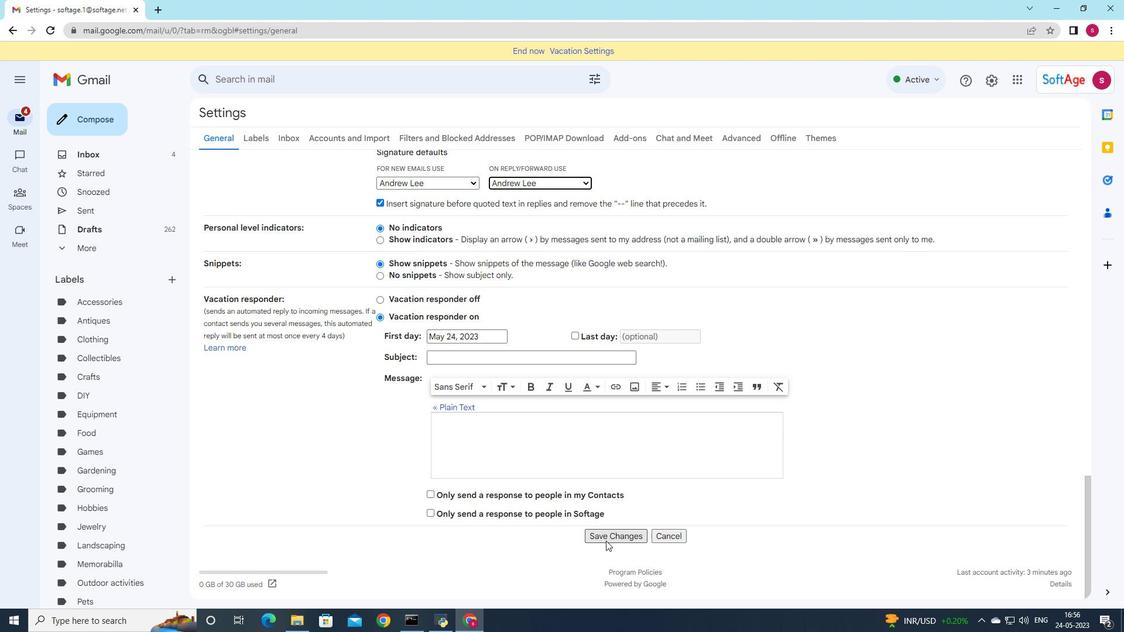 
Action: Mouse moved to (88, 124)
Screenshot: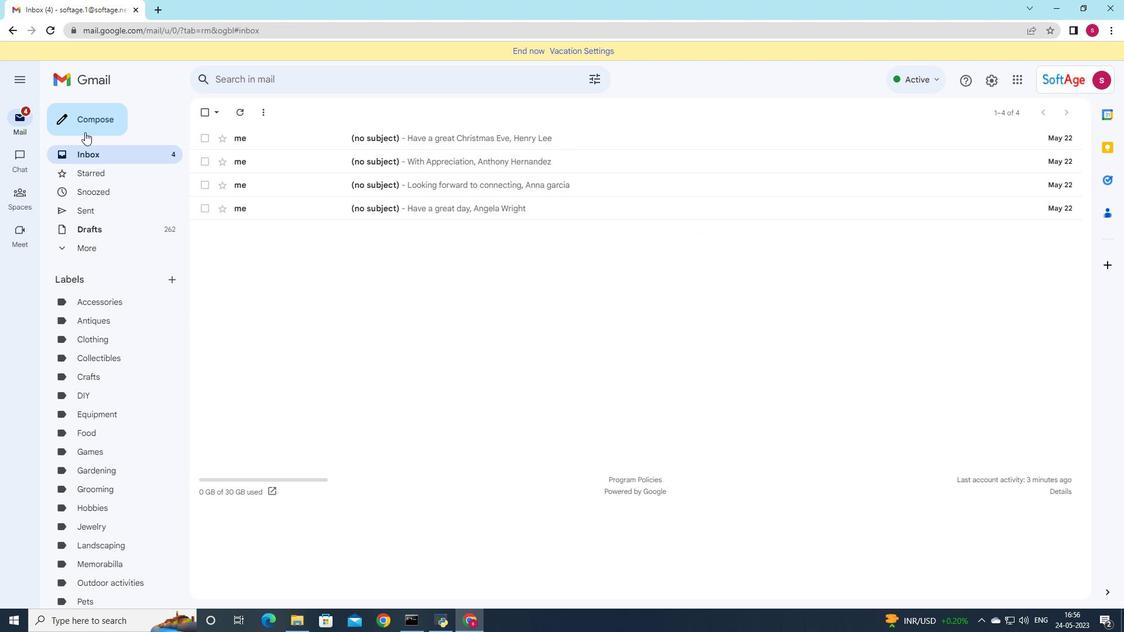 
Action: Mouse pressed left at (88, 124)
Screenshot: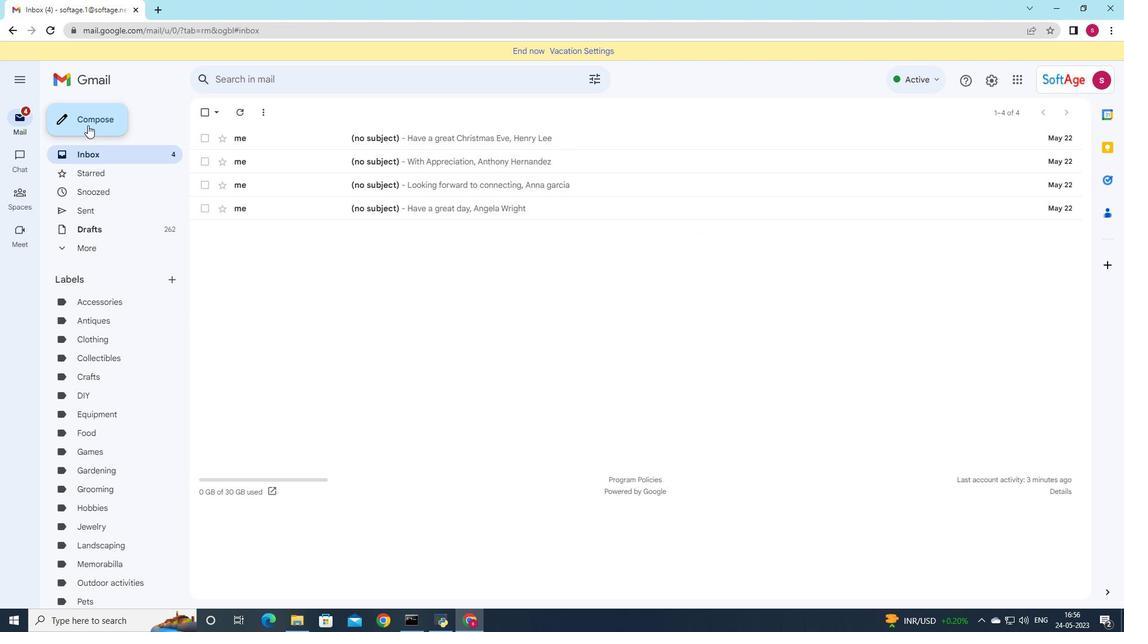 
Action: Mouse moved to (806, 306)
Screenshot: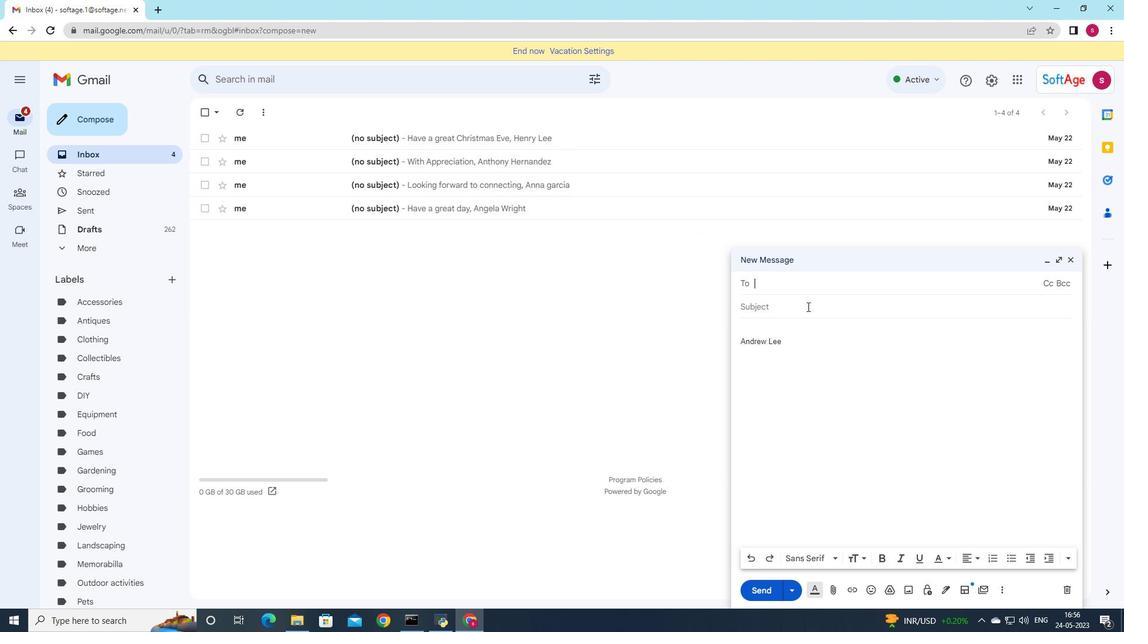 
Action: Key pressed soft
Screenshot: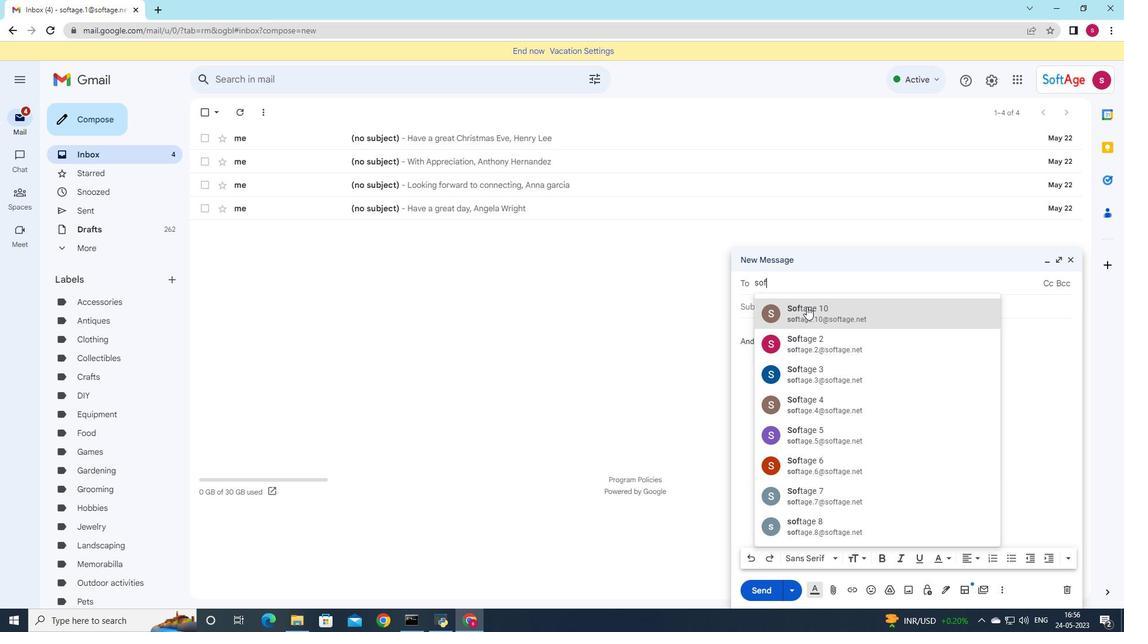 
Action: Mouse moved to (830, 340)
Screenshot: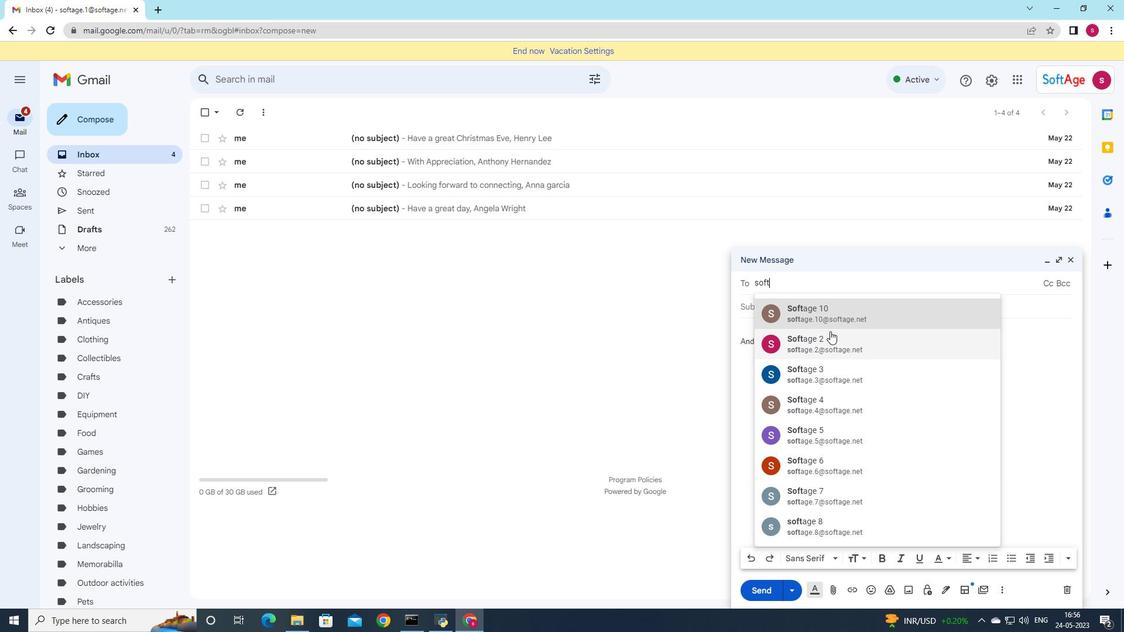 
Action: Mouse pressed left at (830, 340)
Screenshot: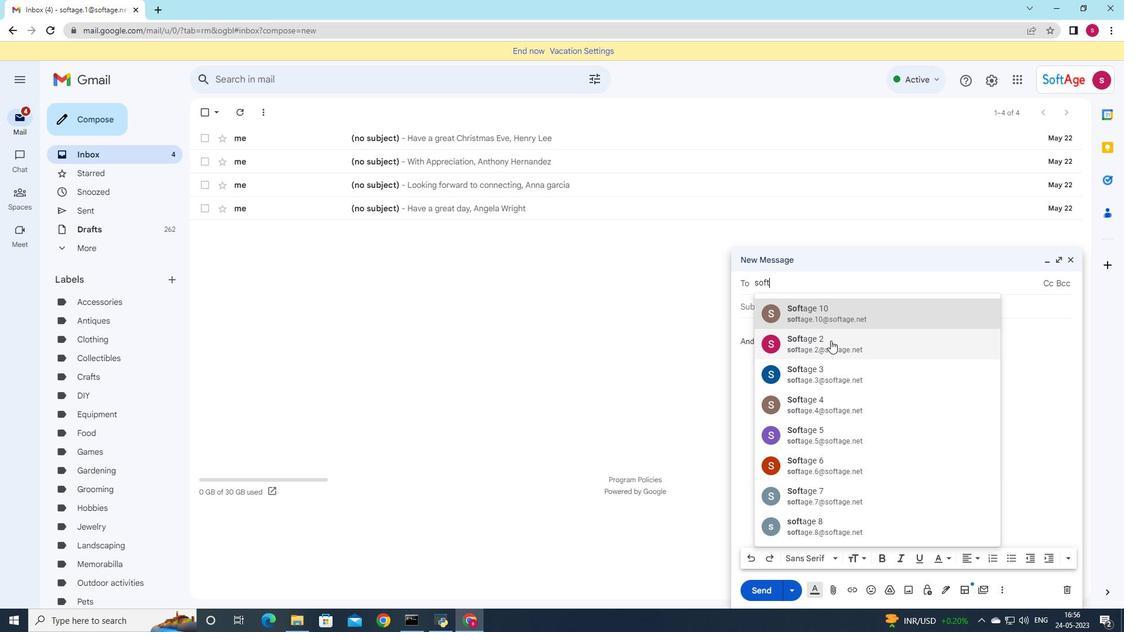 
Action: Mouse moved to (819, 305)
Screenshot: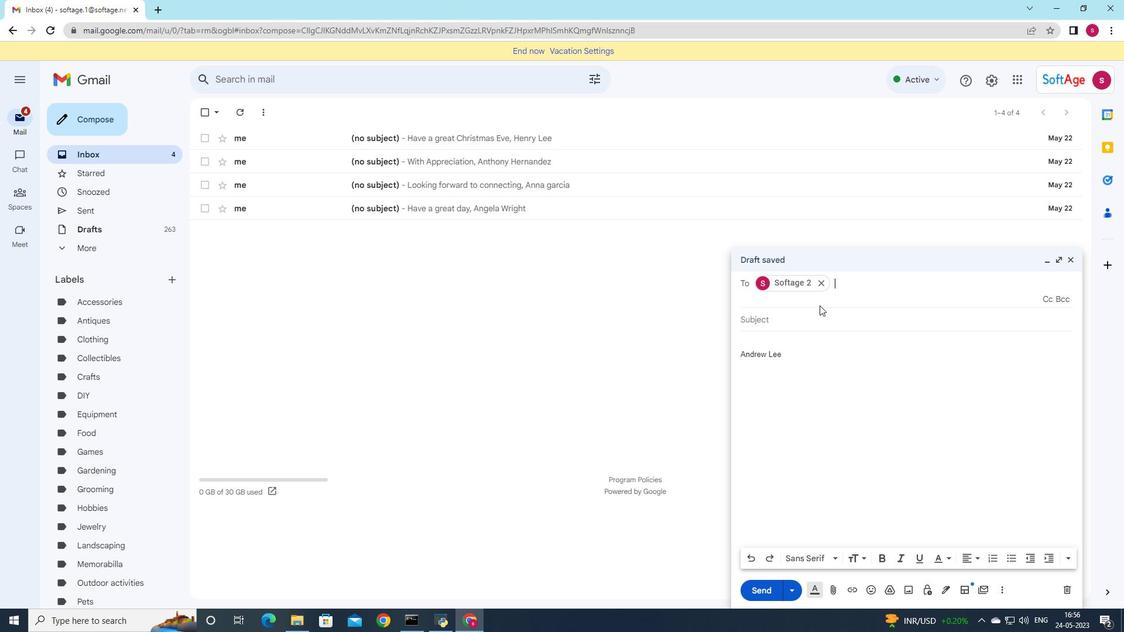 
Action: Key pressed s
Screenshot: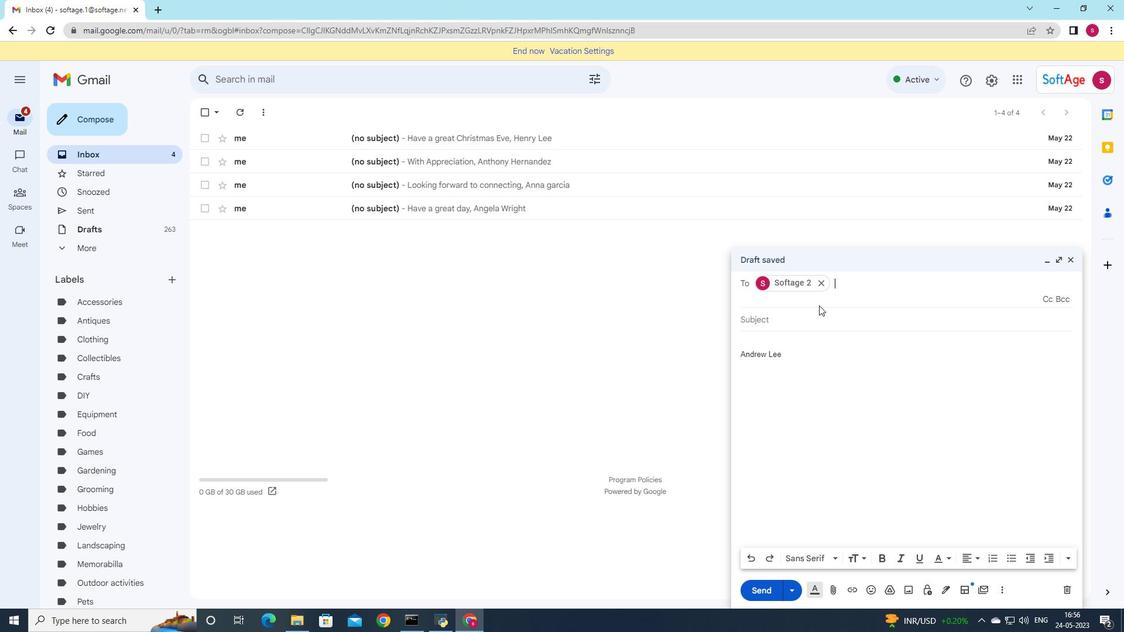 
Action: Mouse moved to (770, 320)
Screenshot: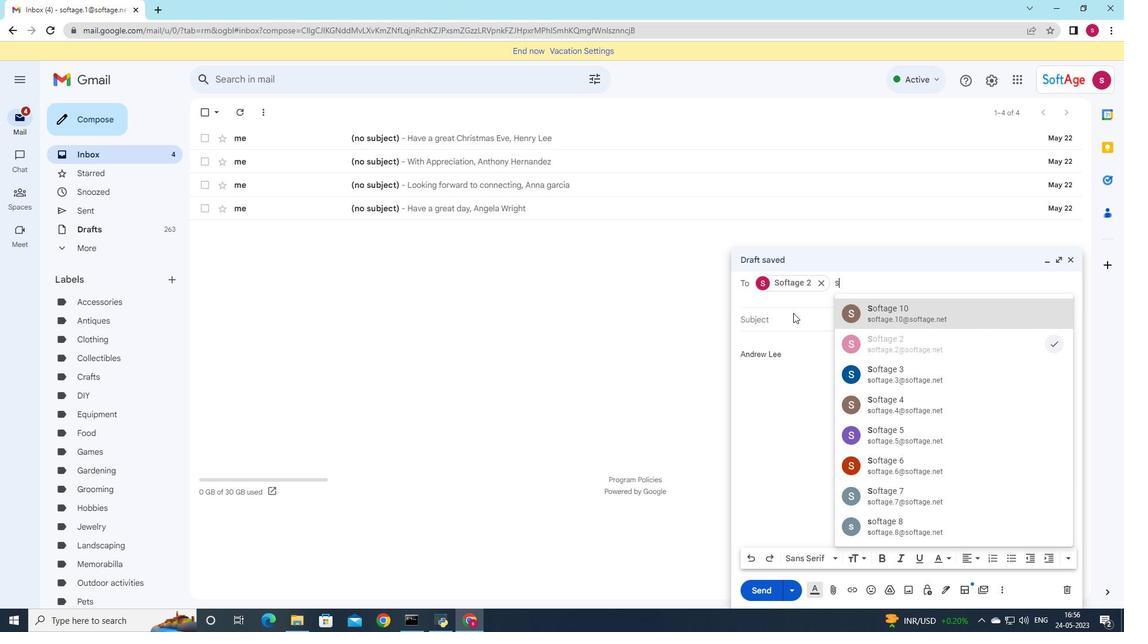 
Action: Key pressed o
Screenshot: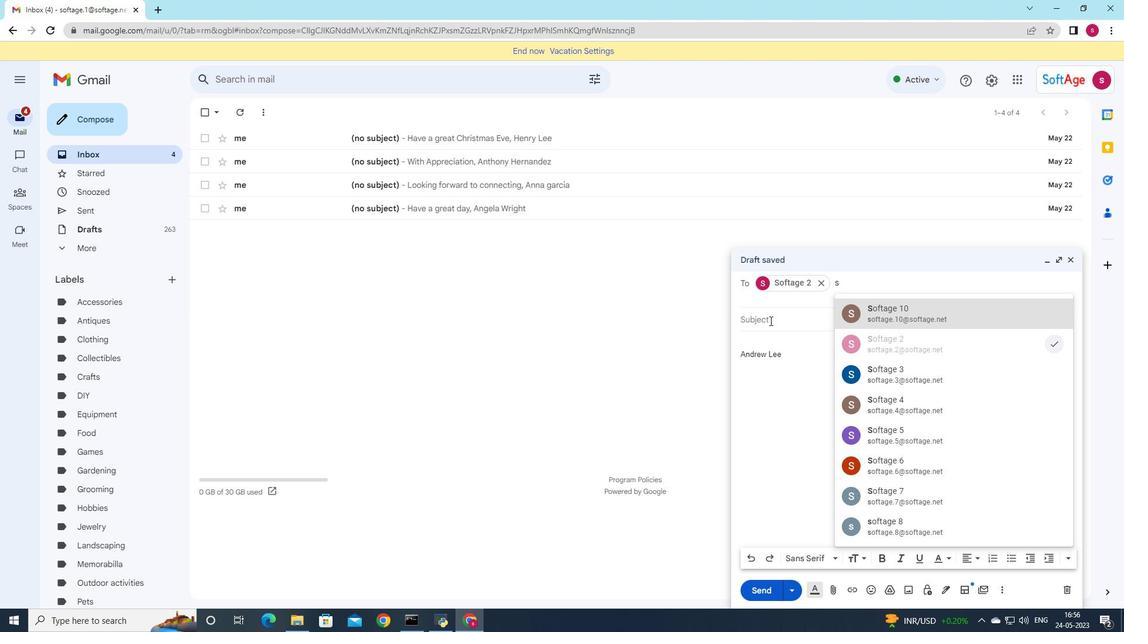 
Action: Mouse moved to (870, 370)
Screenshot: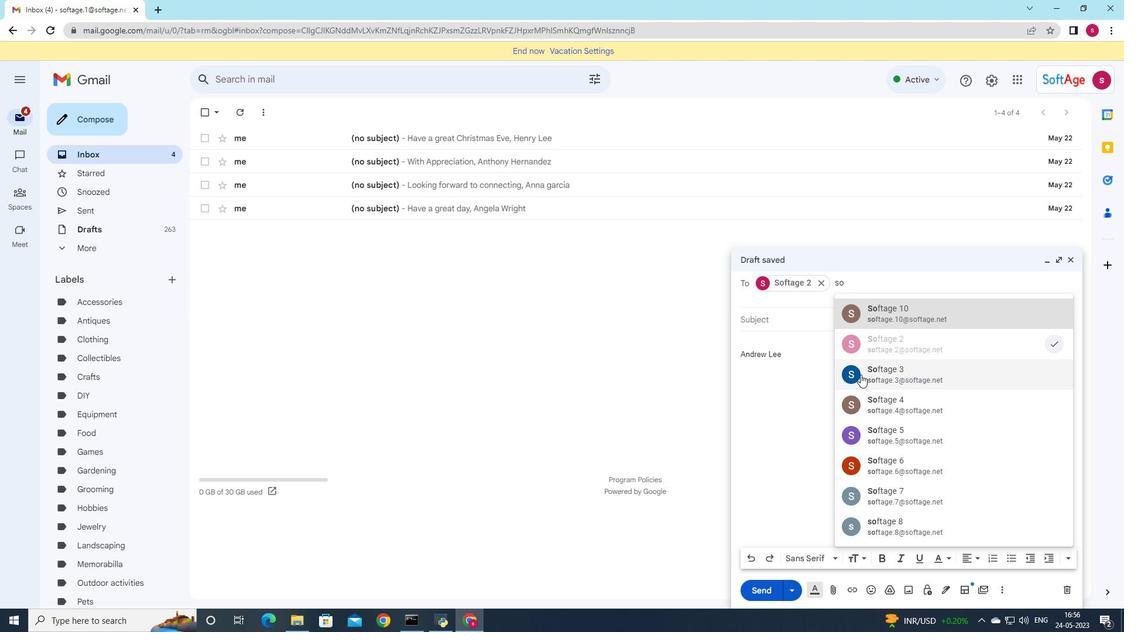 
Action: Mouse pressed left at (870, 370)
Screenshot: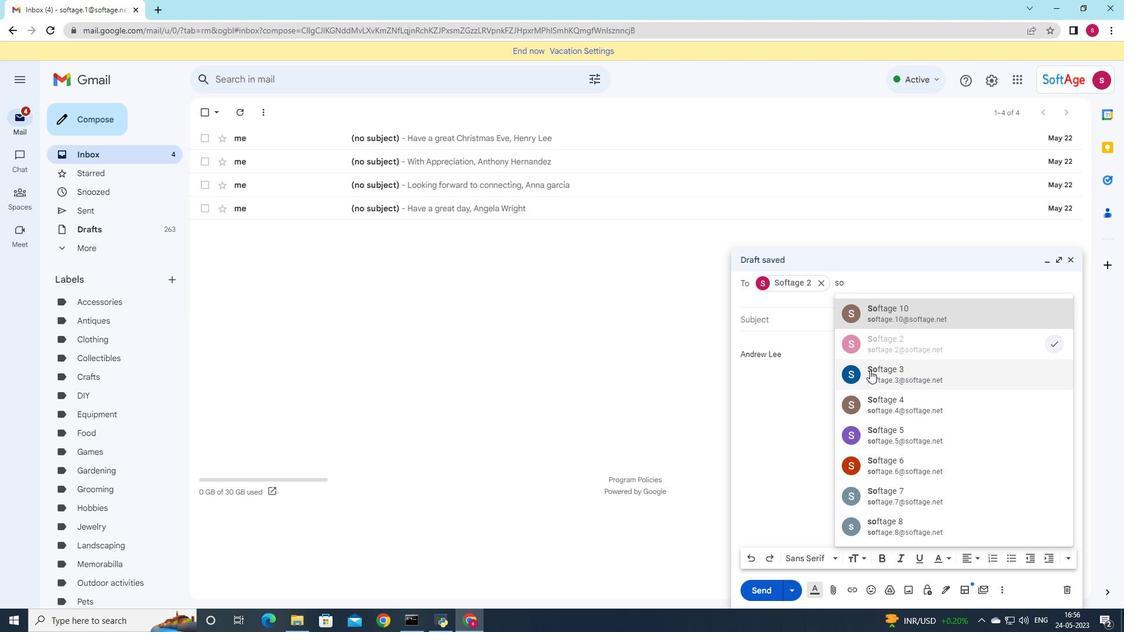 
Action: Mouse moved to (778, 319)
Screenshot: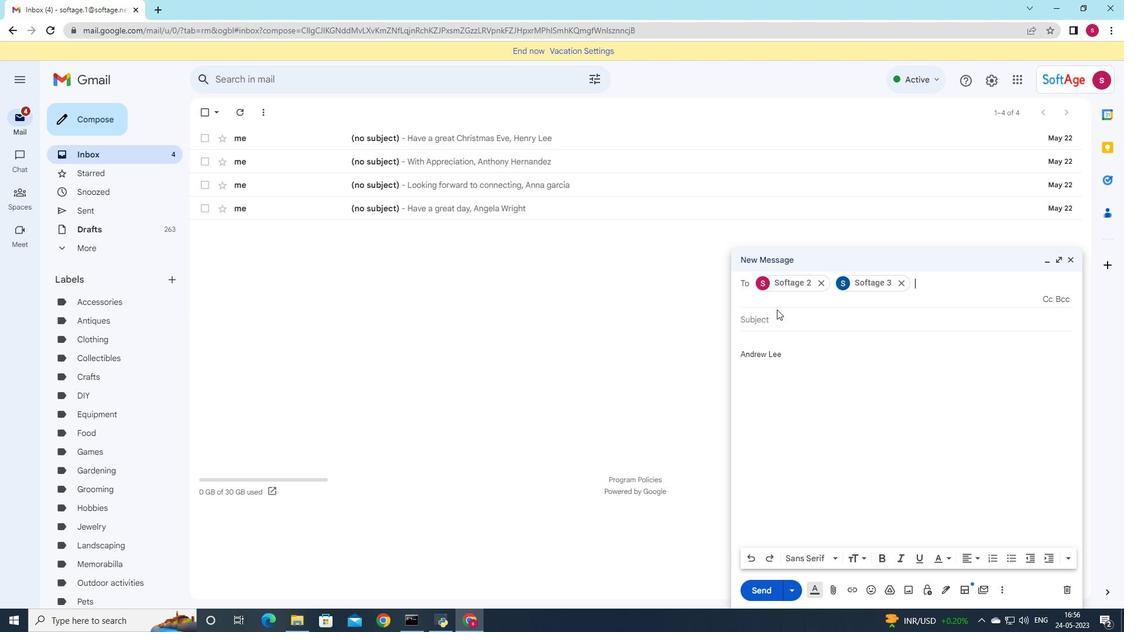 
Action: Mouse pressed left at (778, 319)
Screenshot: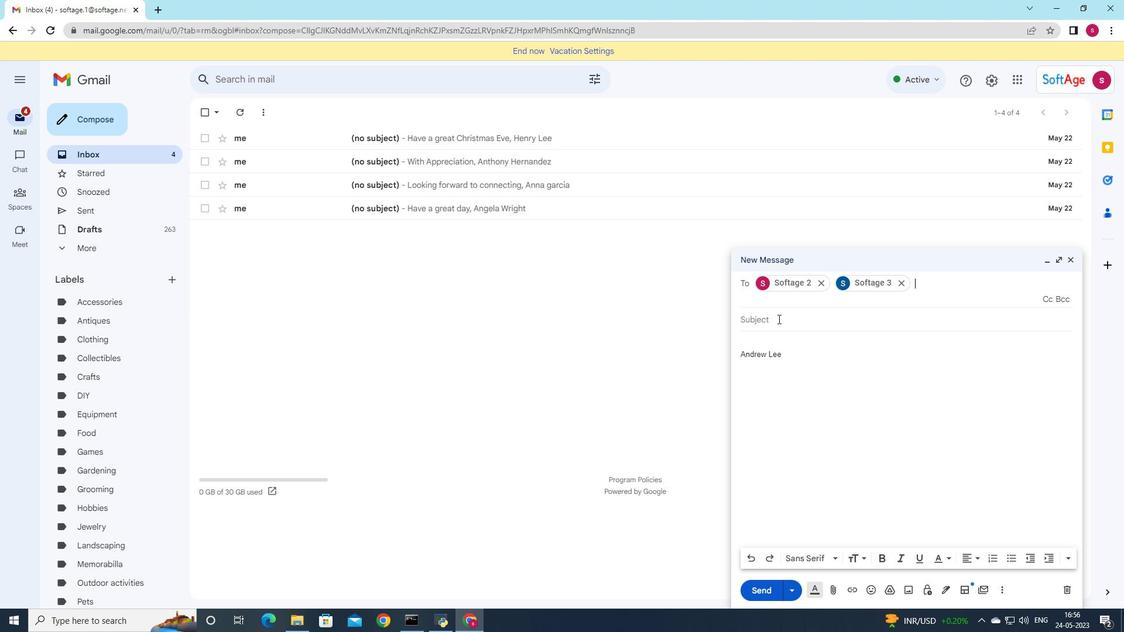 
Action: Mouse moved to (709, 166)
Screenshot: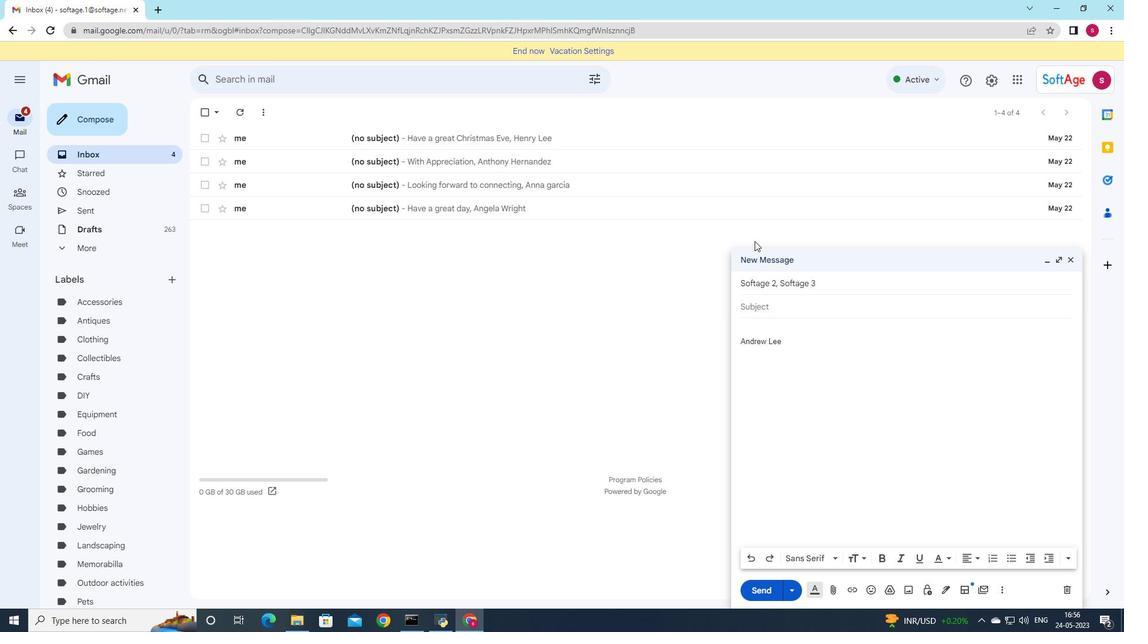 
Action: Key pressed <Key.shift>Sales<Key.space><Key.shift>Pitch
Screenshot: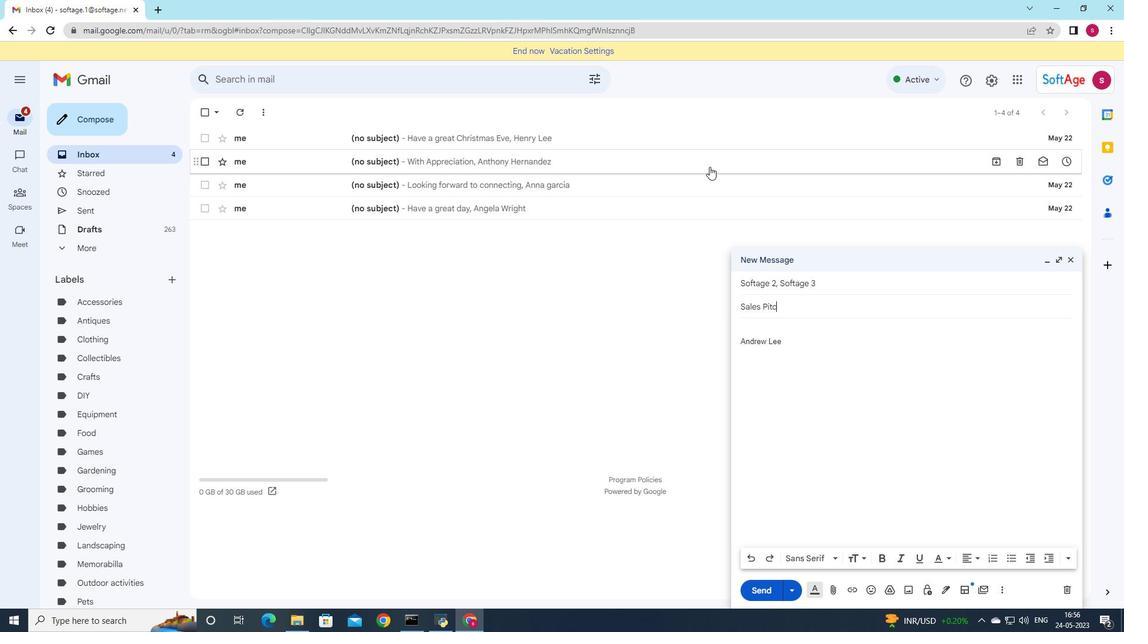 
Action: Mouse moved to (751, 329)
Screenshot: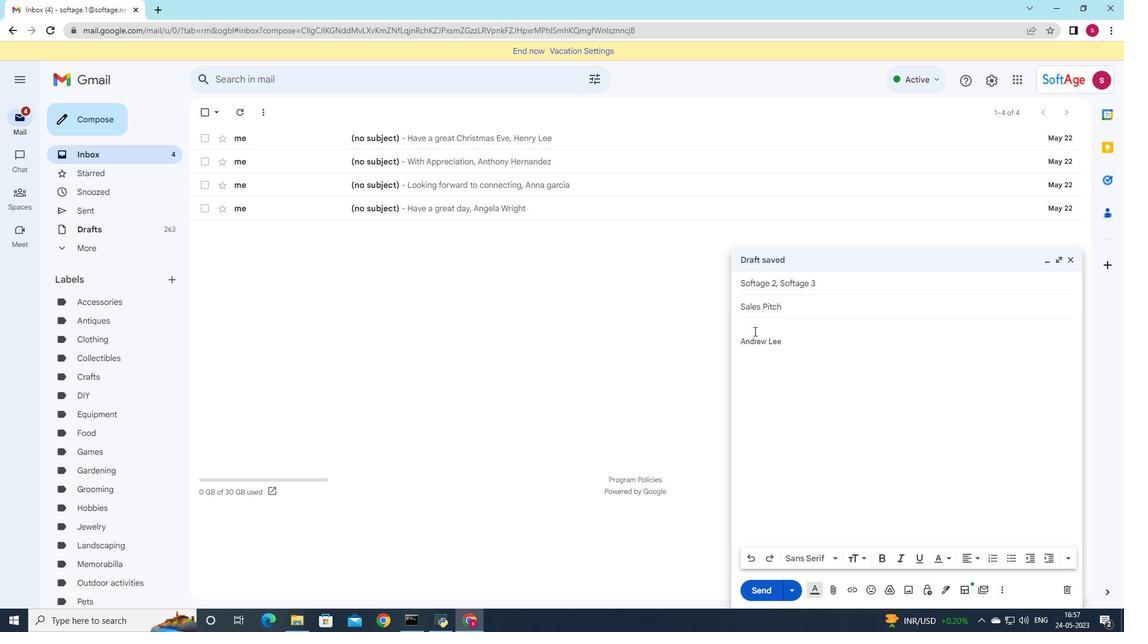 
Action: Mouse pressed left at (751, 329)
Screenshot: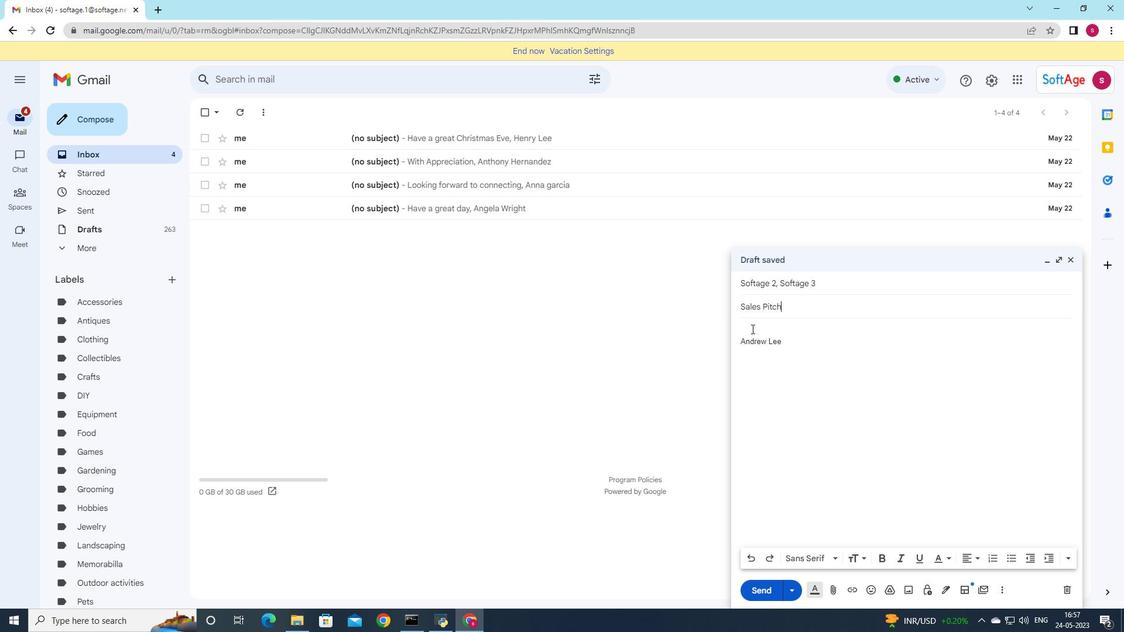 
Action: Key pressed <Key.shift><Key.shift><Key.shift><Key.shift><Key.shift>I<Key.space>regret<Key.space>to<Key.space>inform<Key.space>you<Key.space>that<Key.space>your<Key.space>request<Key.space>has<Key.space>been<Key.space>denied.
Screenshot: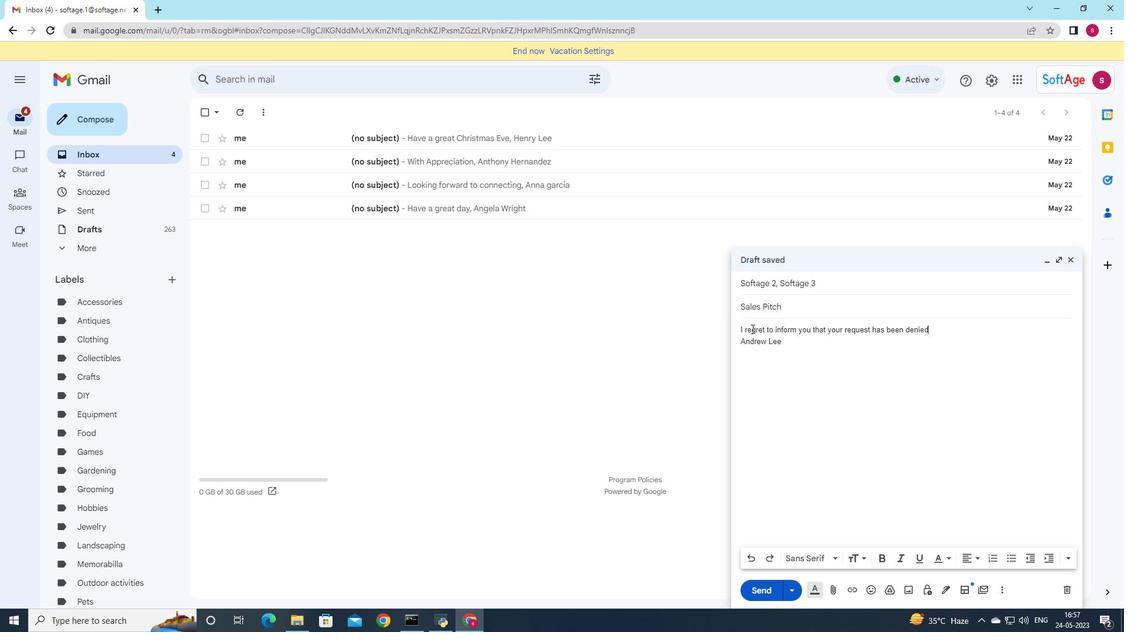
Action: Mouse moved to (833, 592)
Screenshot: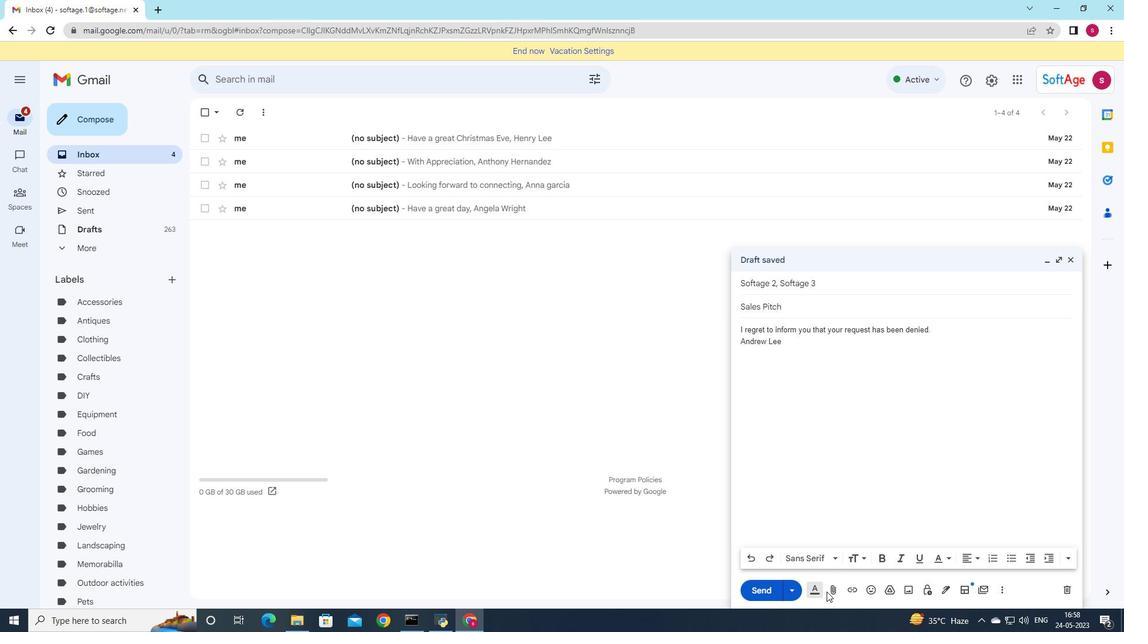 
Action: Mouse pressed left at (833, 592)
Screenshot: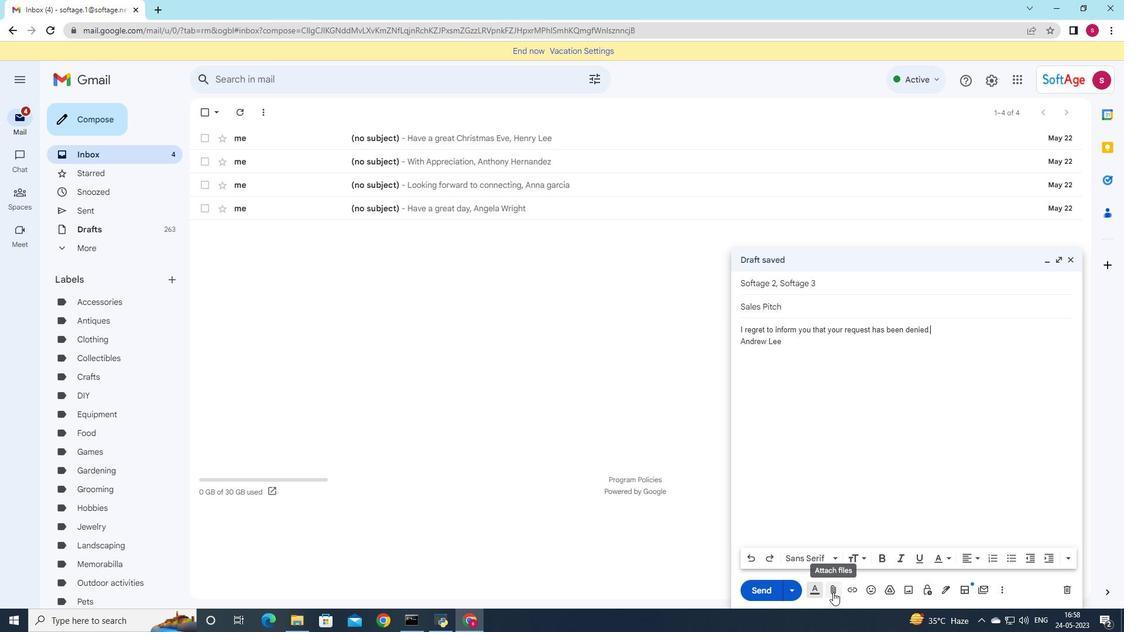 
Action: Mouse moved to (173, 81)
Screenshot: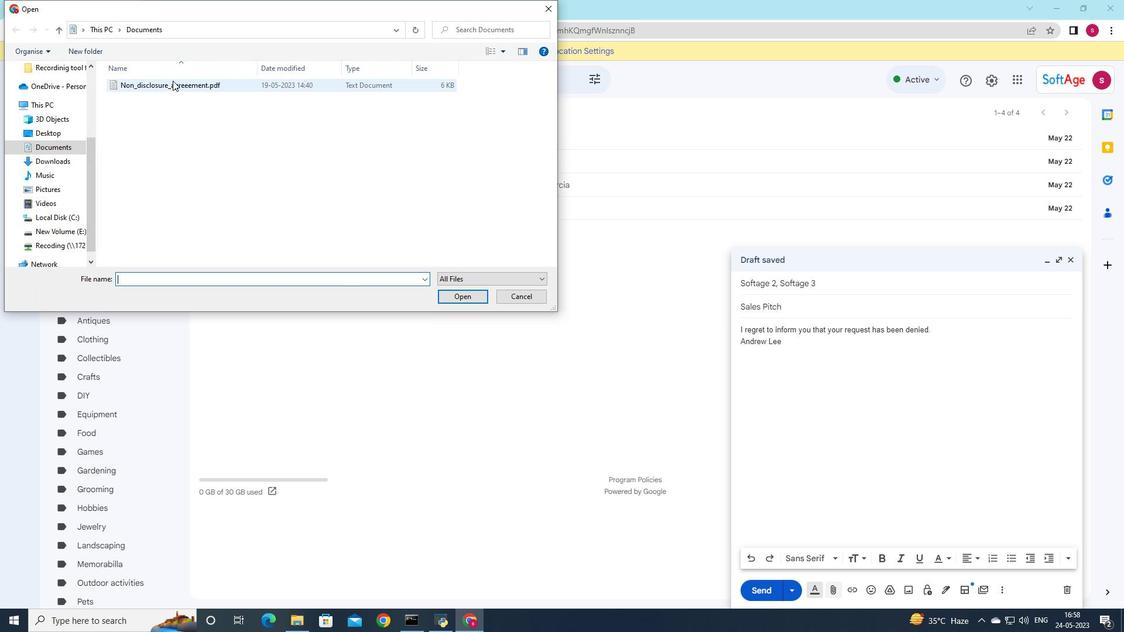 
Action: Mouse pressed left at (173, 81)
Screenshot: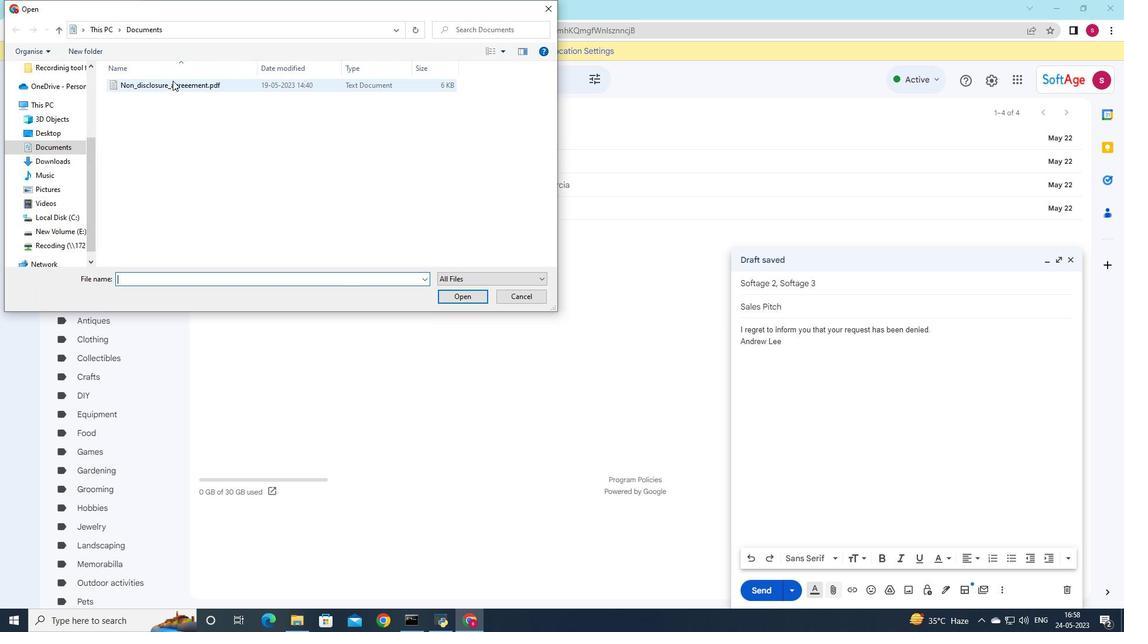 
Action: Mouse moved to (180, 84)
Screenshot: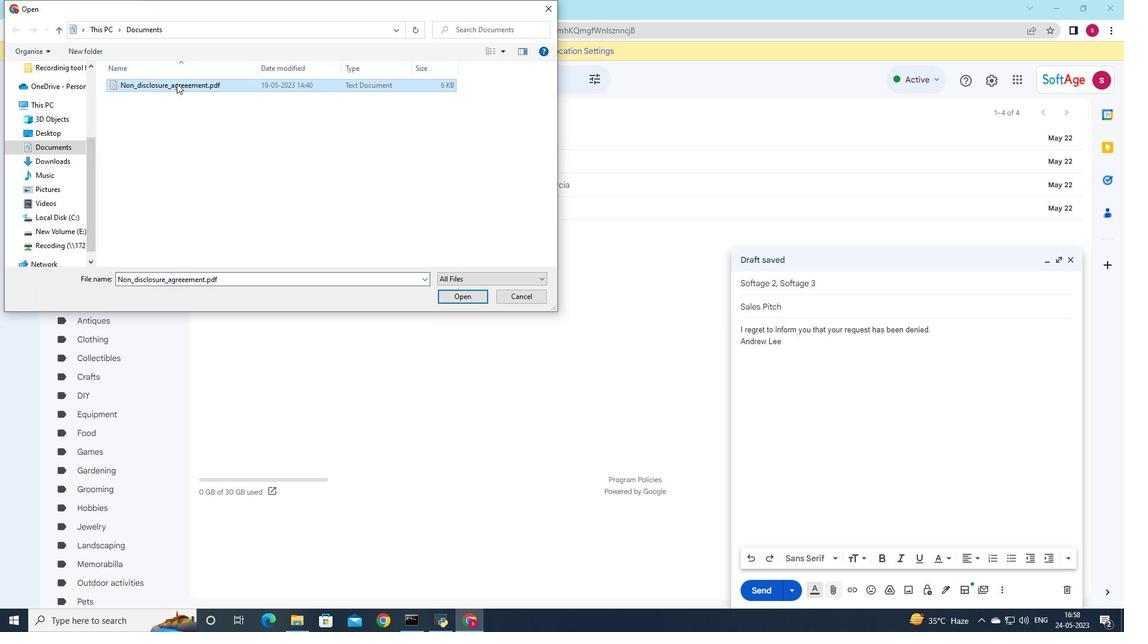
Action: Mouse pressed left at (180, 84)
Screenshot: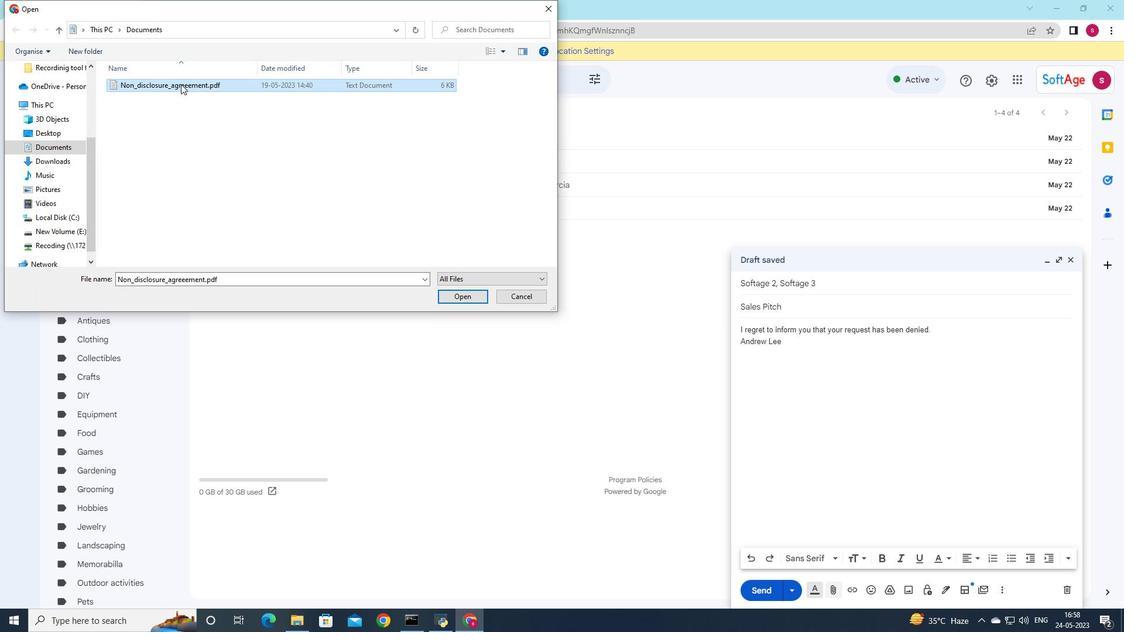 
Action: Mouse moved to (525, 162)
Screenshot: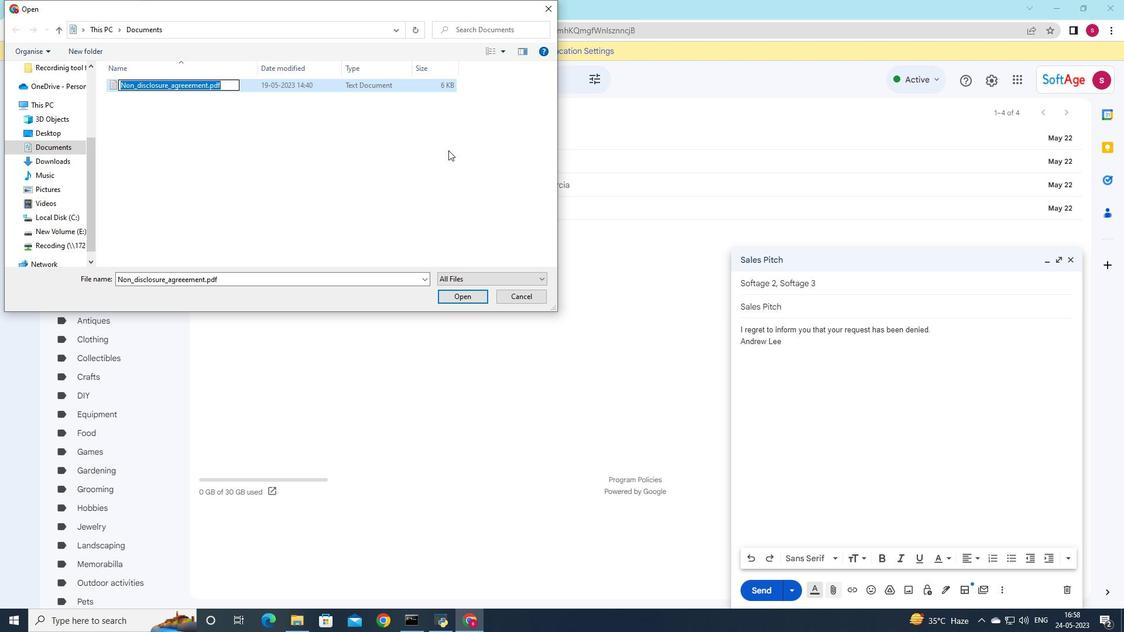 
Action: Key pressed <Key.shift><Key.shift><Key.shift><Key.shift><Key.shift><Key.shift><Key.shift><Key.shift><Key.shift>Terms<Key.shift><Key.shift><Key.shift><Key.shift><Key.shift>_and<Key.shift>_conditions.doc
Screenshot: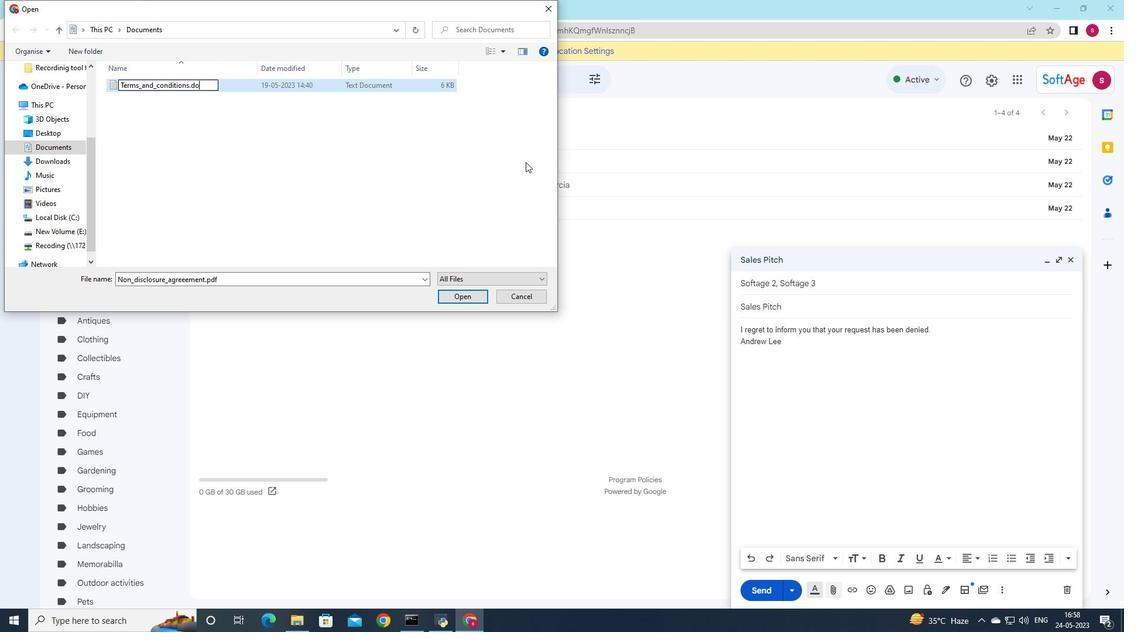 
Action: Mouse moved to (240, 83)
Screenshot: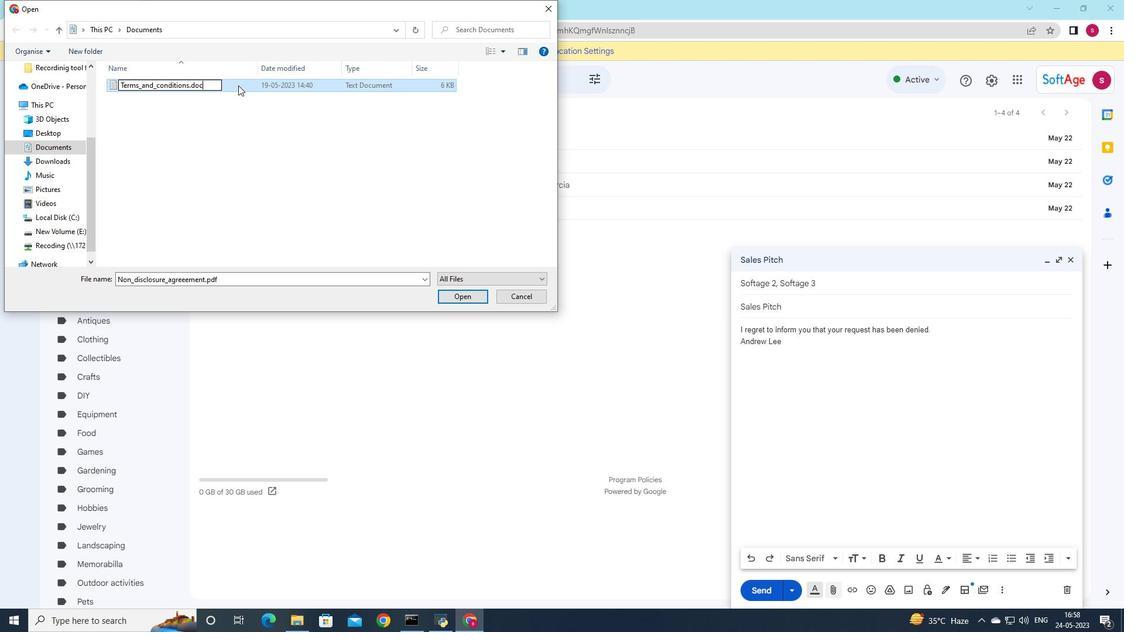 
Action: Mouse pressed left at (240, 83)
Screenshot: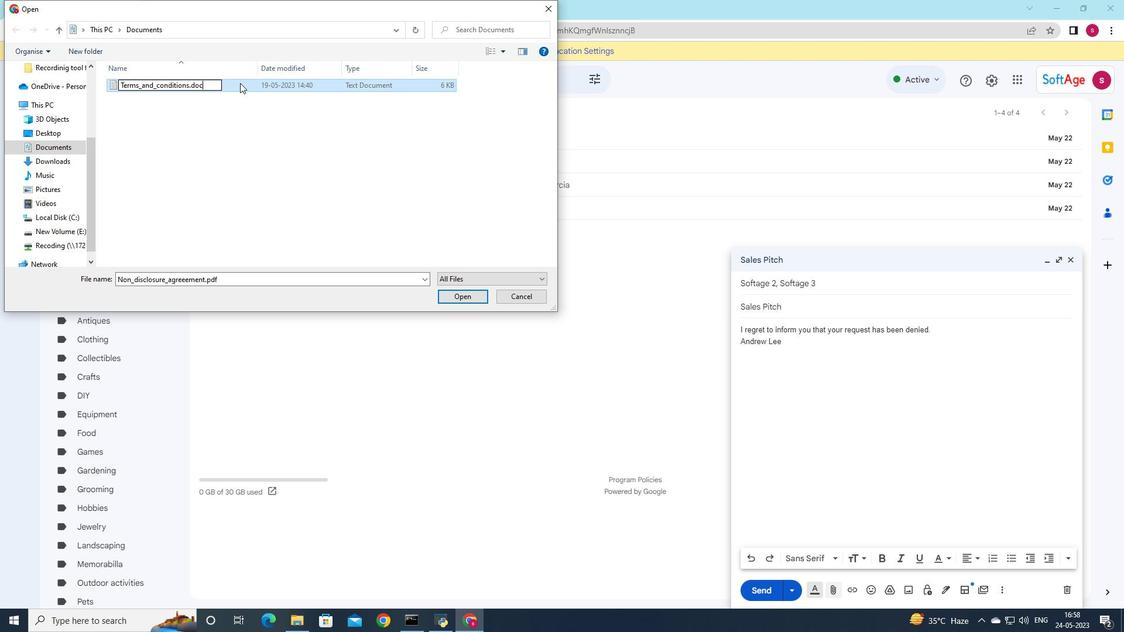 
Action: Mouse moved to (445, 296)
Screenshot: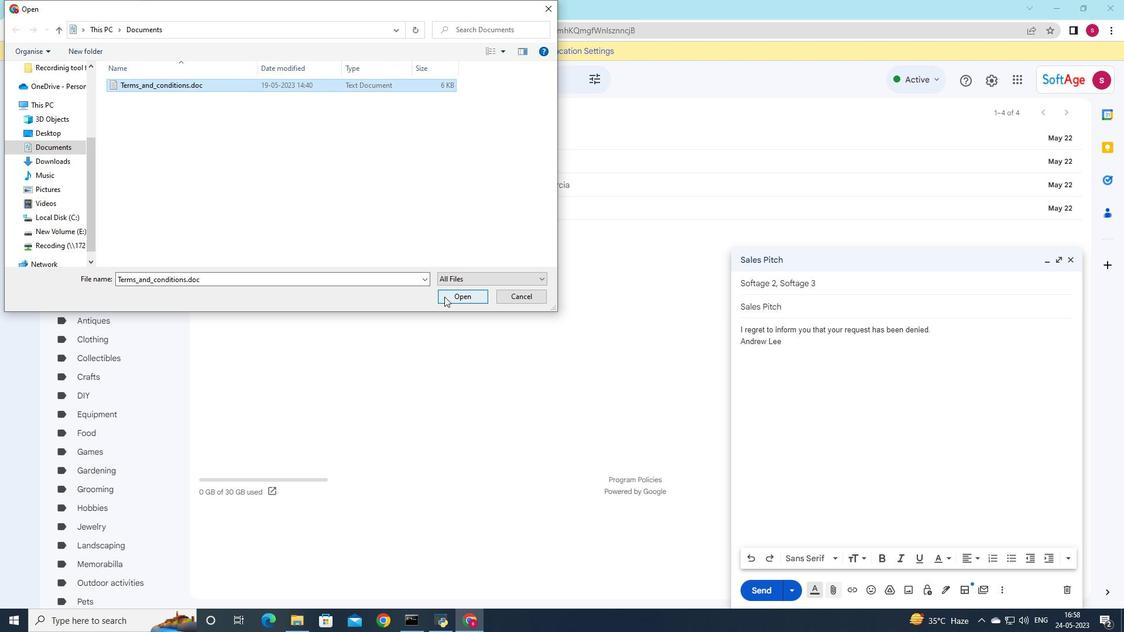 
Action: Mouse pressed left at (445, 296)
Screenshot: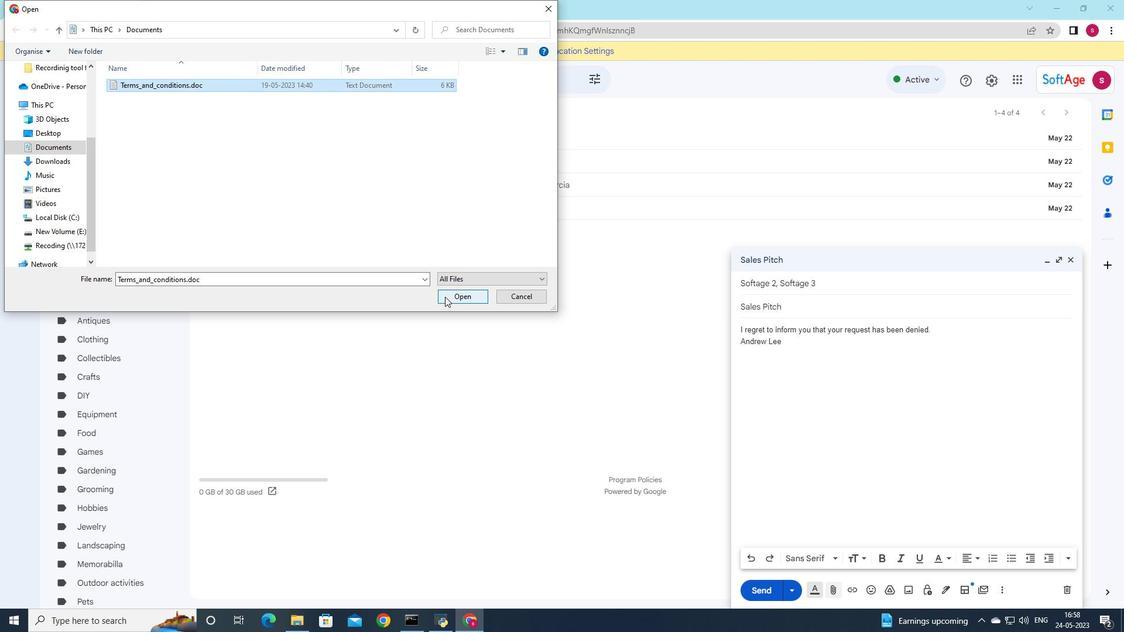 
Action: Mouse moved to (763, 589)
Screenshot: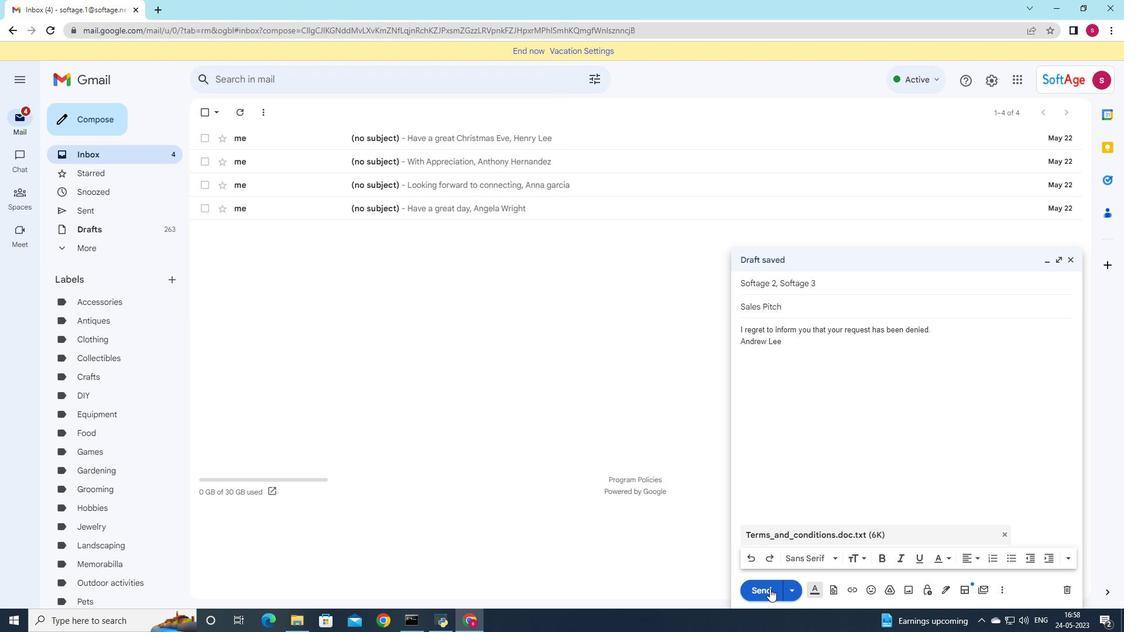 
Action: Mouse pressed left at (763, 589)
Screenshot: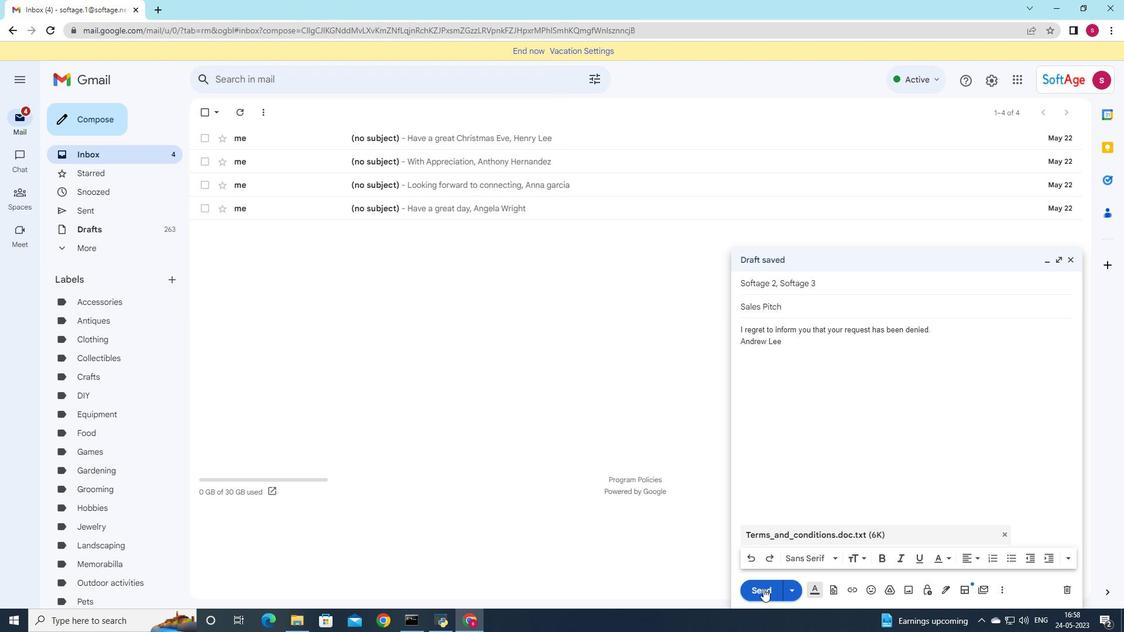 
Action: Mouse moved to (121, 214)
Screenshot: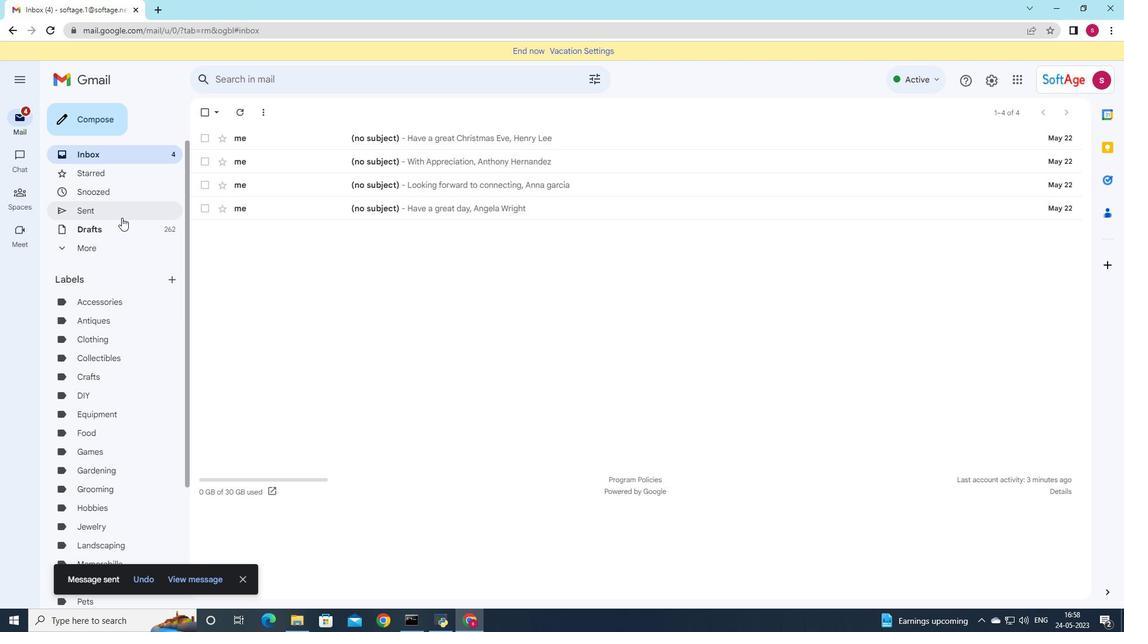 
Action: Mouse pressed left at (121, 214)
Screenshot: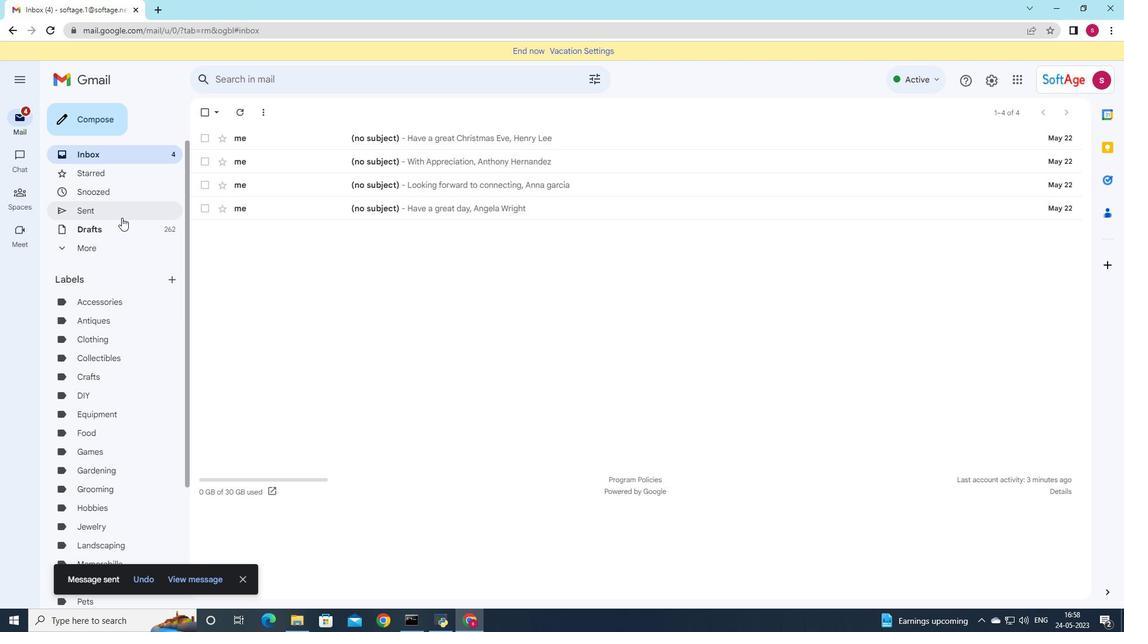 
Action: Mouse moved to (432, 177)
Screenshot: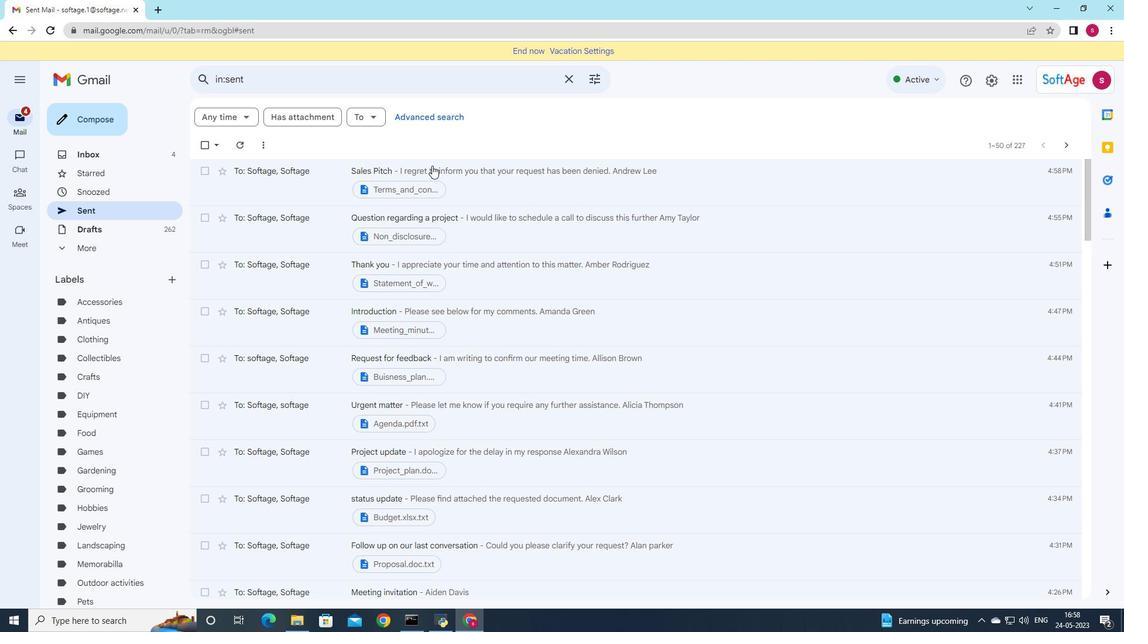 
Action: Mouse pressed left at (432, 177)
Screenshot: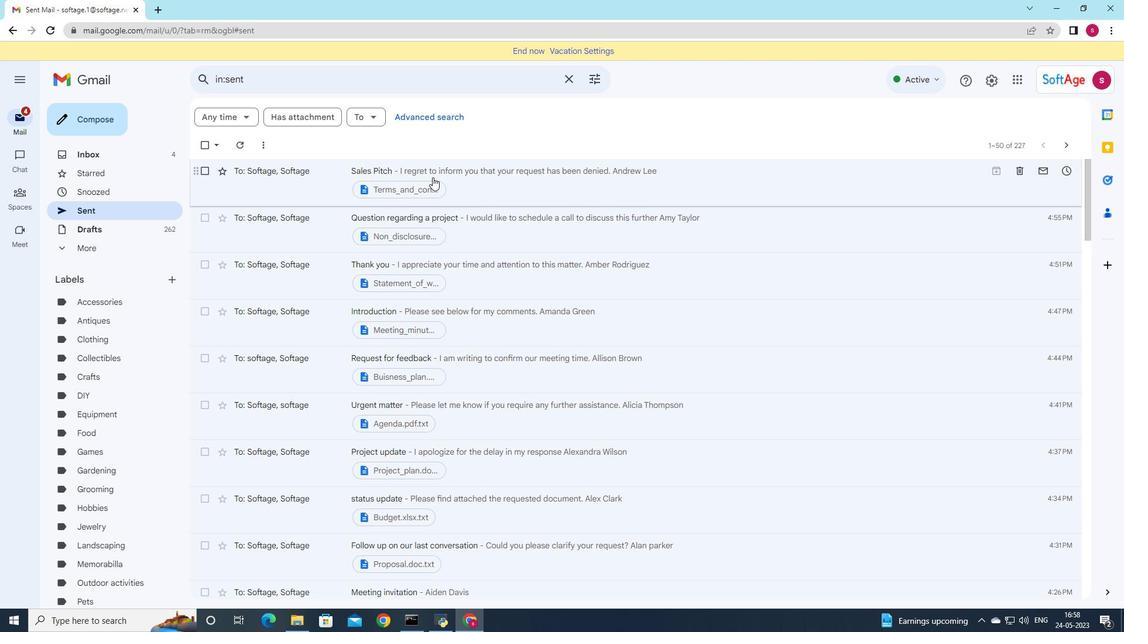 
Action: Mouse moved to (452, 192)
Screenshot: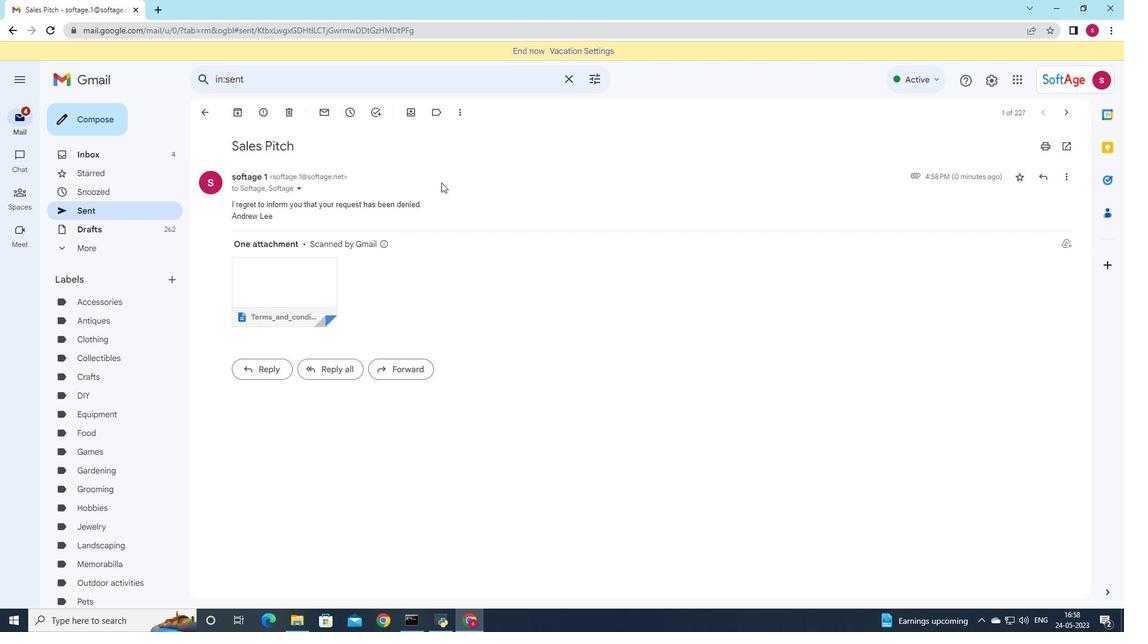 
